 Task: Create an intricate, multi-part and fully articulated model of a famous character in an action pose.
Action: Mouse moved to (215, 172)
Screenshot: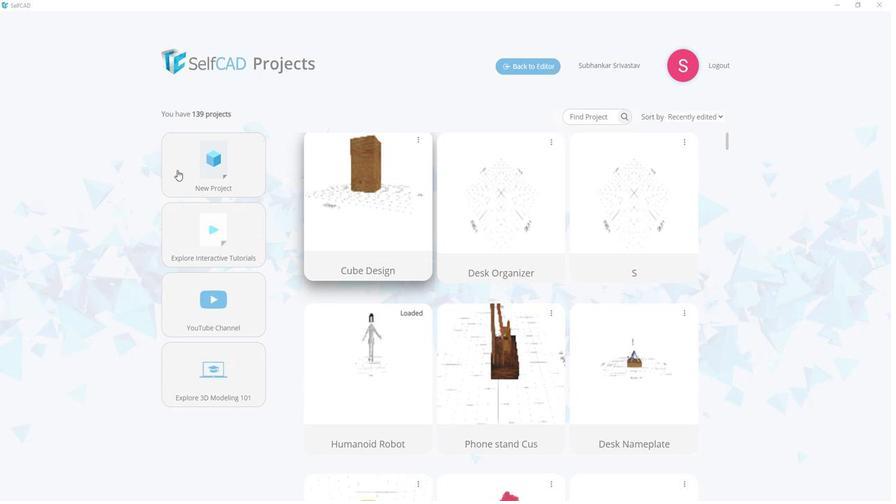 
Action: Mouse pressed left at (215, 172)
Screenshot: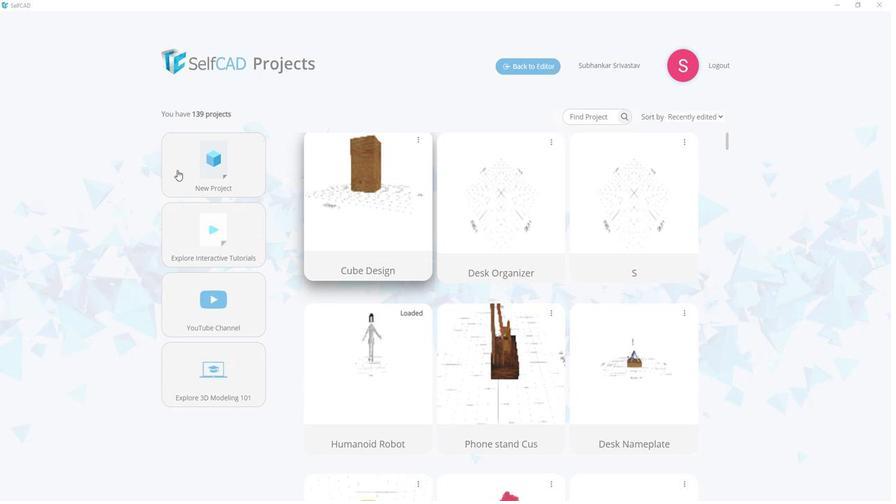 
Action: Mouse moved to (451, 201)
Screenshot: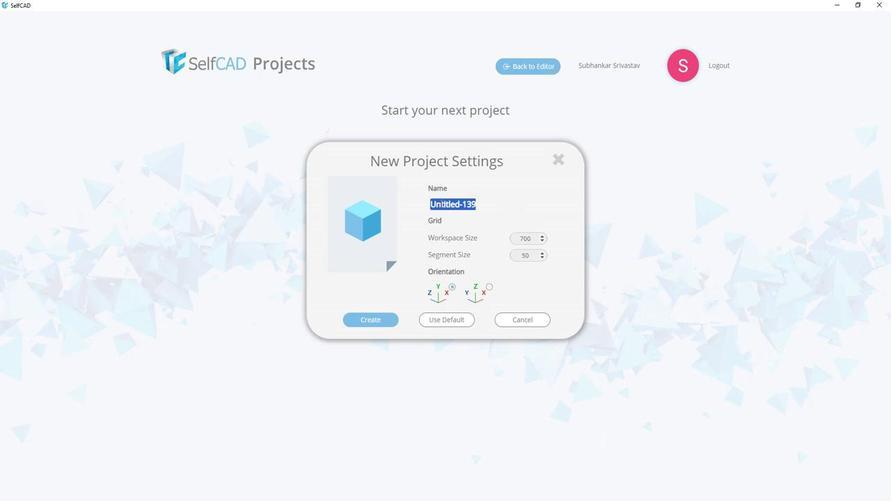 
Action: Mouse pressed left at (451, 201)
Screenshot: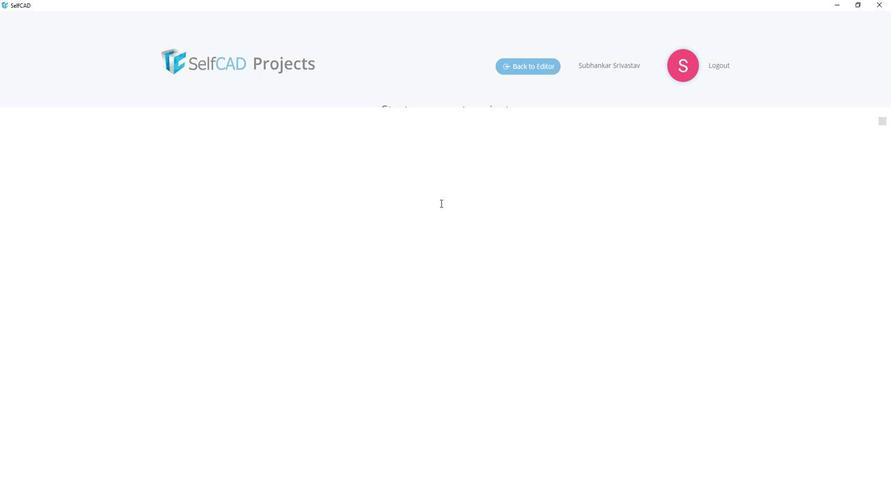 
Action: Mouse moved to (451, 201)
Screenshot: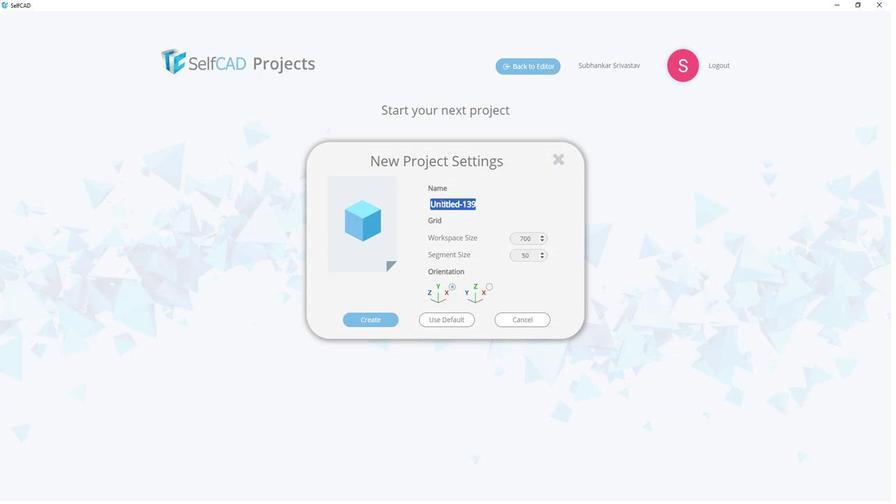 
Action: Key pressed <Key.shift>Famous<Key.space><Key.shift>Character<Key.space>in<Key.space><Key.shift>Action<Key.space>pose
Screenshot: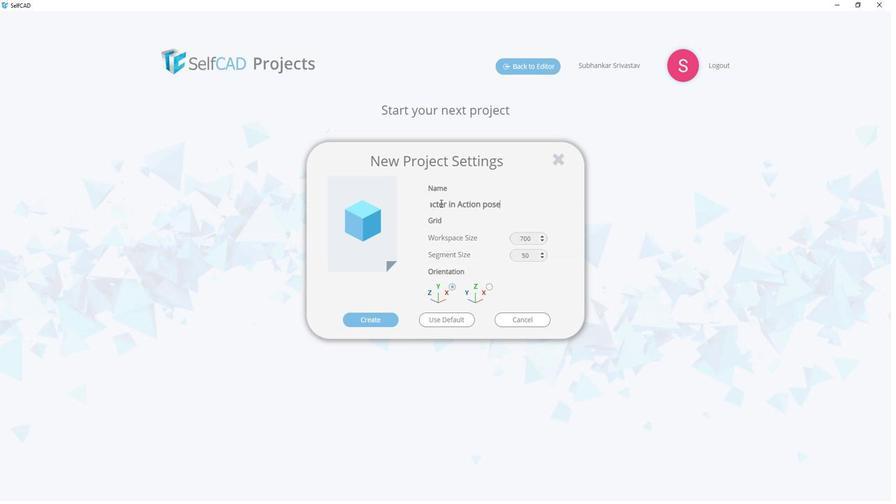 
Action: Mouse moved to (401, 297)
Screenshot: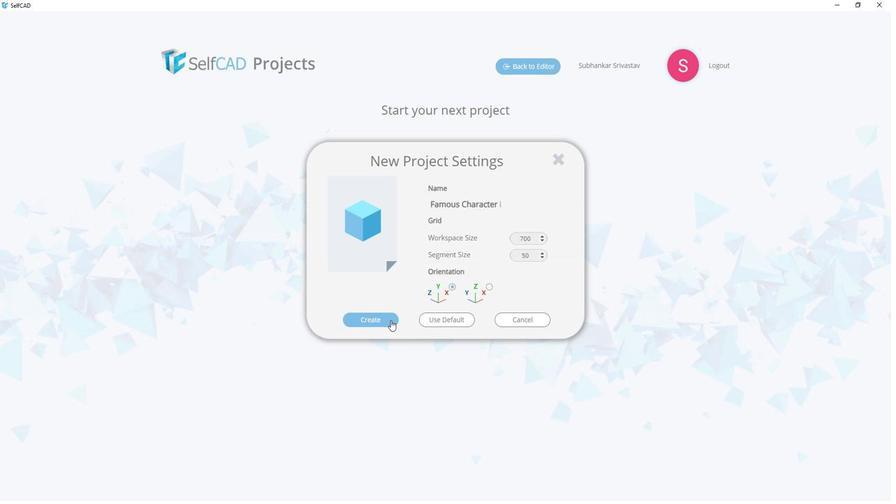 
Action: Mouse pressed left at (401, 297)
Screenshot: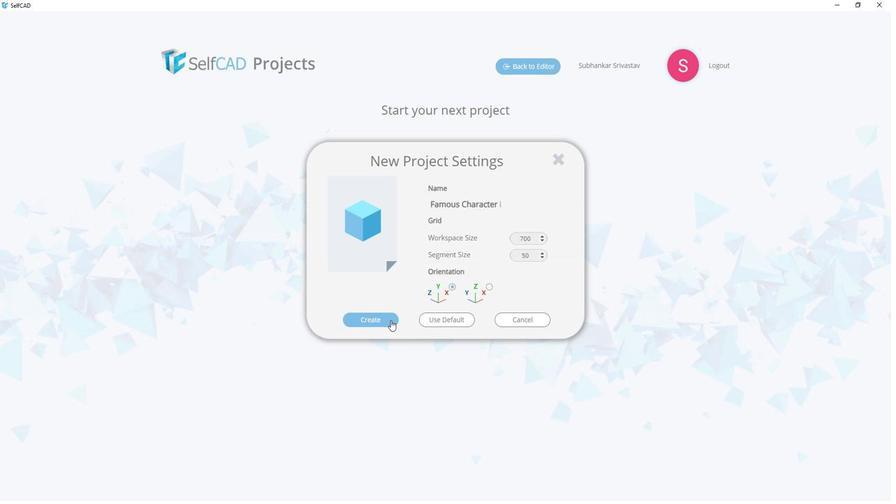 
Action: Mouse moved to (43, 142)
Screenshot: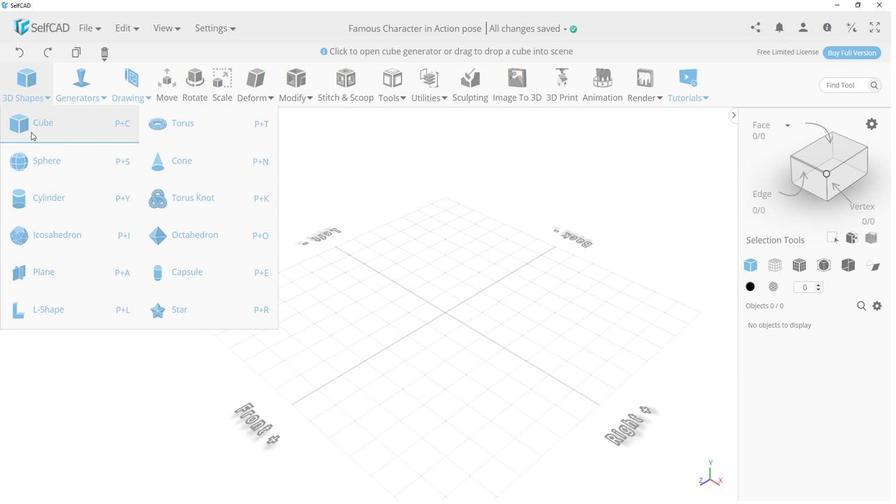 
Action: Mouse pressed left at (43, 142)
Screenshot: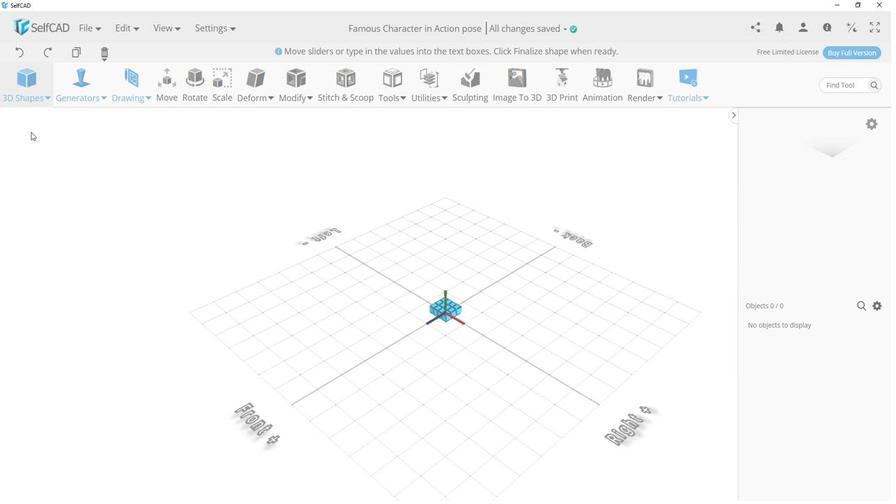 
Action: Mouse moved to (147, 263)
Screenshot: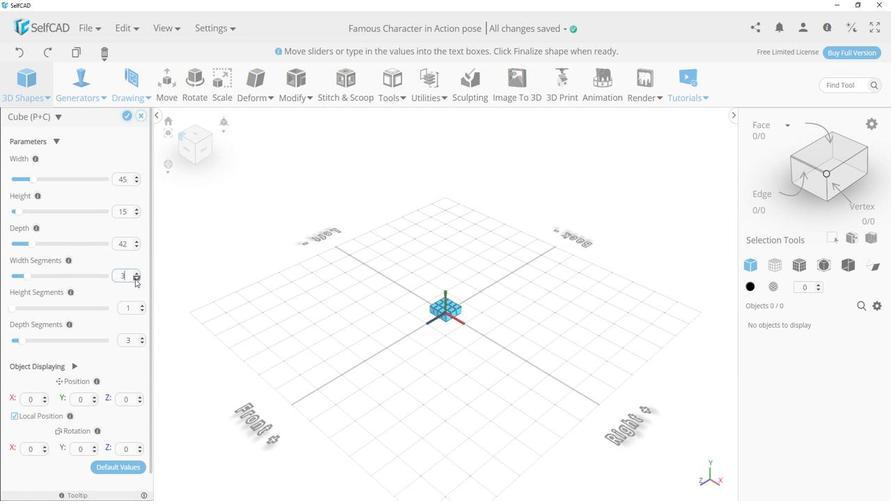 
Action: Mouse pressed left at (147, 263)
Screenshot: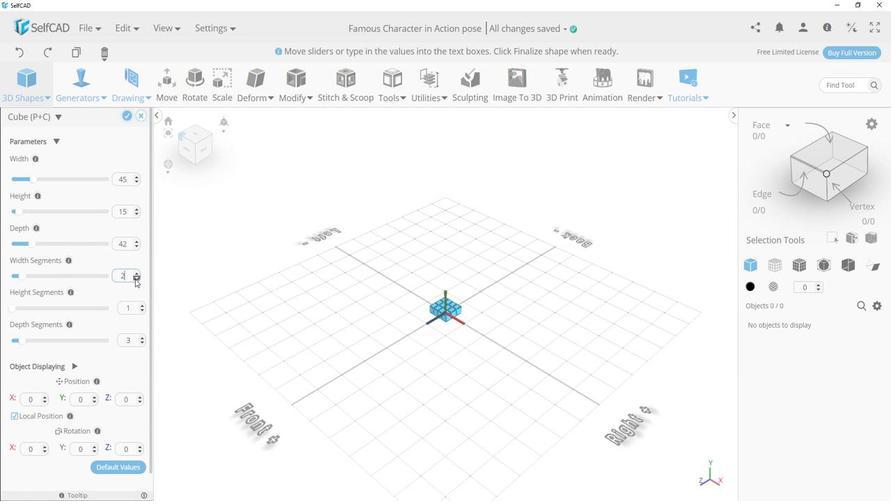 
Action: Mouse pressed left at (147, 263)
Screenshot: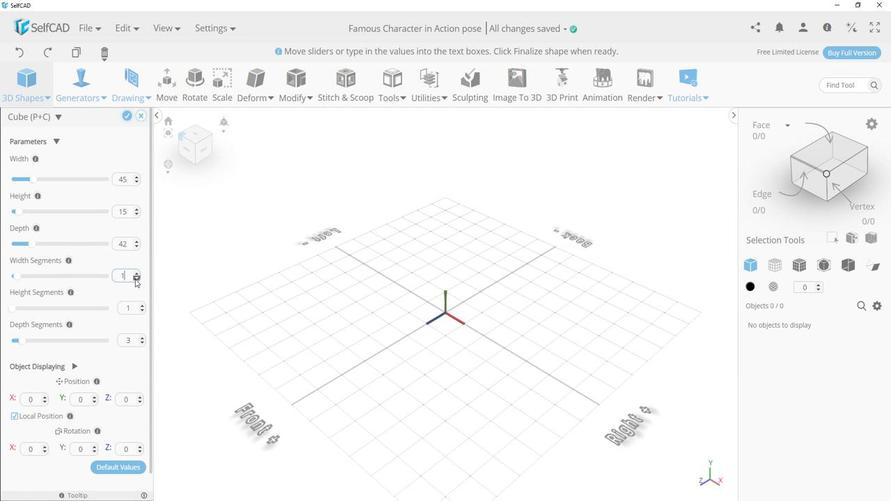 
Action: Mouse pressed left at (147, 263)
Screenshot: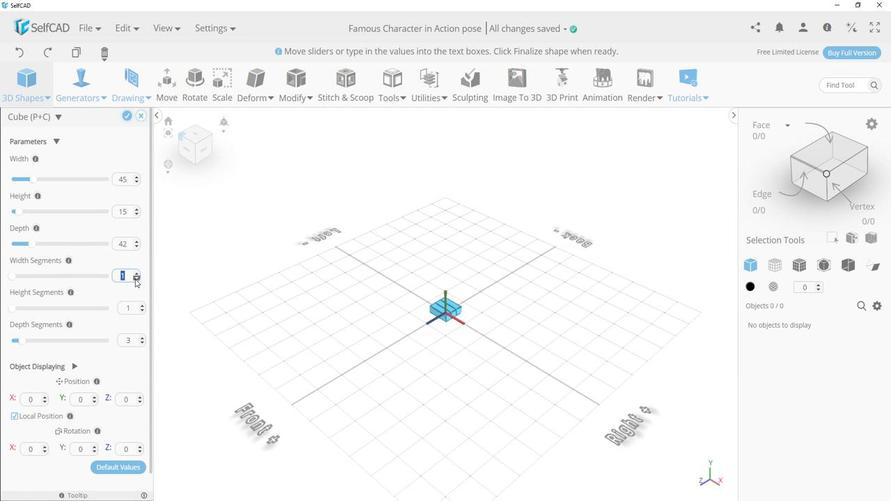 
Action: Mouse pressed left at (147, 263)
Screenshot: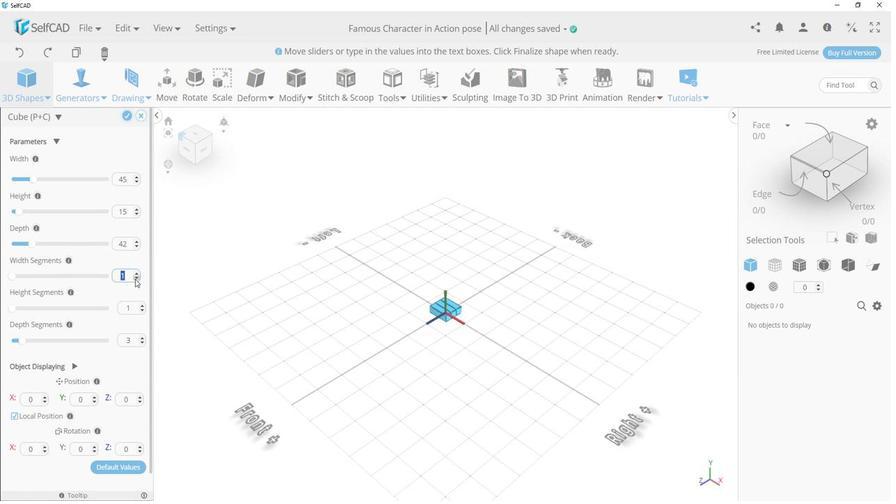 
Action: Mouse pressed left at (147, 263)
Screenshot: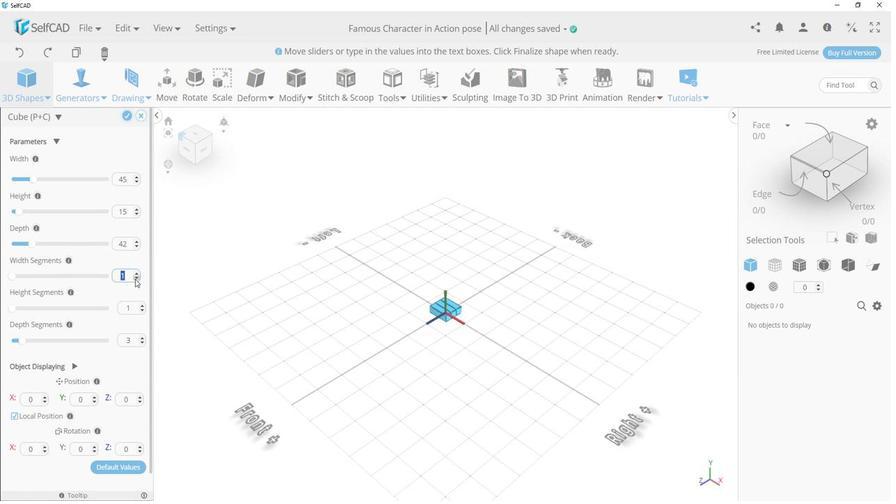 
Action: Mouse pressed left at (147, 263)
Screenshot: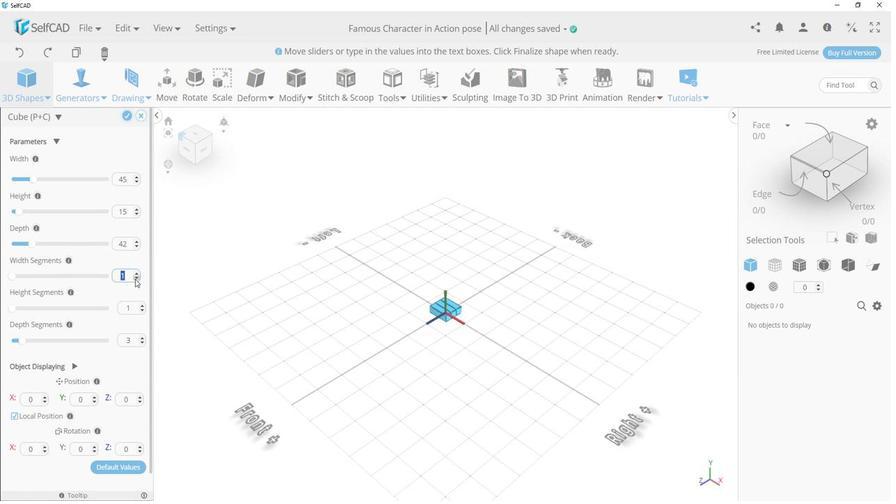 
Action: Mouse moved to (156, 315)
Screenshot: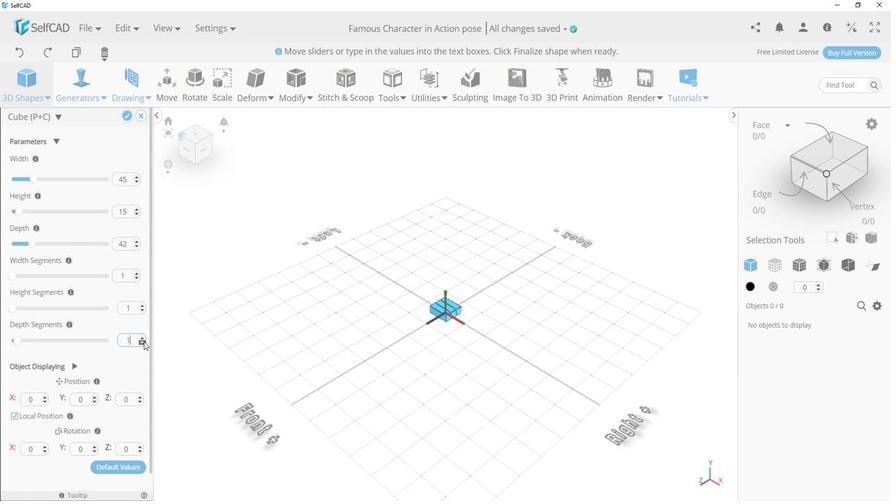 
Action: Mouse pressed left at (156, 315)
Screenshot: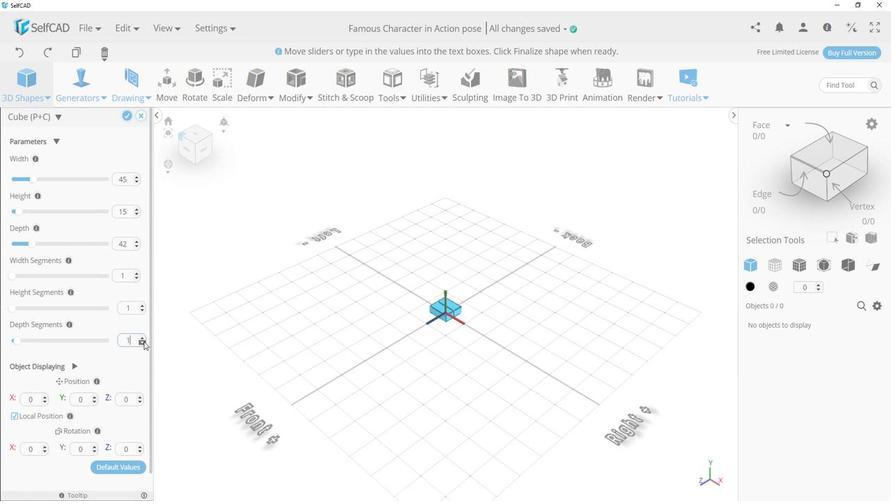 
Action: Mouse pressed left at (156, 315)
Screenshot: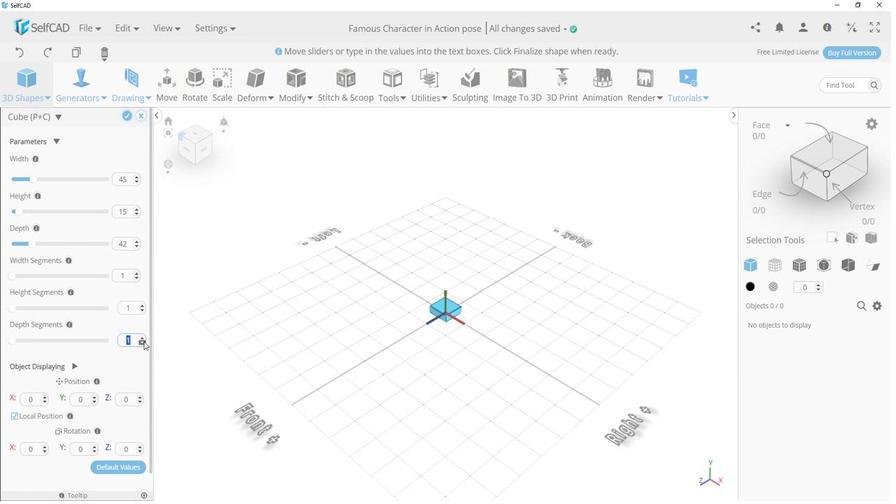 
Action: Mouse moved to (156, 315)
Screenshot: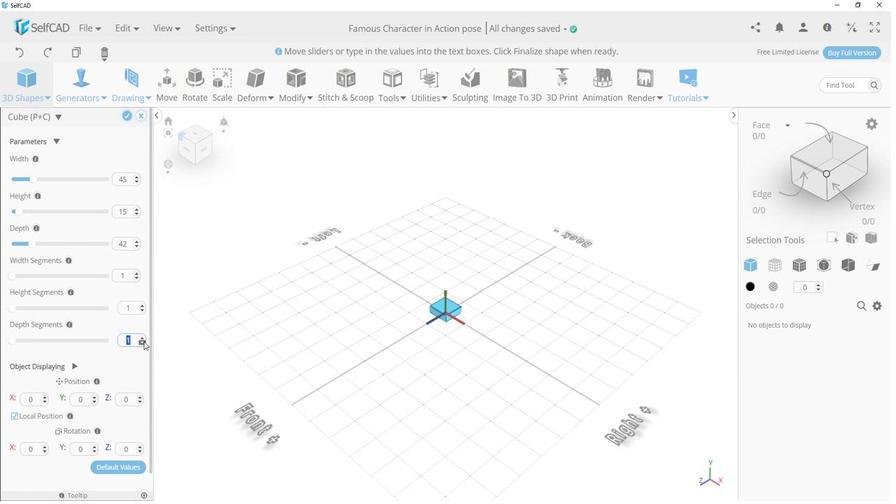
Action: Mouse pressed left at (156, 315)
Screenshot: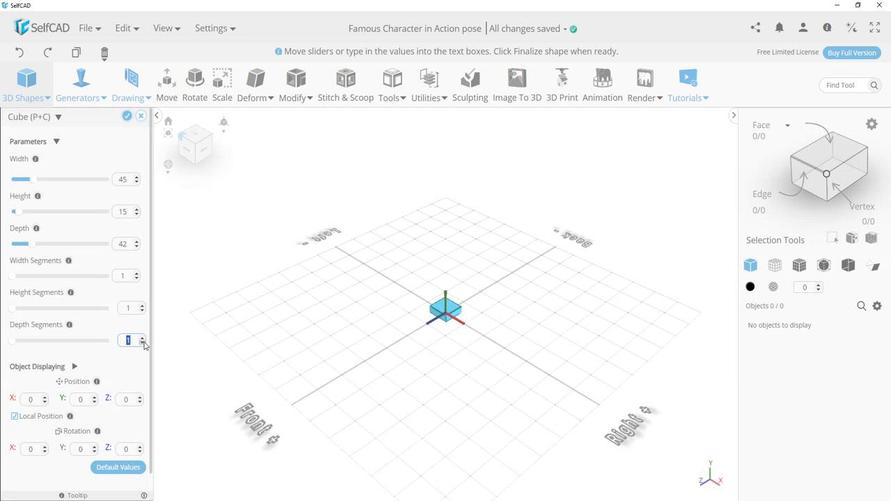 
Action: Mouse moved to (156, 315)
Screenshot: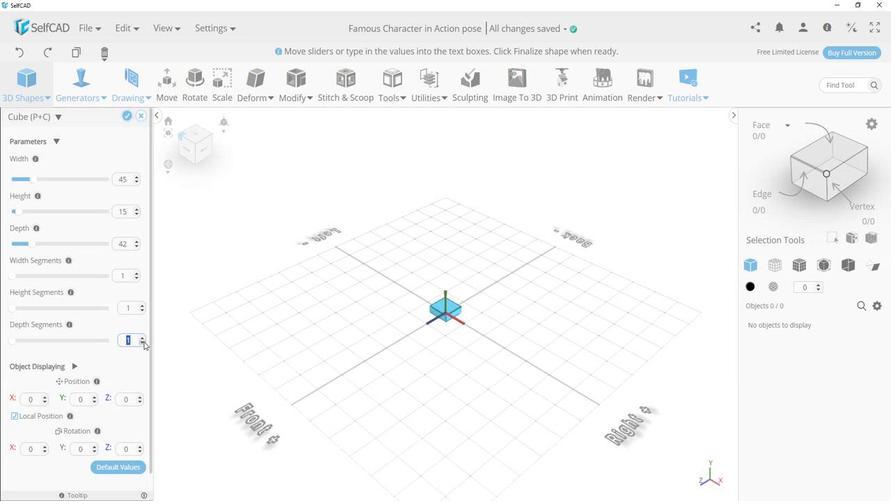 
Action: Mouse pressed left at (156, 315)
Screenshot: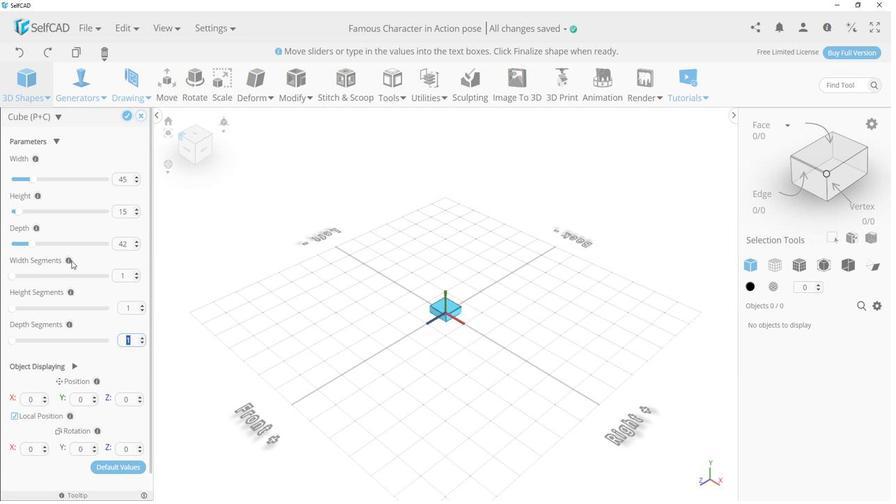 
Action: Mouse moved to (33, 208)
Screenshot: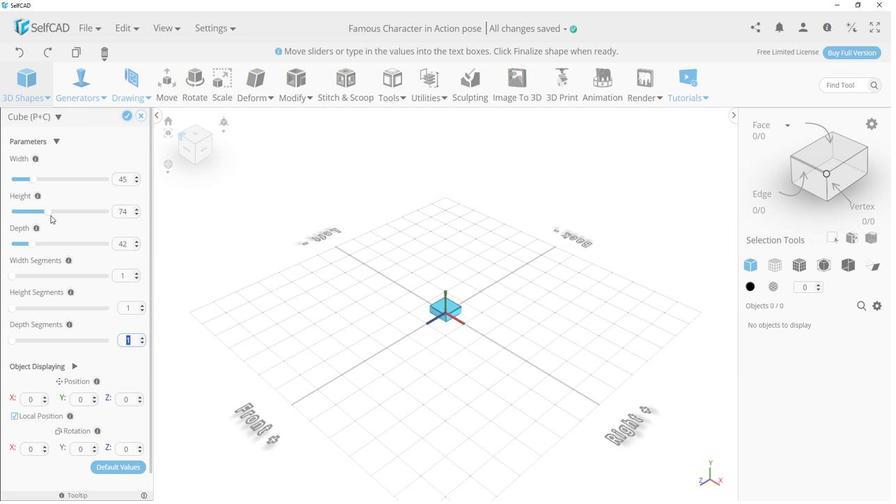 
Action: Mouse pressed left at (33, 208)
Screenshot: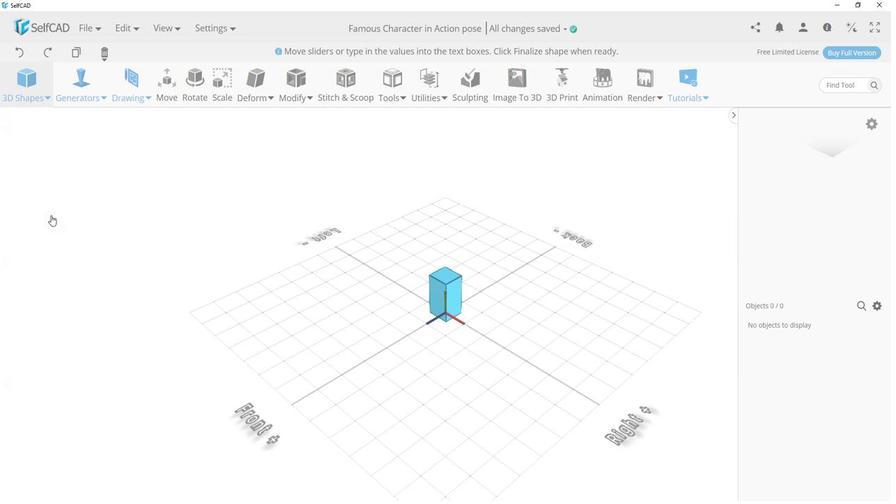 
Action: Mouse moved to (48, 181)
Screenshot: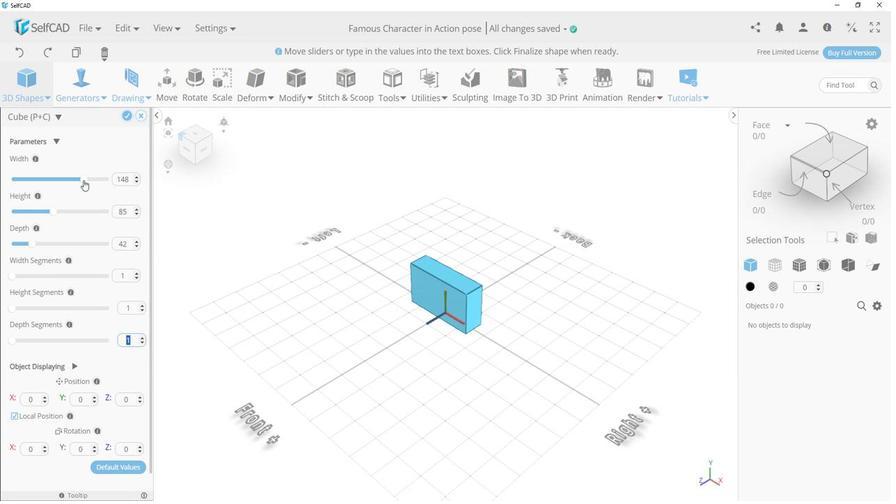 
Action: Mouse pressed left at (48, 181)
Screenshot: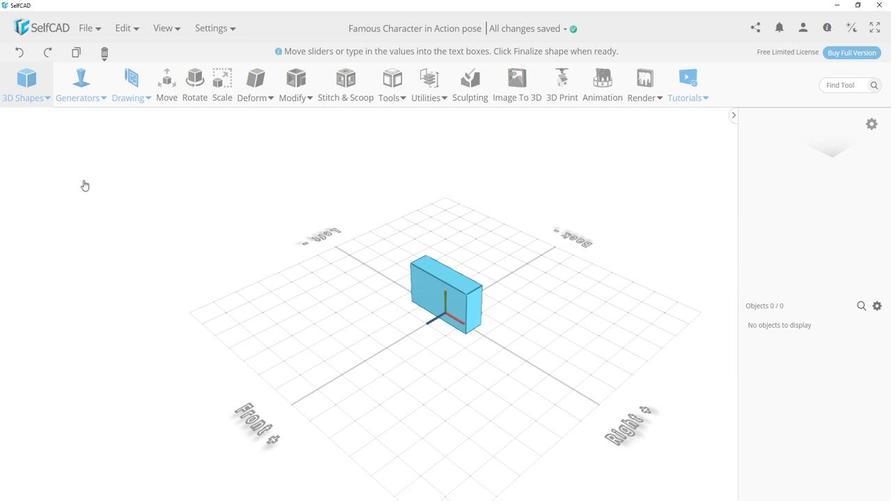 
Action: Mouse moved to (47, 234)
Screenshot: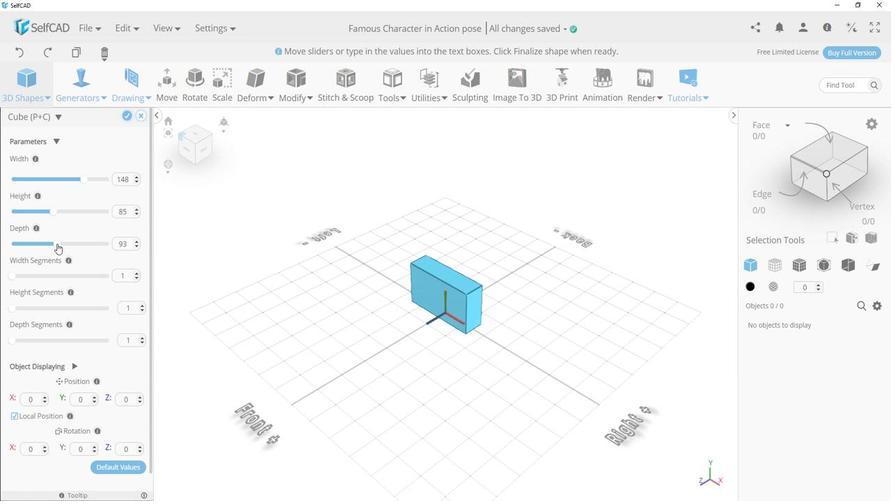 
Action: Mouse pressed left at (47, 234)
Screenshot: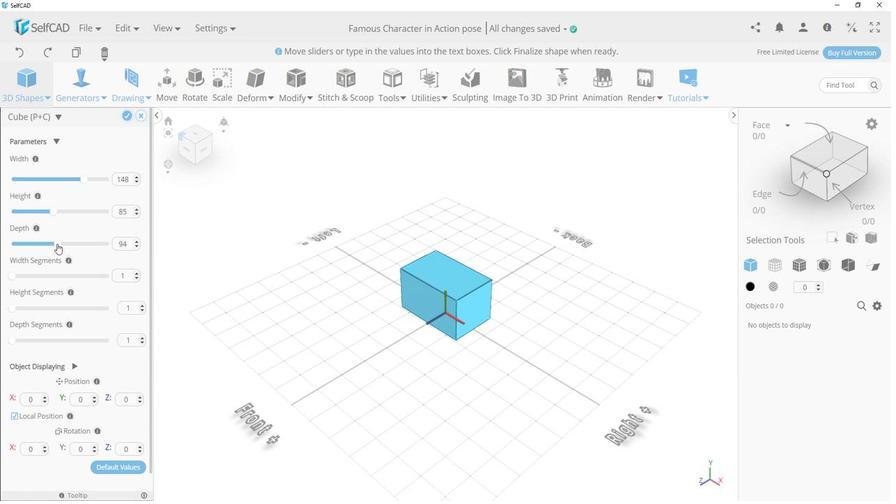 
Action: Mouse moved to (148, 235)
Screenshot: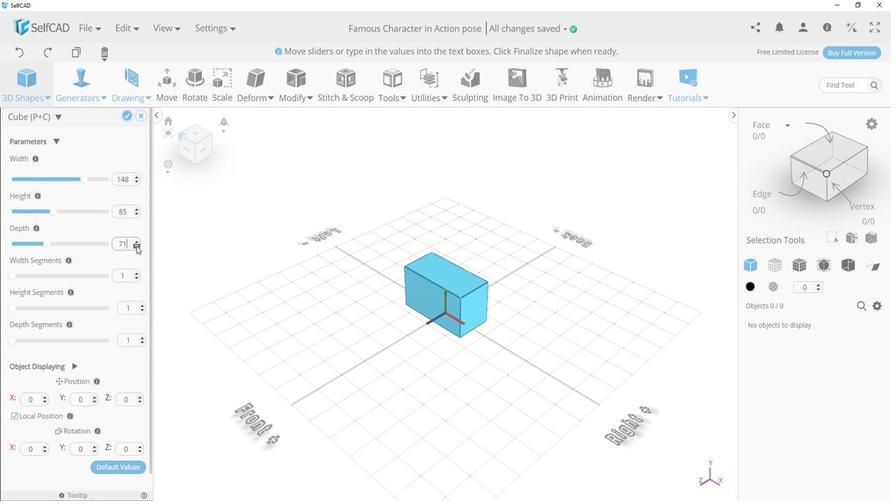 
Action: Mouse pressed left at (148, 235)
Screenshot: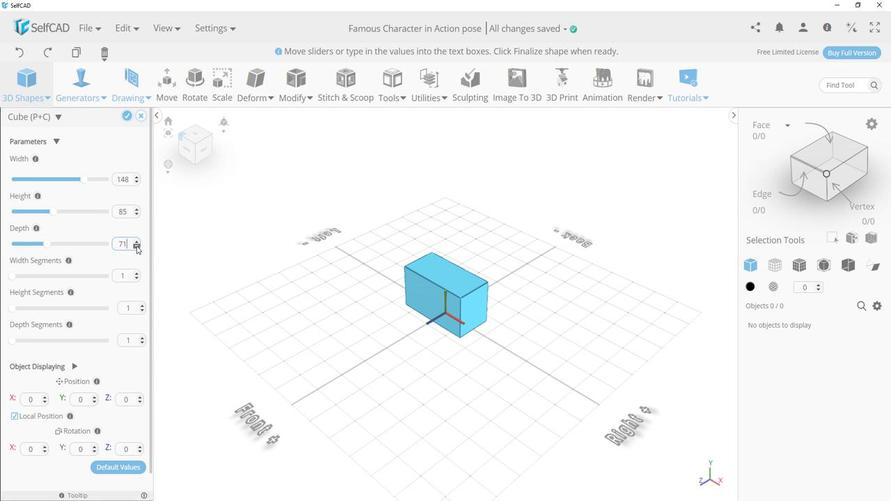 
Action: Mouse pressed left at (148, 235)
Screenshot: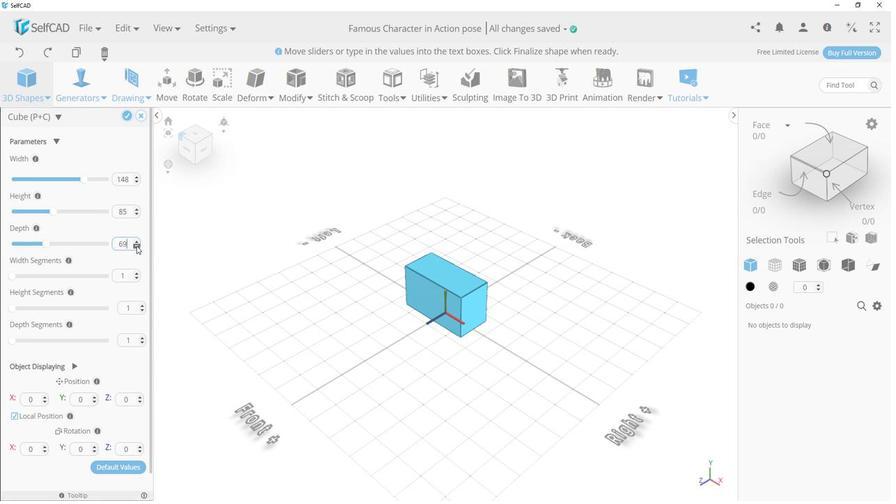 
Action: Mouse pressed left at (148, 235)
Screenshot: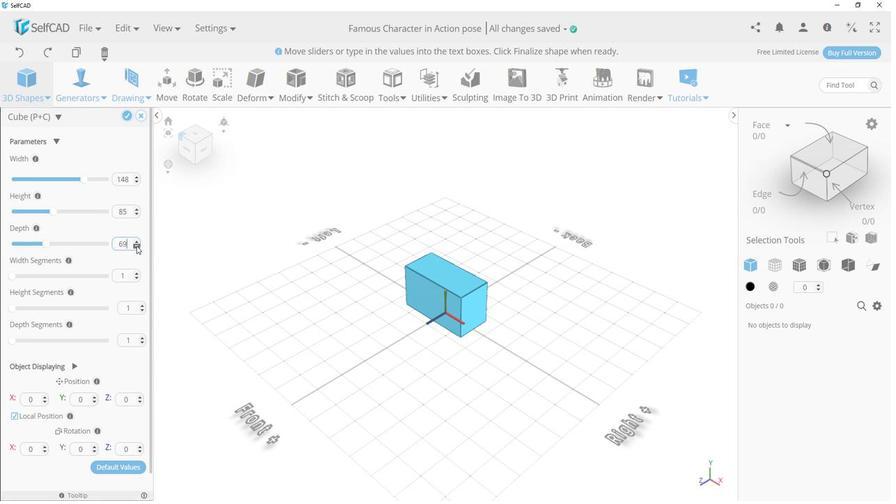 
Action: Mouse pressed left at (148, 235)
Screenshot: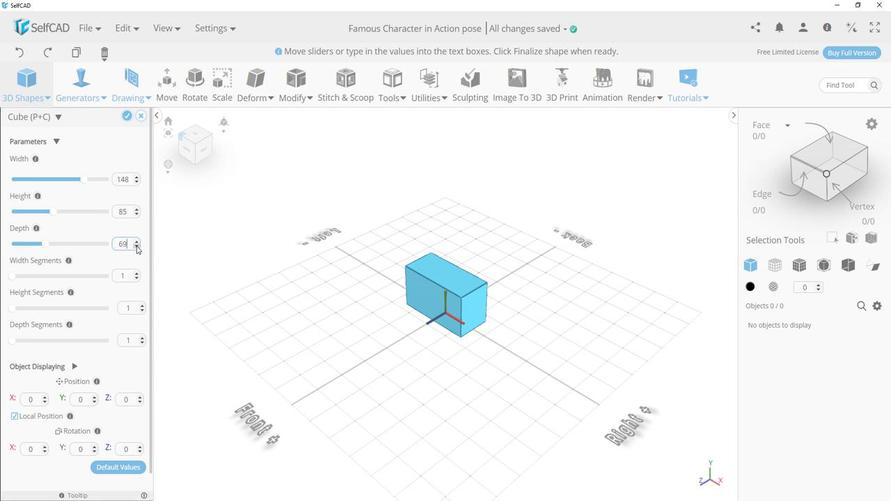
Action: Mouse pressed left at (148, 235)
Screenshot: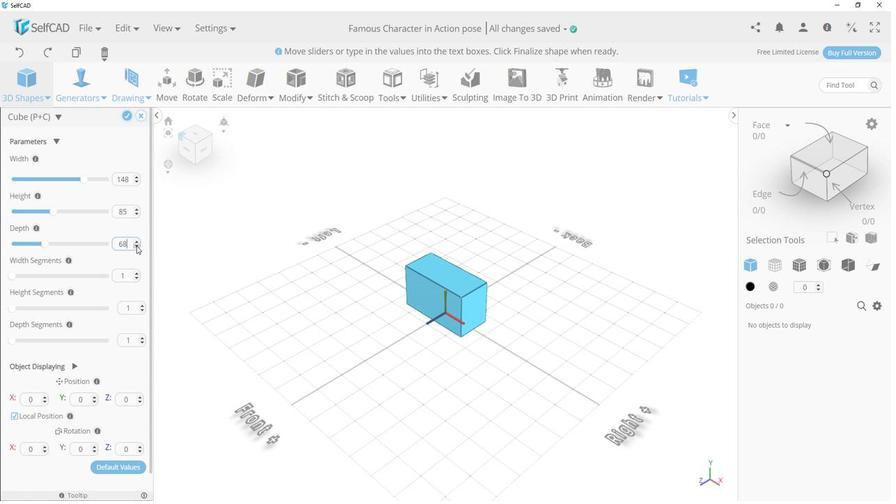 
Action: Mouse pressed left at (148, 235)
Screenshot: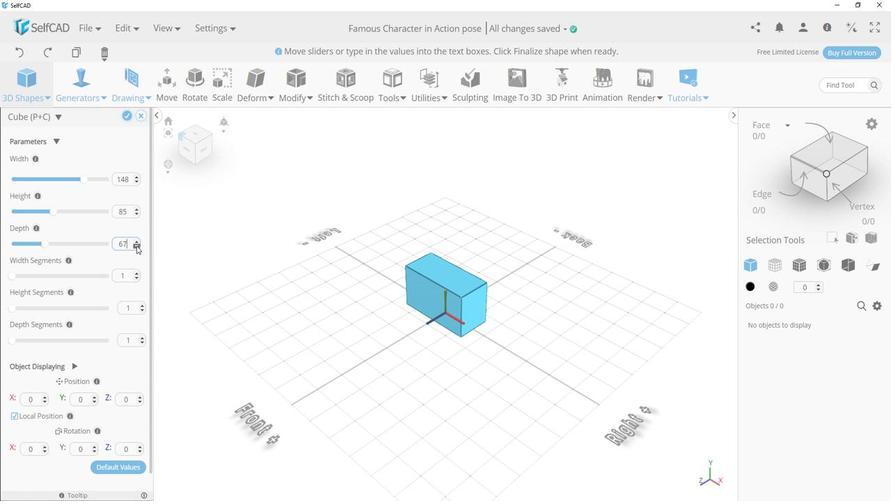 
Action: Mouse pressed left at (148, 235)
Screenshot: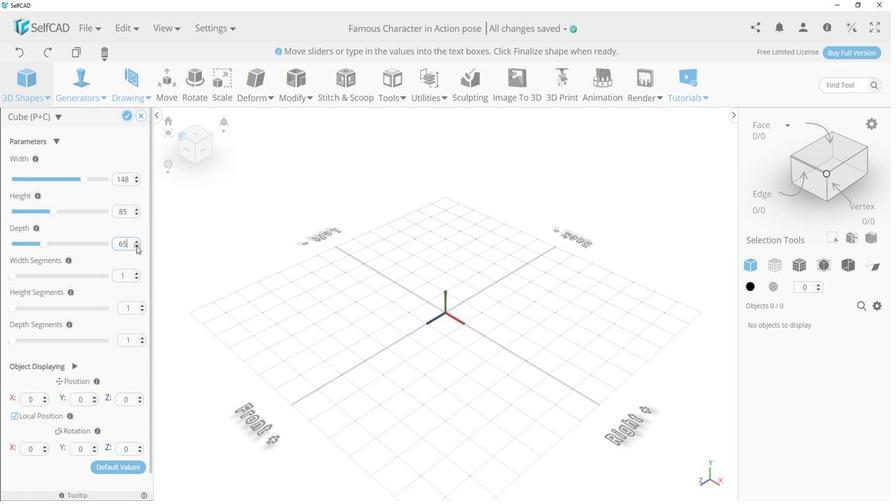 
Action: Mouse pressed left at (148, 235)
Screenshot: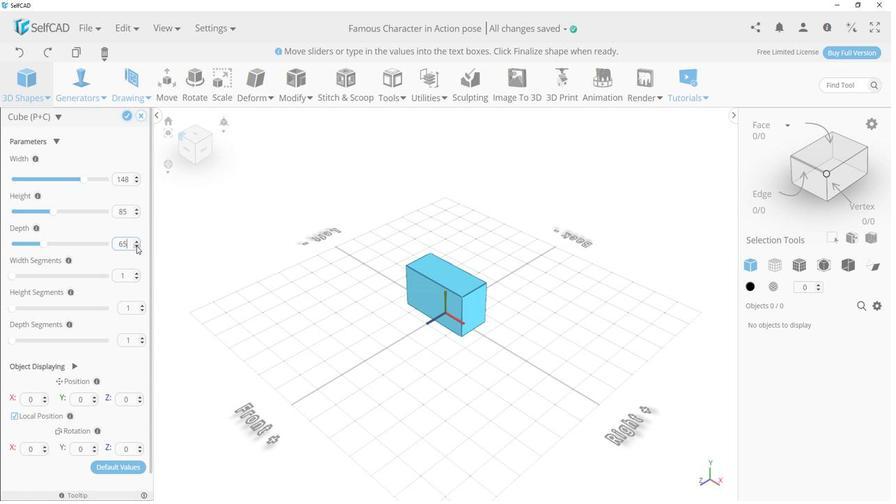 
Action: Mouse pressed left at (148, 235)
Screenshot: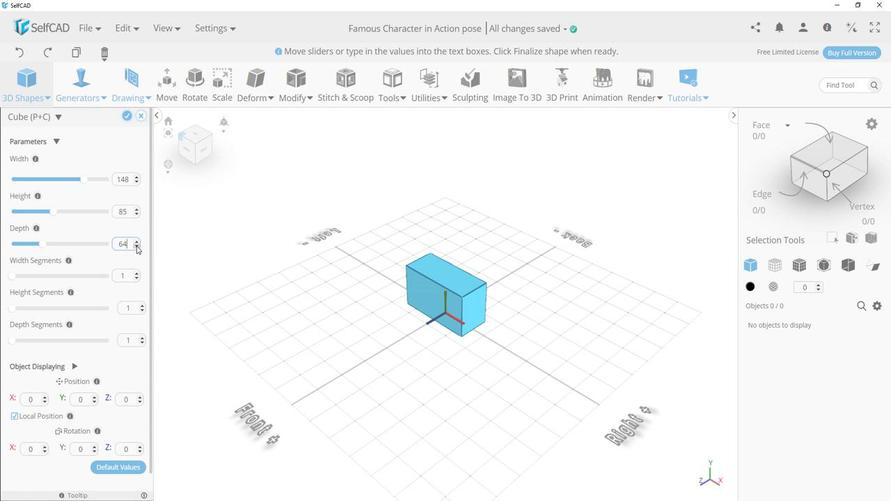 
Action: Mouse pressed left at (148, 235)
Screenshot: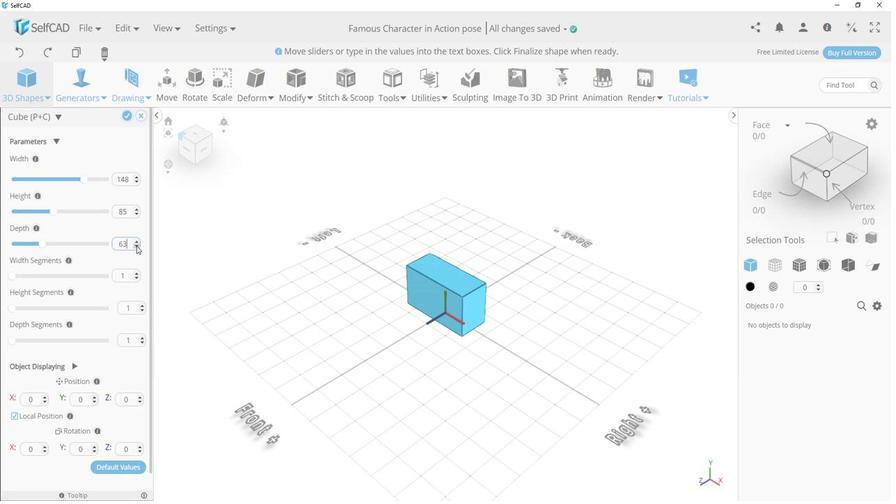 
Action: Mouse pressed left at (148, 235)
Screenshot: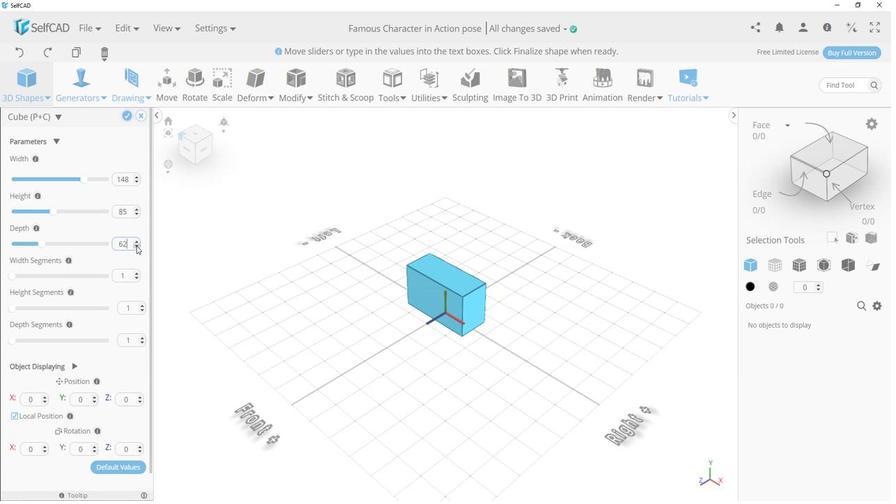 
Action: Mouse pressed left at (148, 235)
Screenshot: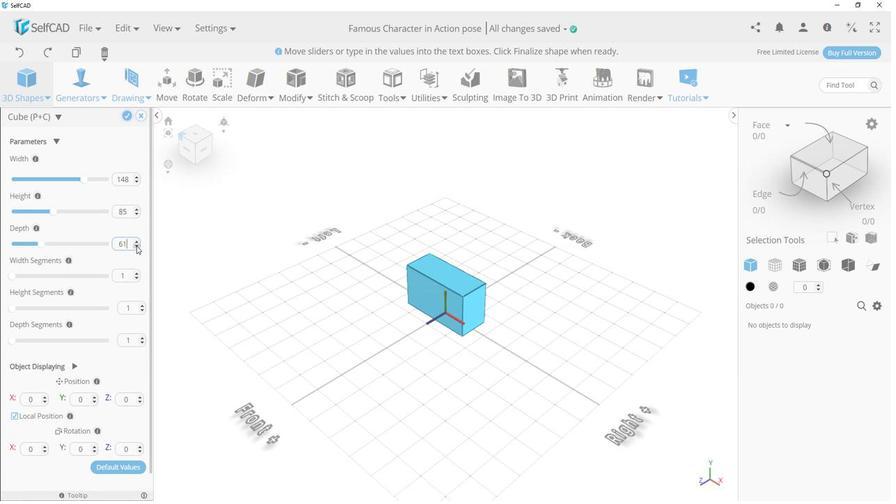
Action: Mouse pressed left at (148, 235)
Screenshot: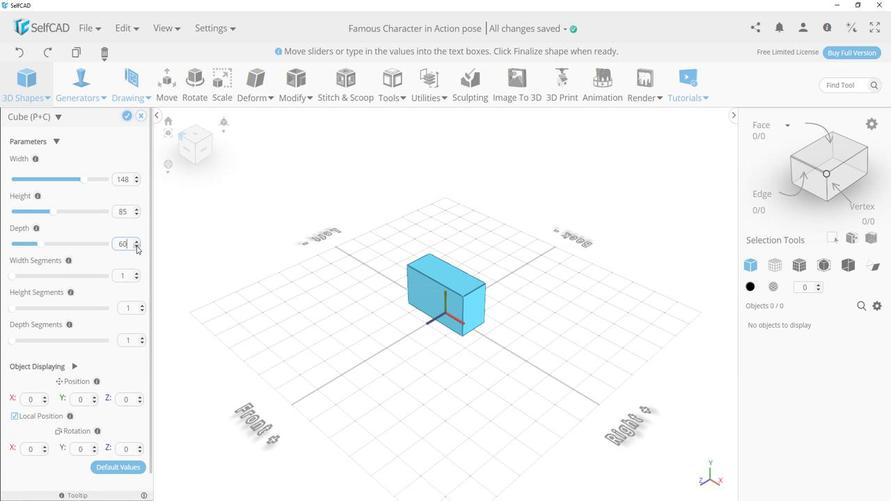 
Action: Mouse moved to (98, 181)
Screenshot: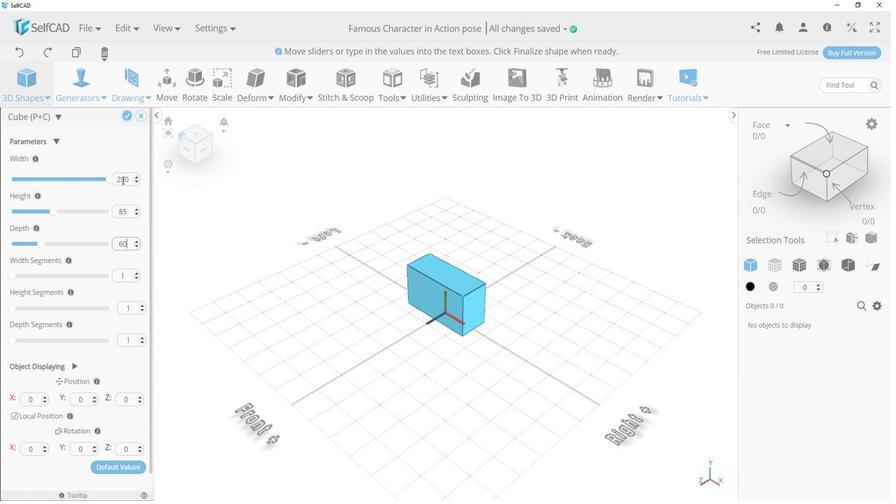
Action: Mouse pressed left at (98, 181)
Screenshot: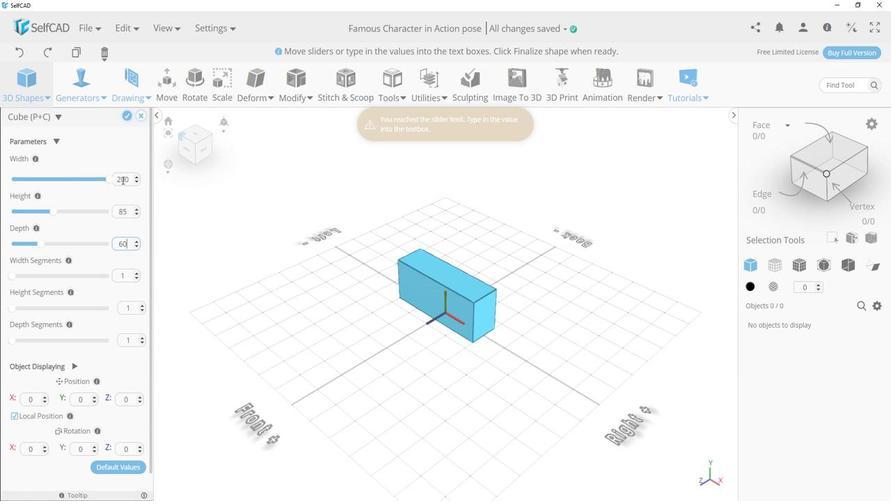 
Action: Mouse moved to (66, 208)
Screenshot: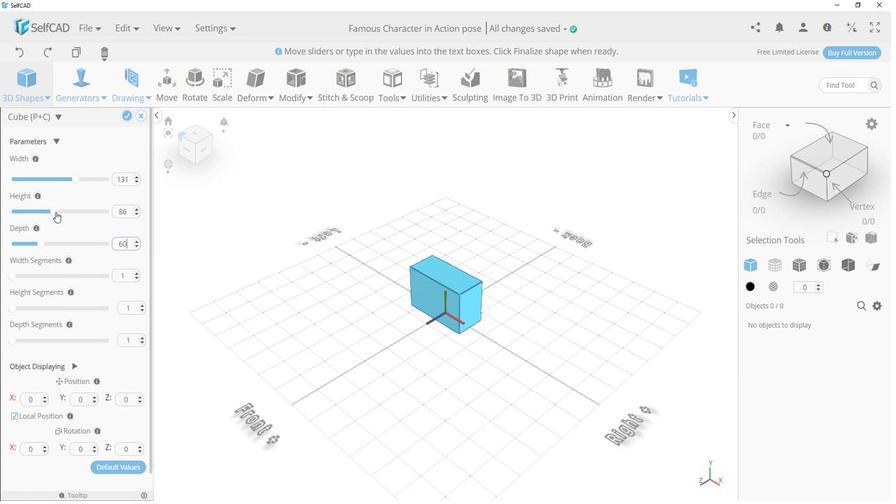 
Action: Mouse pressed left at (66, 208)
Screenshot: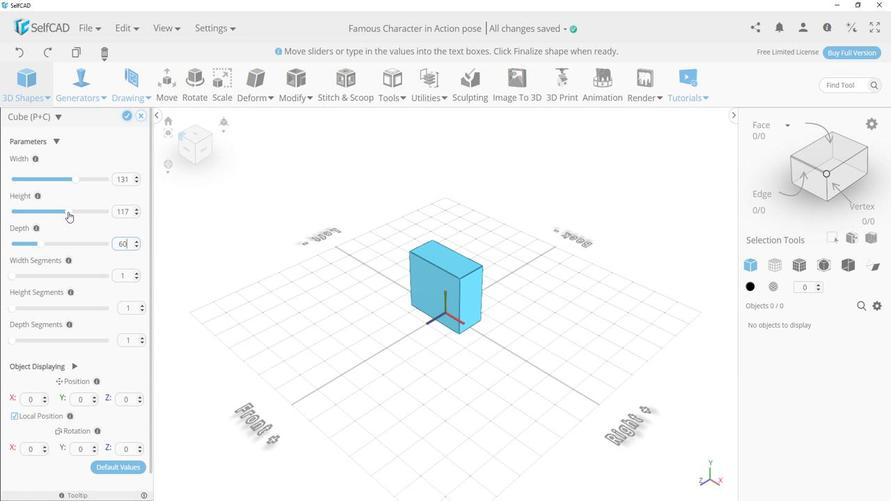
Action: Mouse moved to (359, 270)
Screenshot: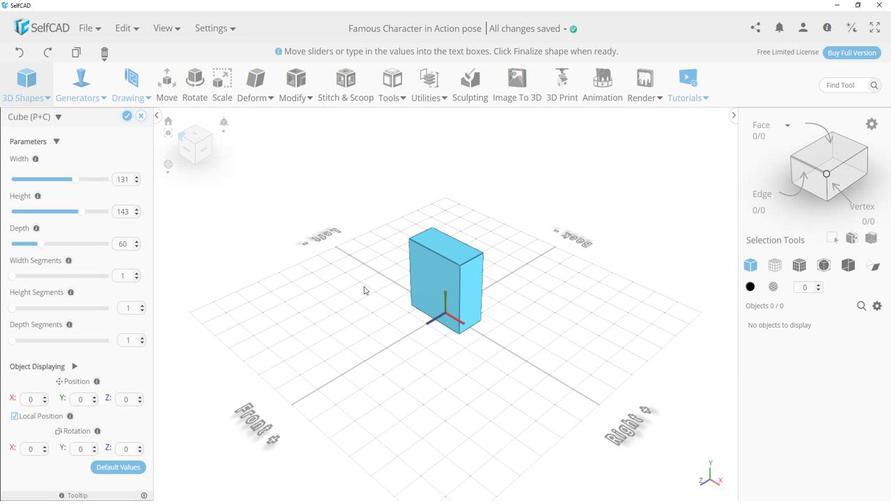 
Action: Mouse pressed left at (359, 270)
Screenshot: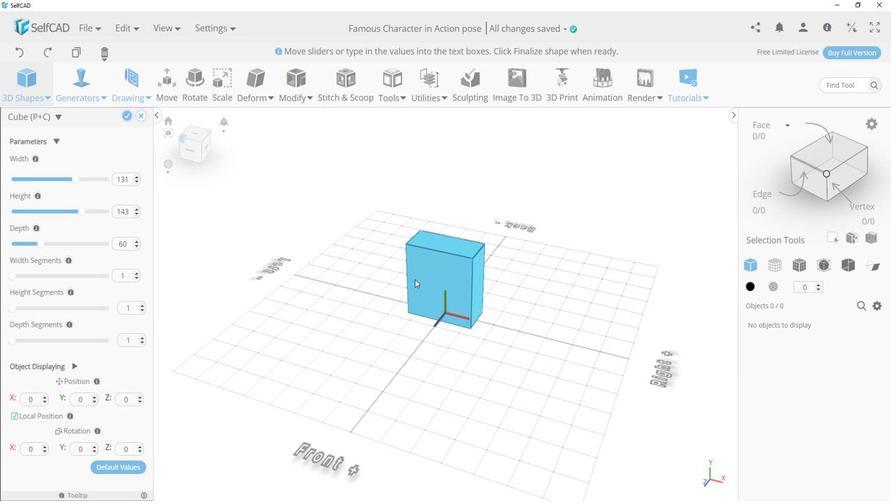 
Action: Mouse moved to (134, 208)
Screenshot: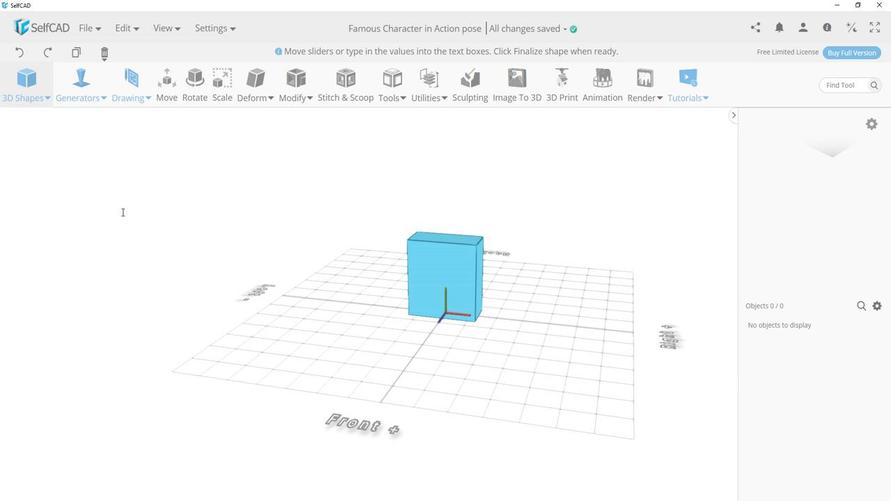 
Action: Mouse pressed left at (134, 208)
Screenshot: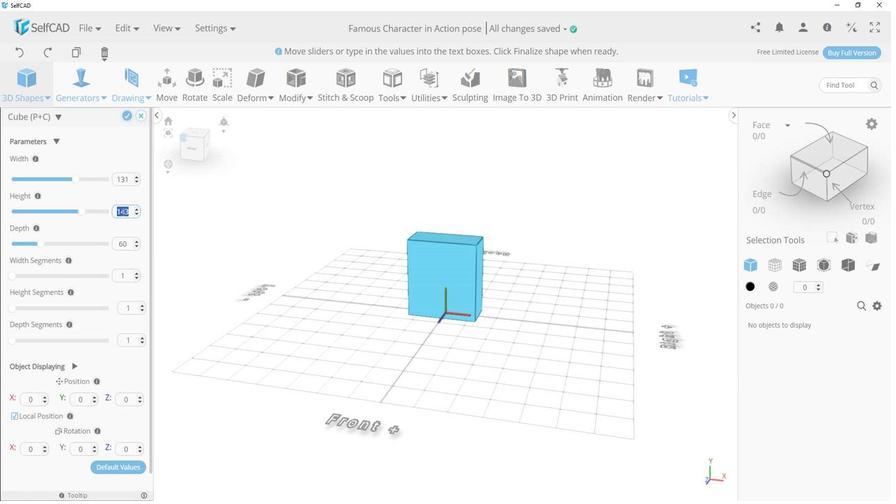 
Action: Mouse moved to (134, 208)
Screenshot: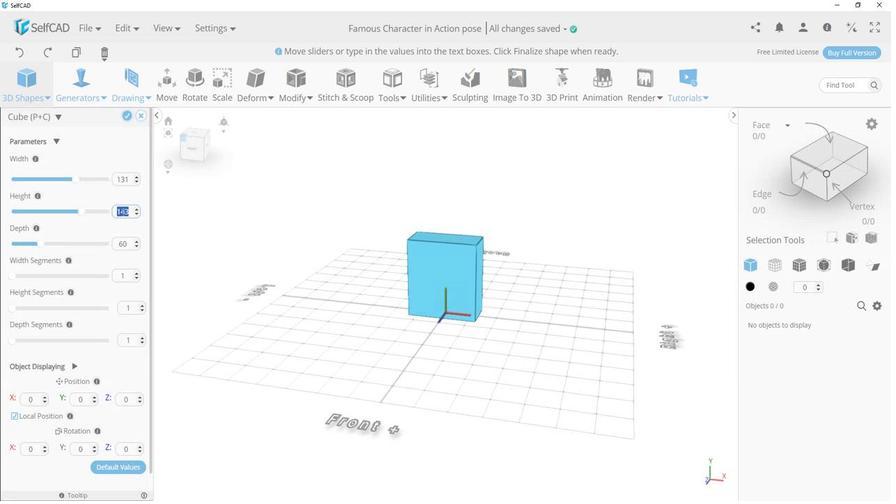 
Action: Key pressed 80<Key.enter>
Screenshot: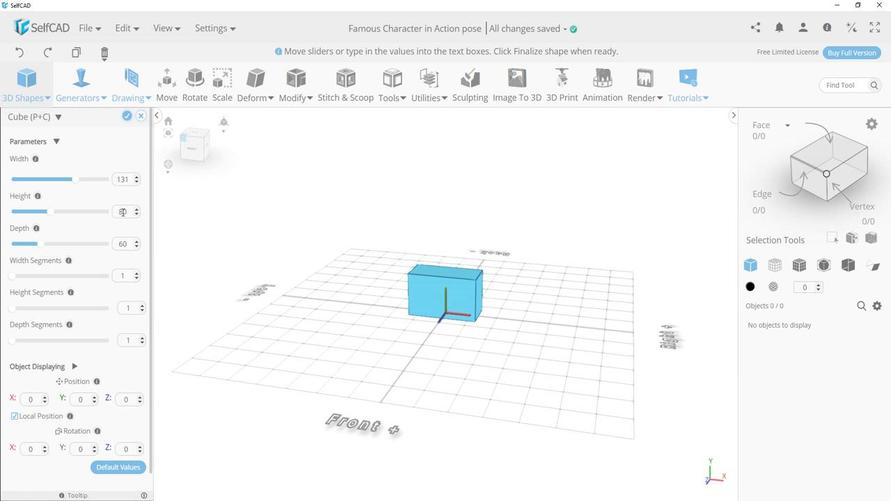 
Action: Mouse moved to (146, 180)
Screenshot: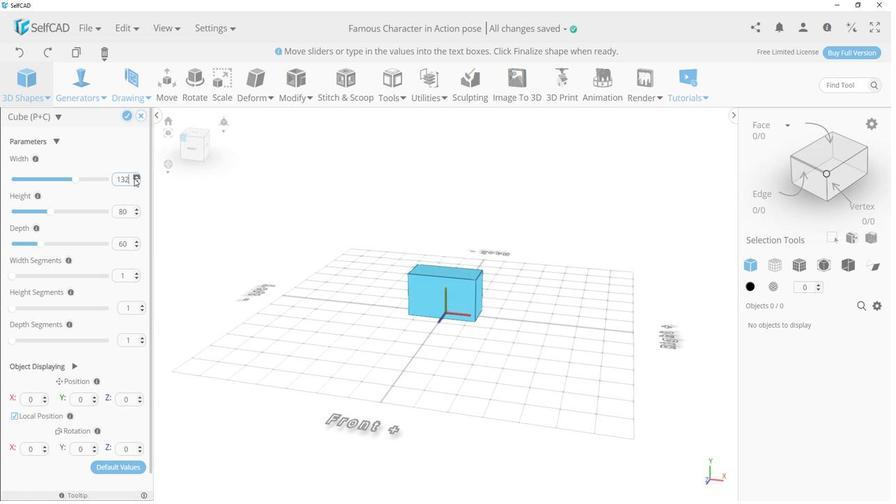 
Action: Mouse pressed left at (146, 180)
Screenshot: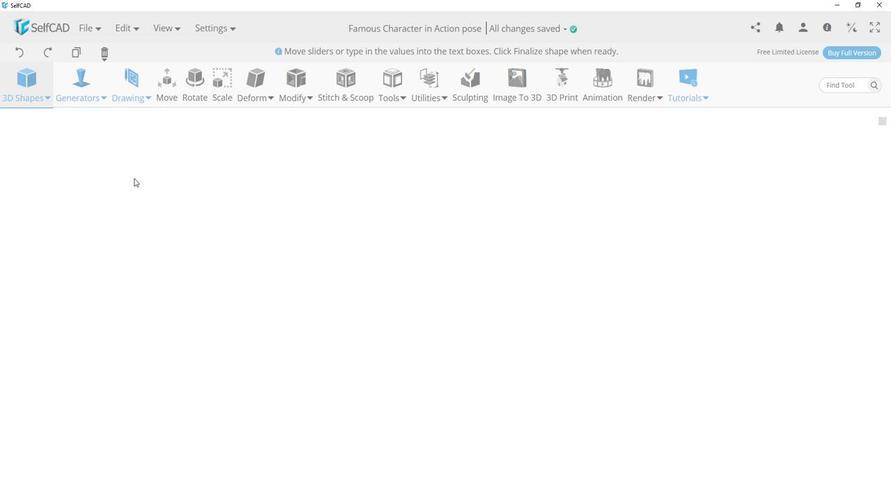 
Action: Mouse pressed left at (146, 180)
Screenshot: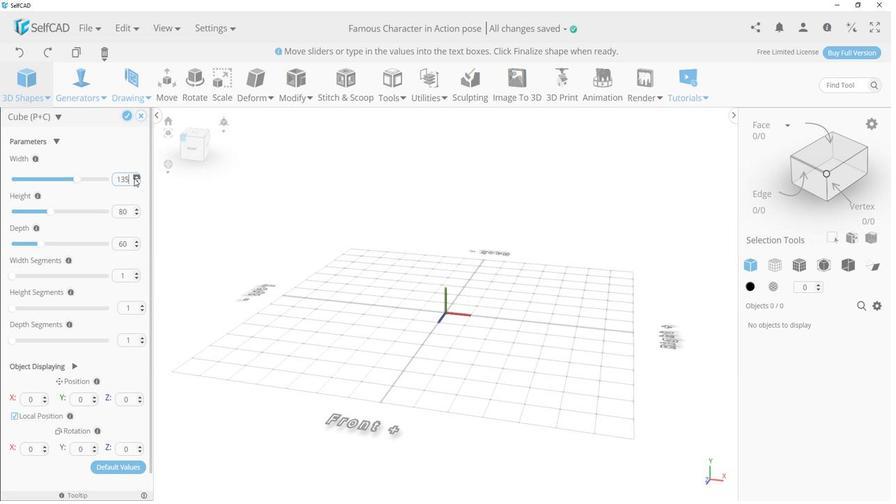 
Action: Mouse pressed left at (146, 180)
Screenshot: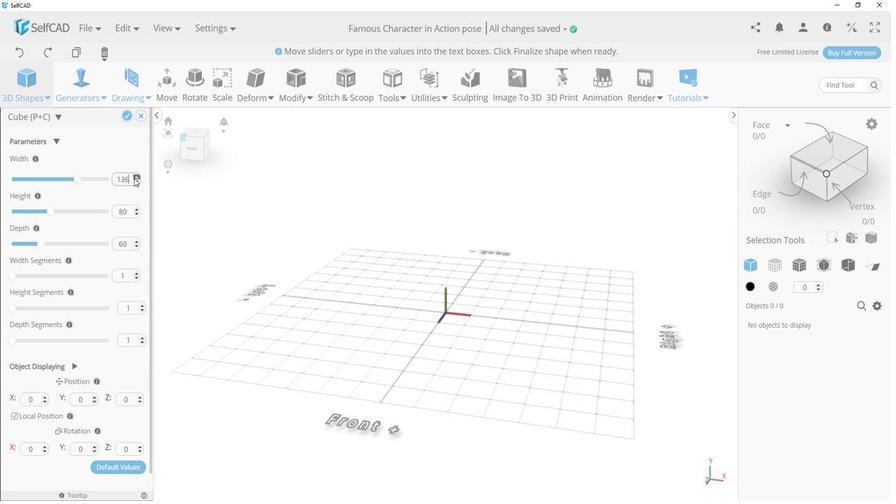
Action: Mouse pressed left at (146, 180)
Screenshot: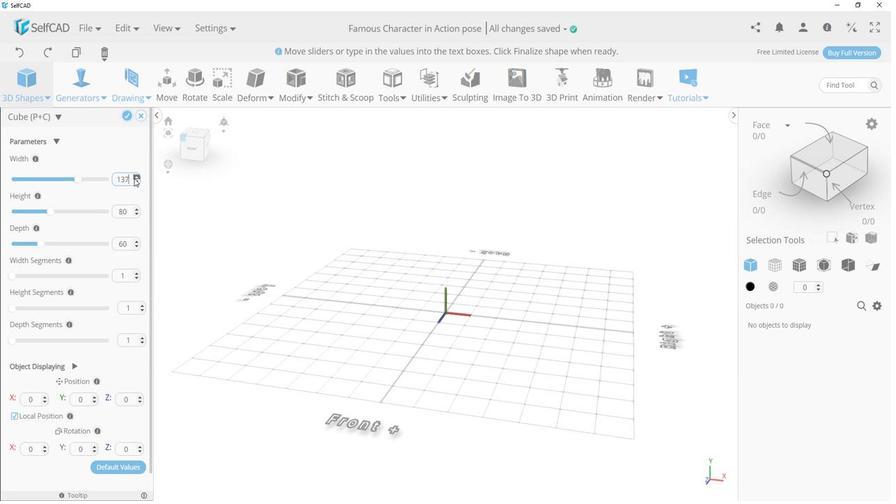 
Action: Mouse pressed left at (146, 180)
Screenshot: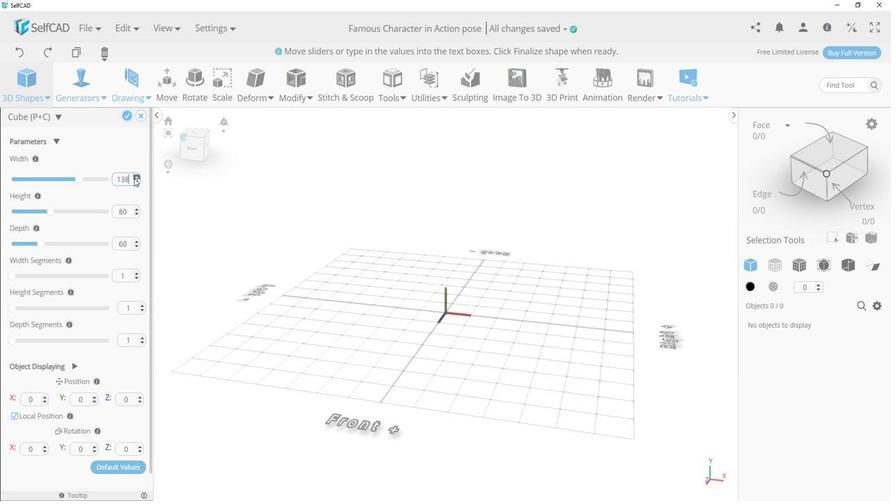 
Action: Mouse pressed left at (146, 180)
Screenshot: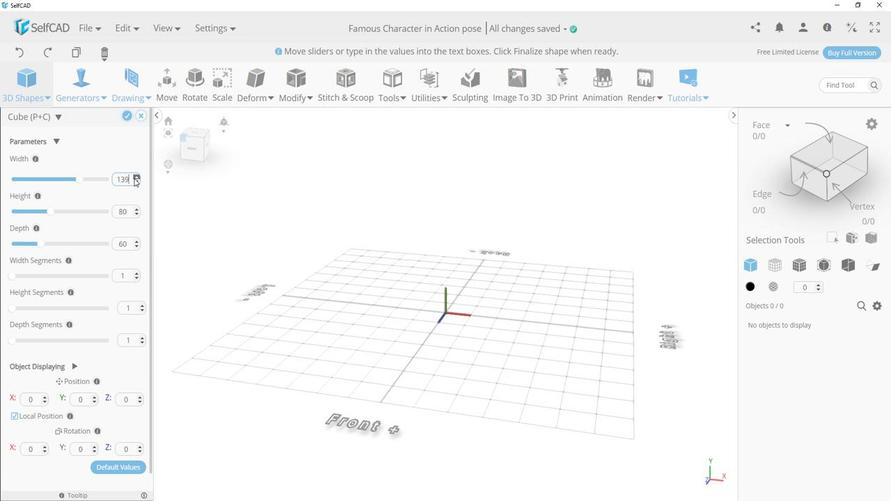 
Action: Mouse pressed left at (146, 180)
Screenshot: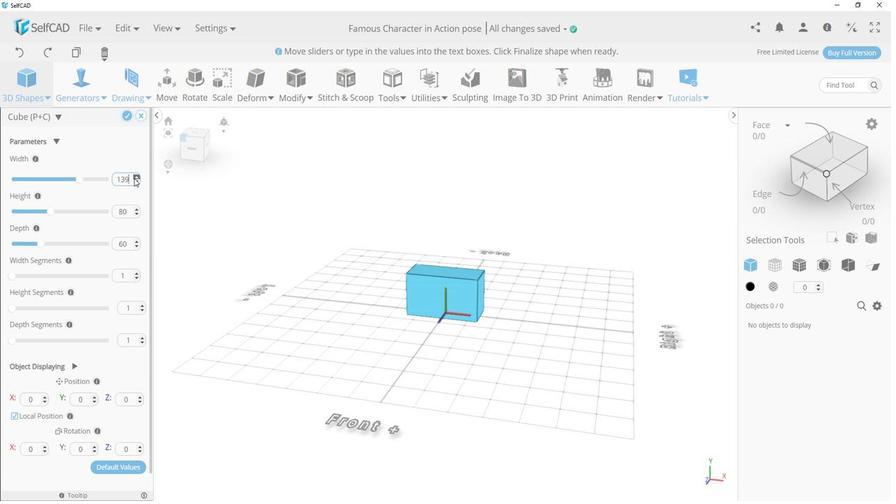 
Action: Mouse pressed left at (146, 180)
Screenshot: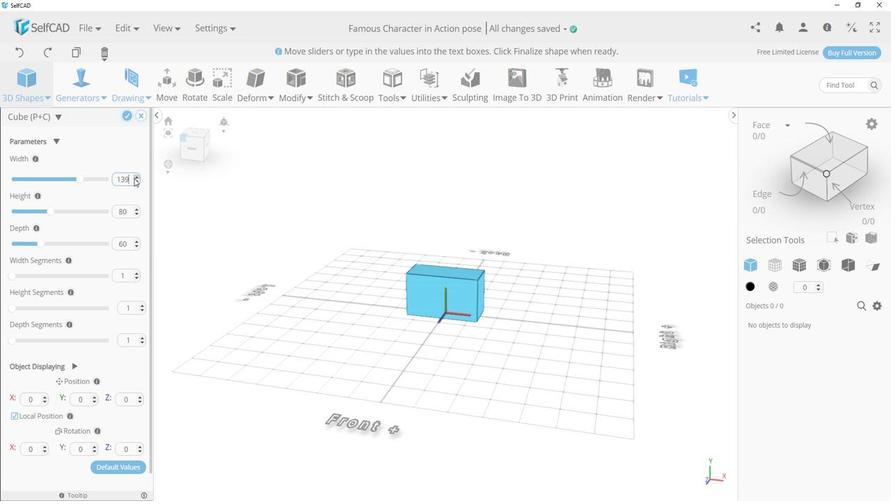 
Action: Mouse pressed left at (146, 180)
Screenshot: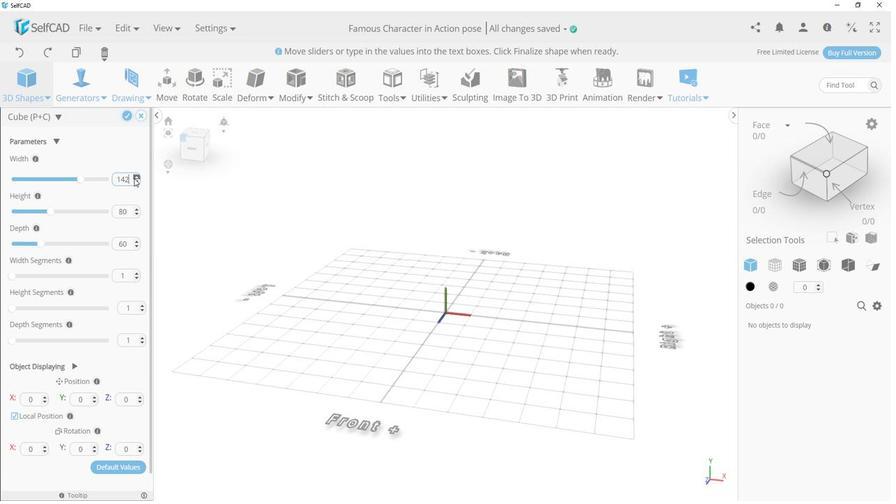 
Action: Mouse pressed left at (146, 180)
Screenshot: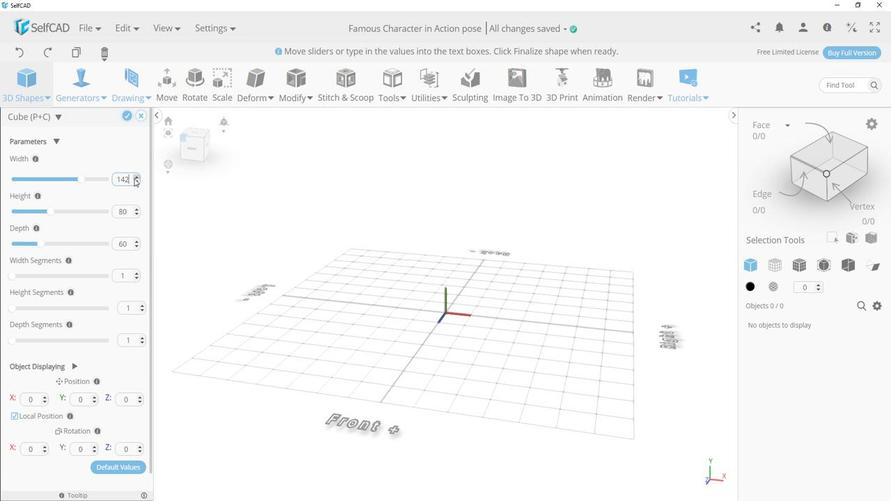 
Action: Mouse pressed left at (146, 180)
Screenshot: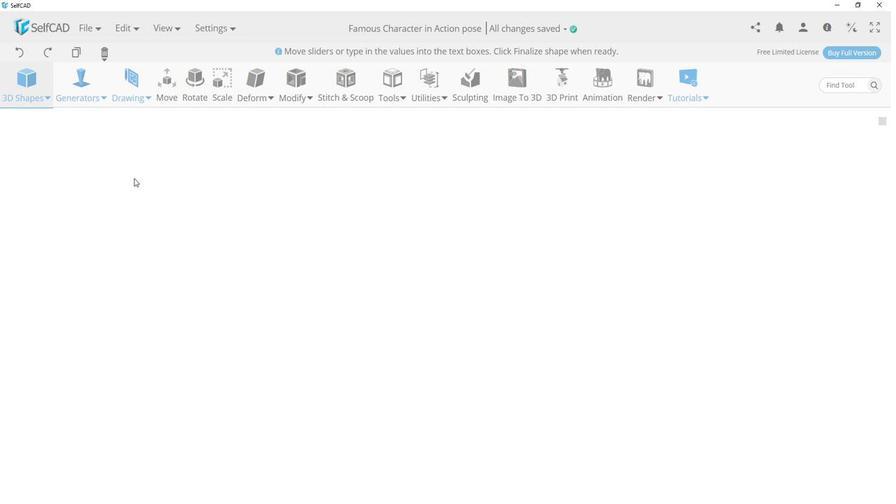 
Action: Mouse moved to (148, 182)
Screenshot: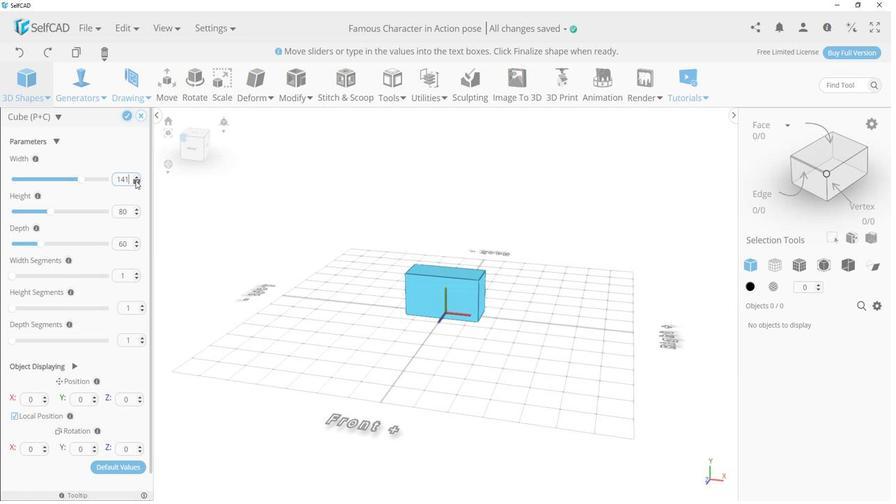 
Action: Mouse pressed left at (148, 182)
Screenshot: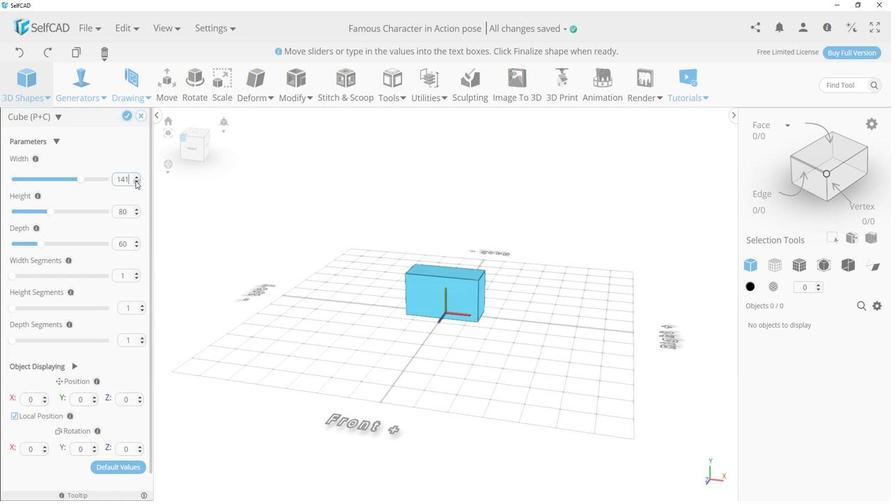 
Action: Mouse pressed left at (148, 182)
Screenshot: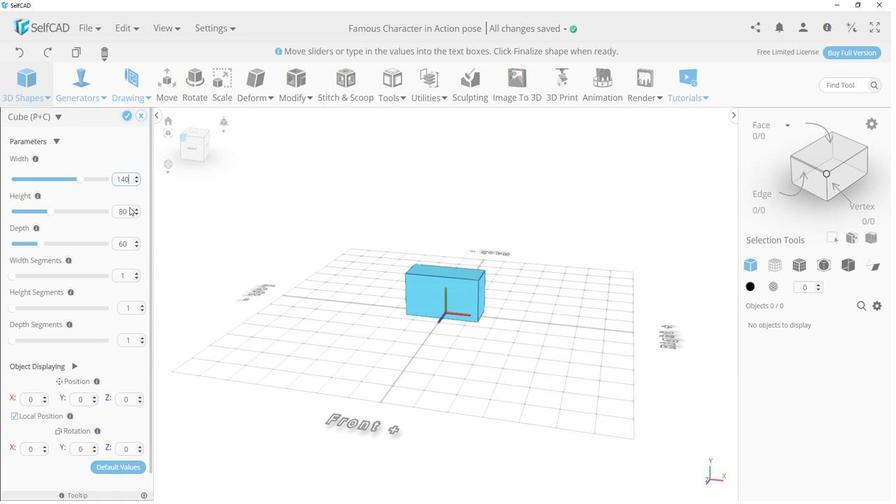 
Action: Mouse moved to (140, 210)
Screenshot: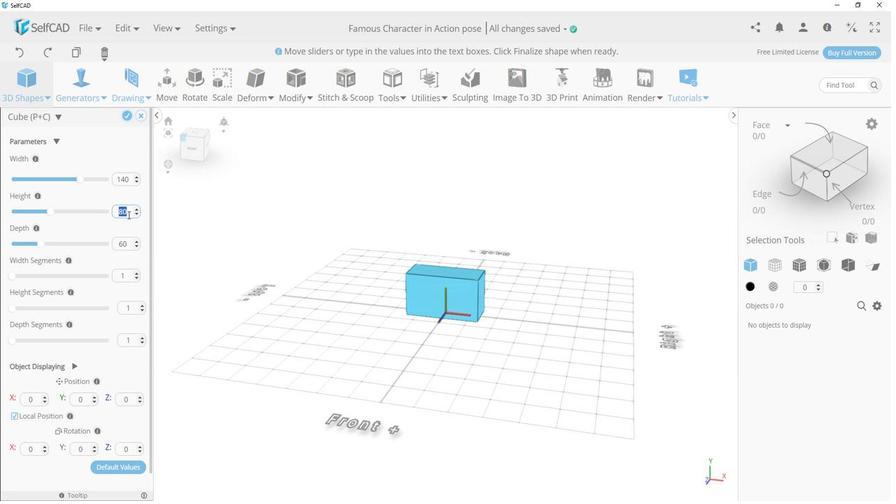 
Action: Mouse pressed left at (140, 210)
Screenshot: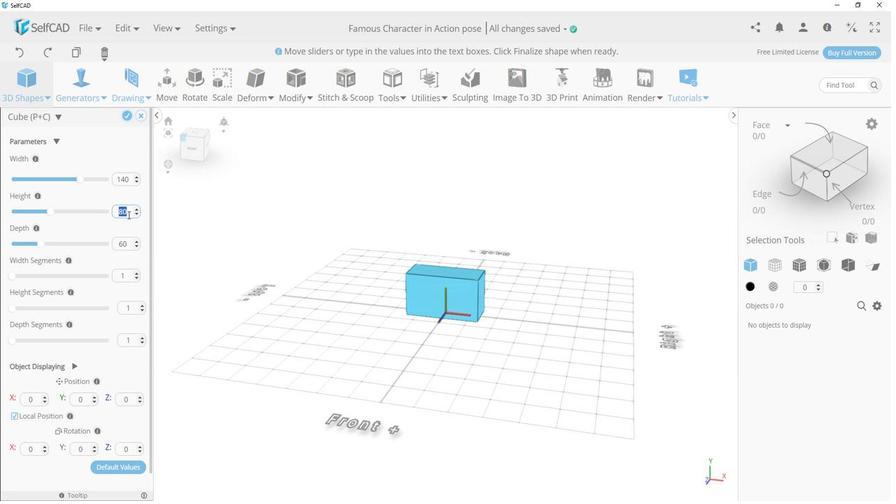 
Action: Key pressed 140<Key.enter>
Screenshot: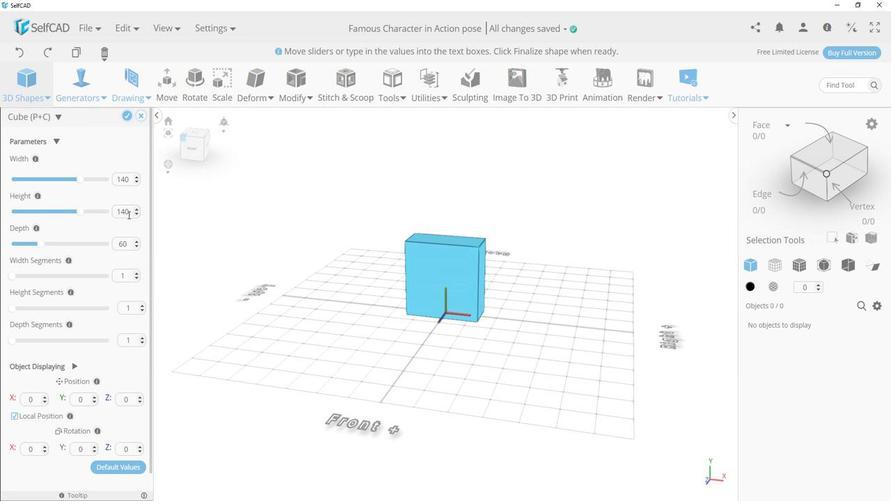 
Action: Mouse moved to (338, 229)
Screenshot: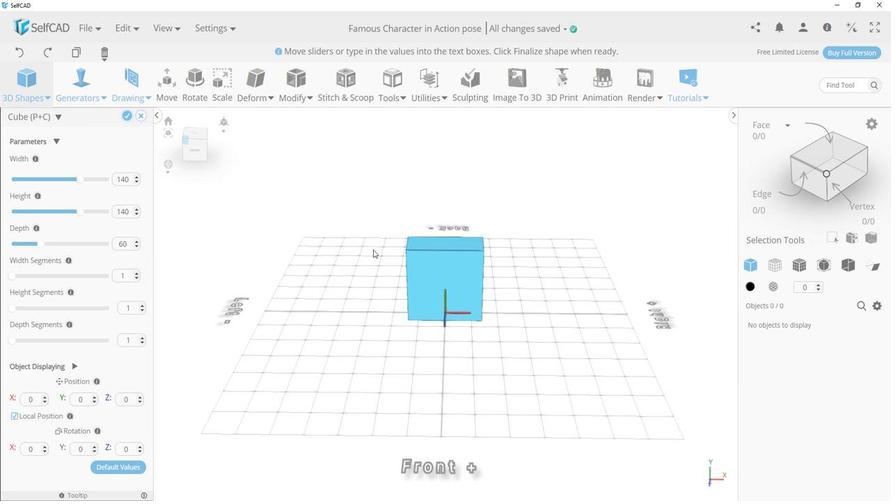 
Action: Mouse pressed left at (338, 229)
Screenshot: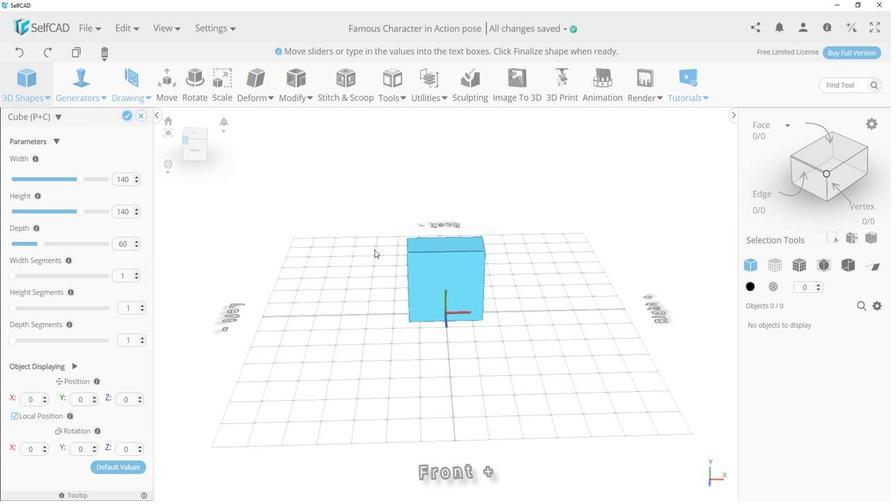 
Action: Mouse moved to (26, 258)
Screenshot: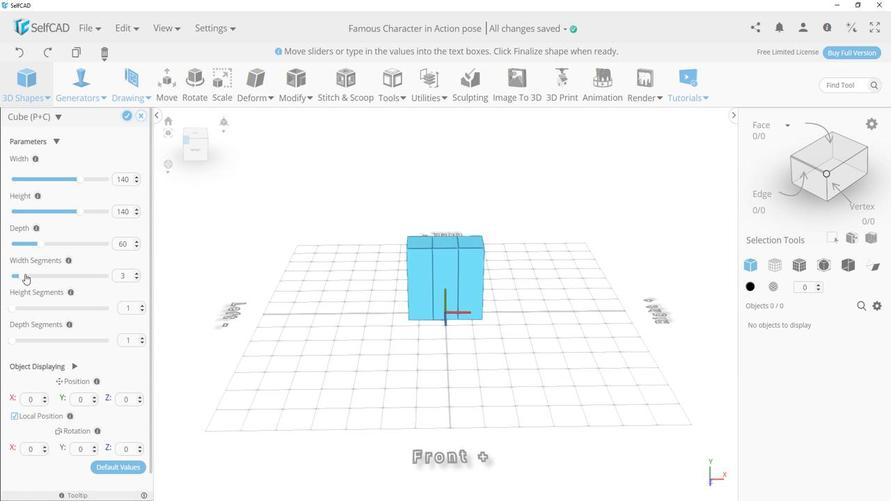 
Action: Mouse pressed left at (26, 258)
Screenshot: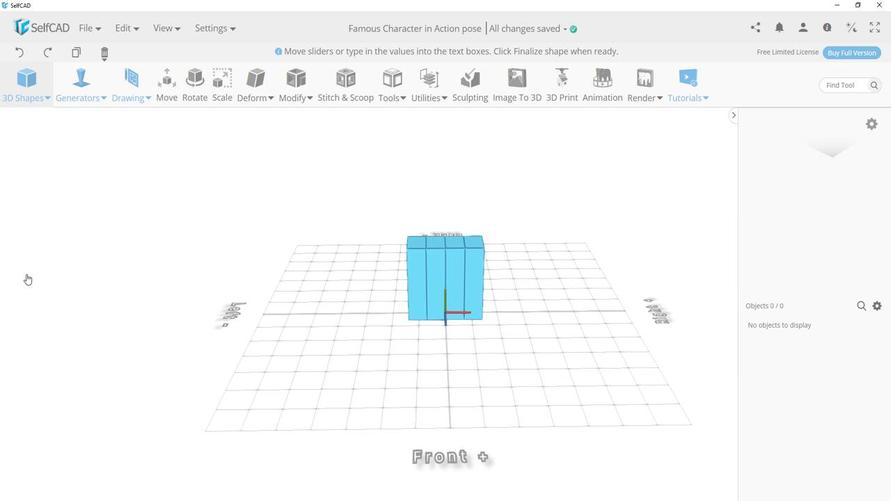 
Action: Mouse moved to (26, 288)
Screenshot: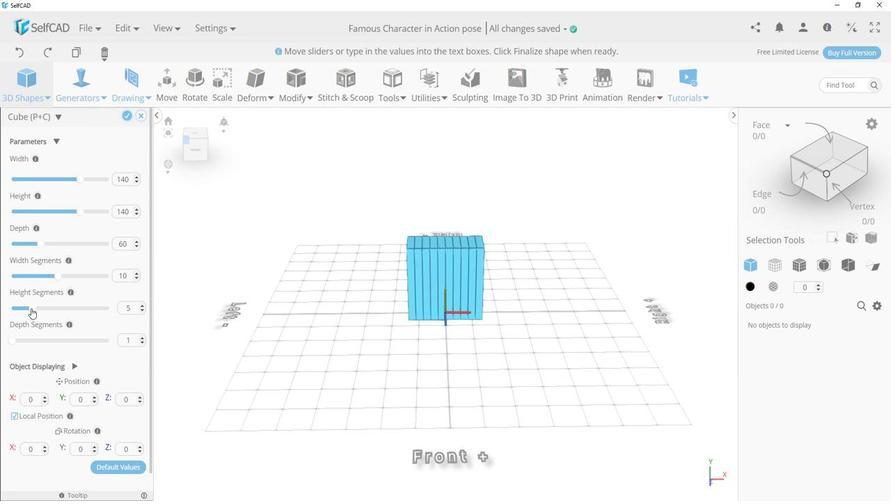 
Action: Mouse pressed left at (26, 288)
Screenshot: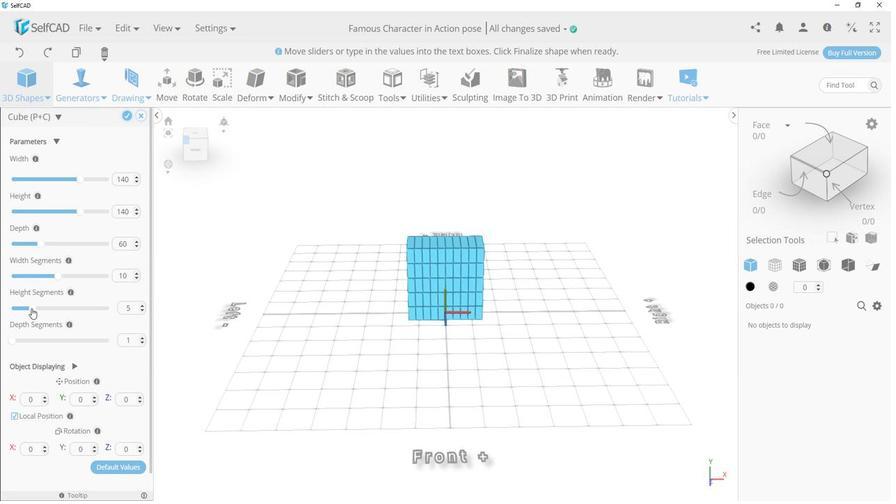 
Action: Mouse moved to (138, 129)
Screenshot: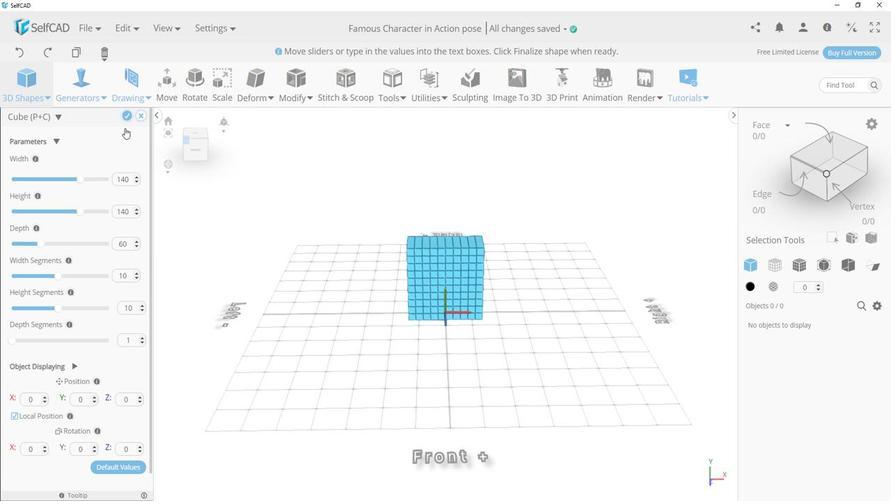 
Action: Mouse pressed left at (138, 129)
Screenshot: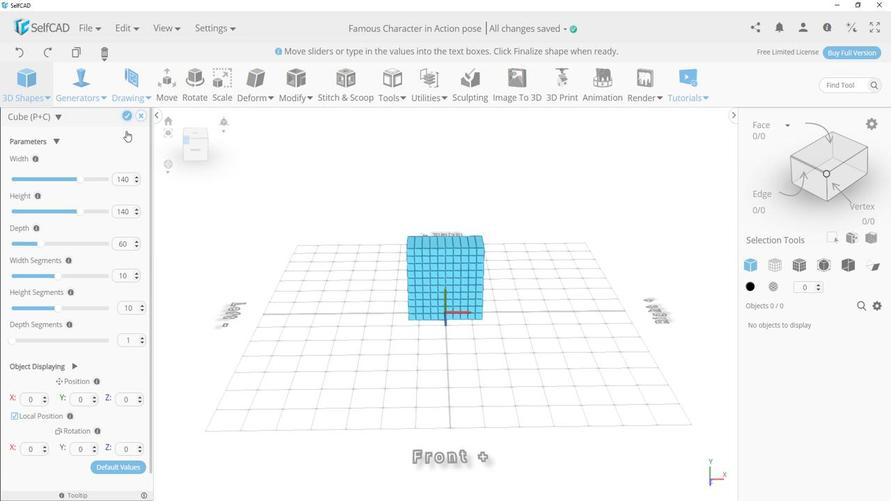
Action: Mouse moved to (811, 254)
Screenshot: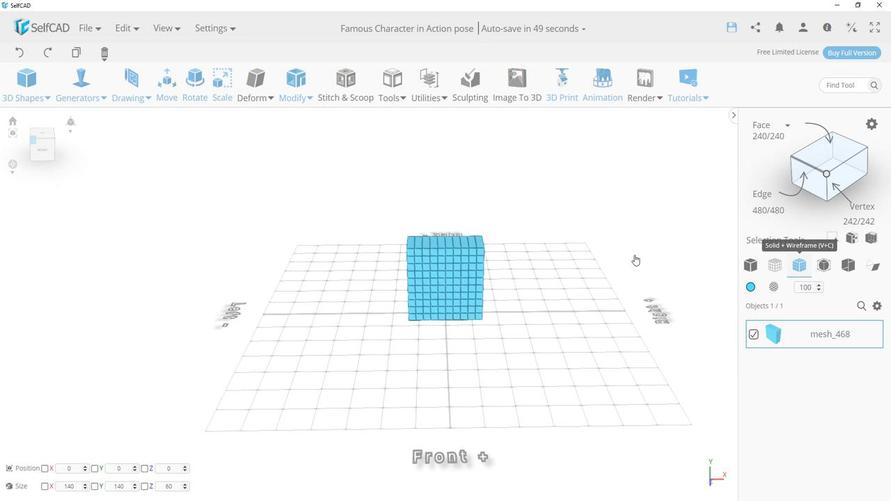 
Action: Mouse pressed left at (811, 254)
Screenshot: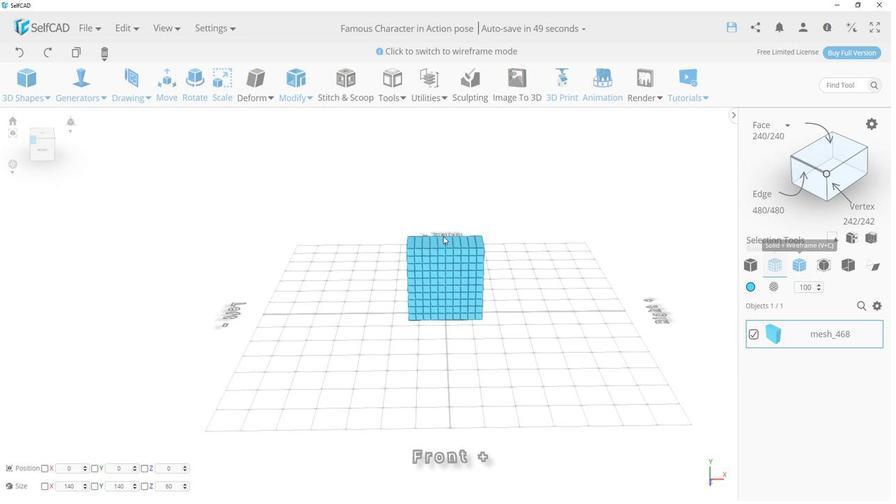 
Action: Mouse moved to (428, 243)
Screenshot: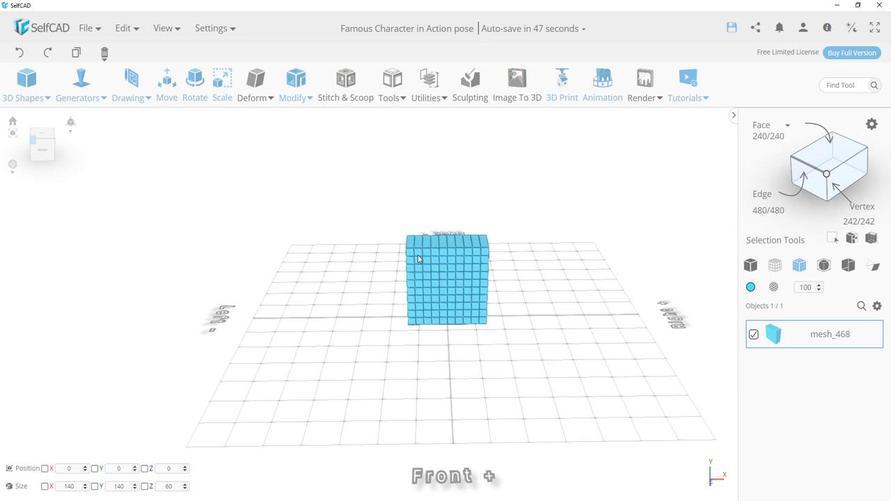 
Action: Mouse scrolled (428, 244) with delta (0, 0)
Screenshot: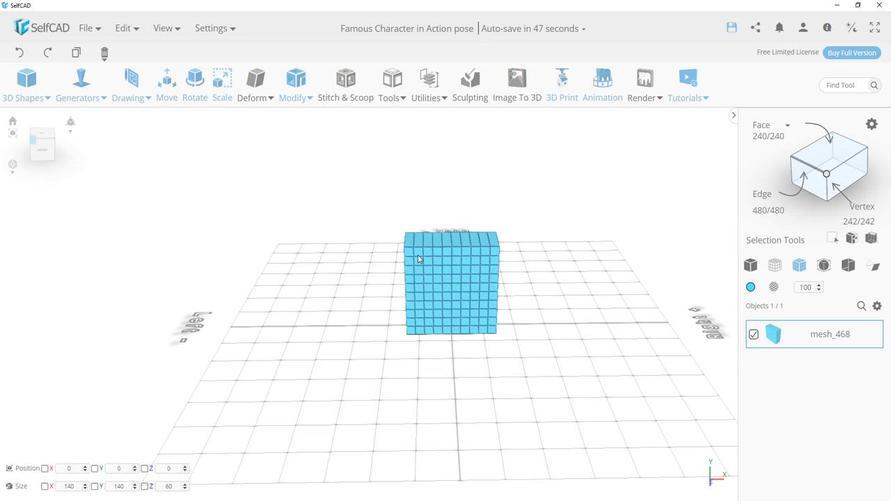 
Action: Mouse scrolled (428, 244) with delta (0, 0)
Screenshot: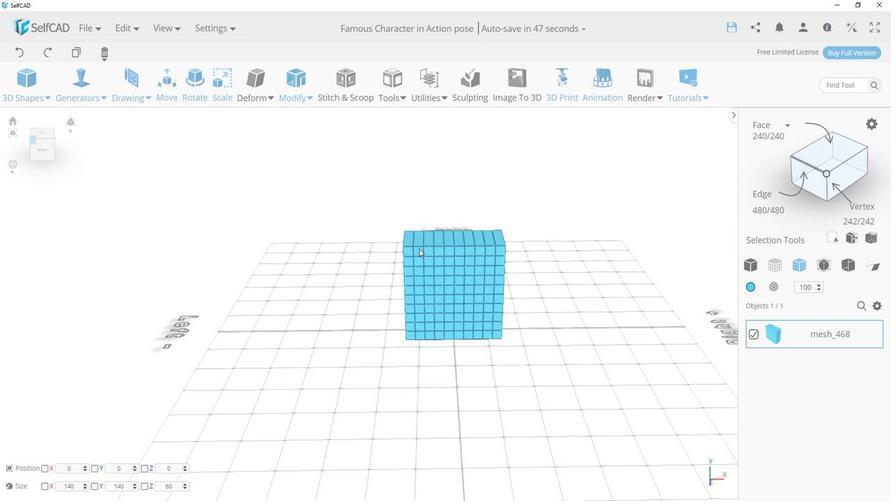 
Action: Mouse scrolled (428, 244) with delta (0, 0)
Screenshot: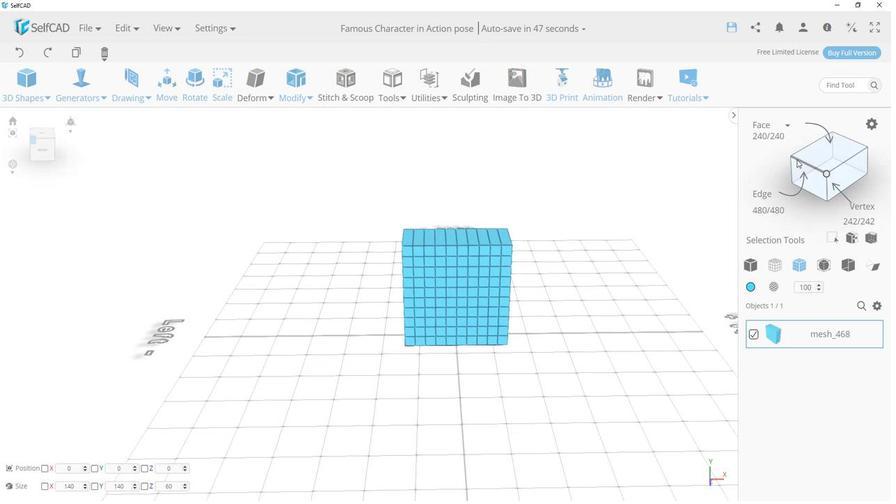 
Action: Mouse scrolled (428, 244) with delta (0, 0)
Screenshot: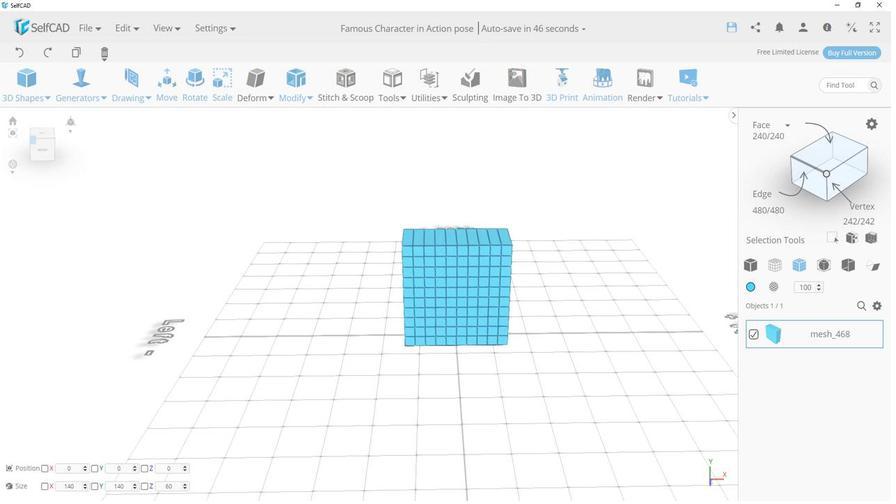 
Action: Mouse scrolled (428, 244) with delta (0, 0)
Screenshot: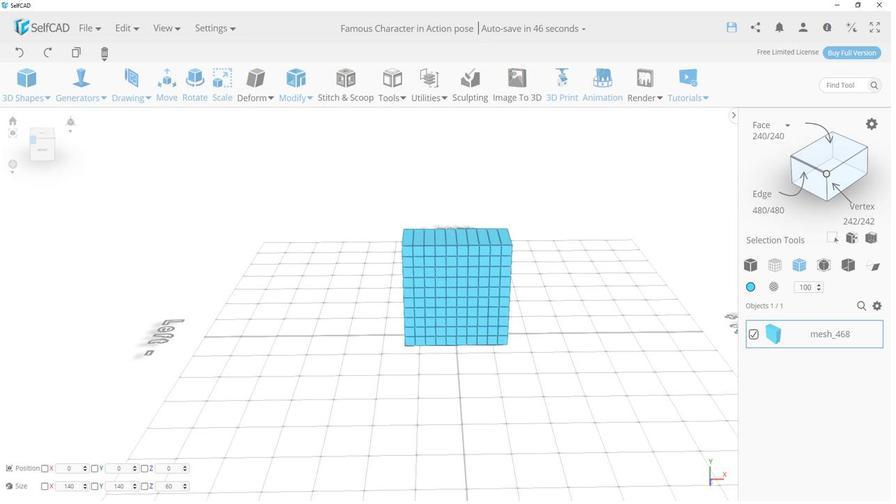 
Action: Mouse moved to (815, 172)
Screenshot: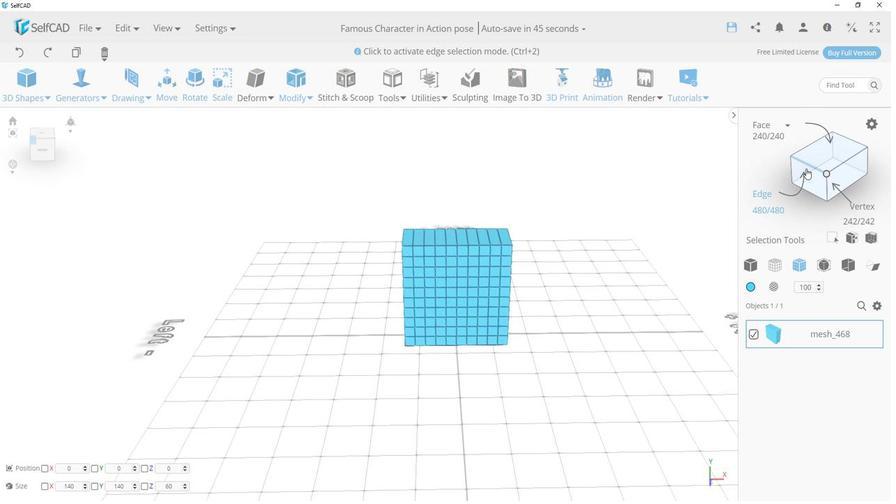 
Action: Mouse pressed left at (815, 172)
Screenshot: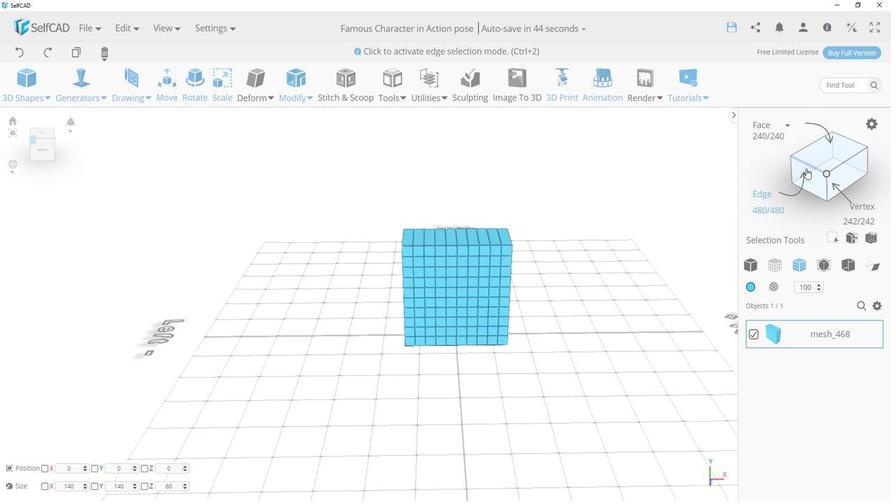 
Action: Mouse moved to (421, 231)
Screenshot: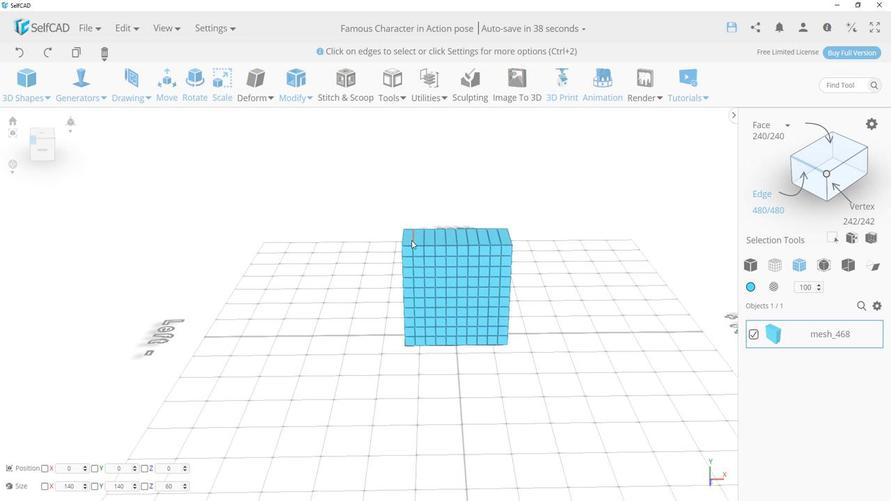 
Action: Mouse pressed left at (421, 231)
Screenshot: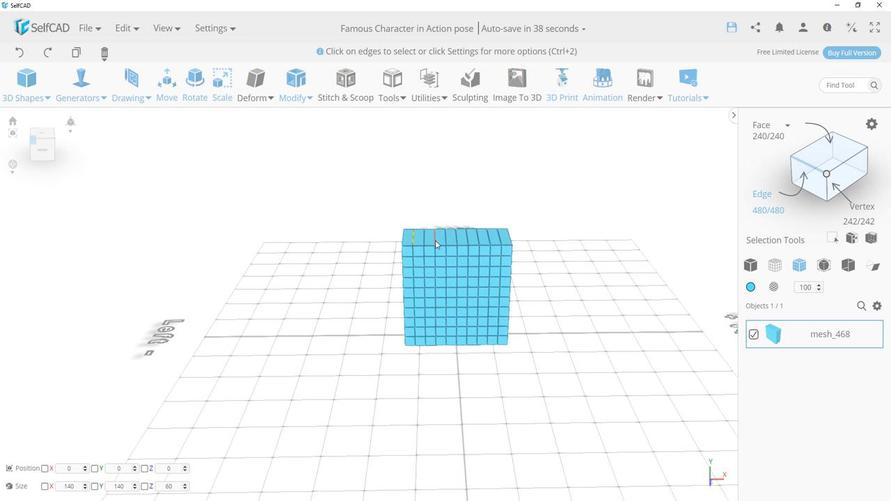 
Action: Mouse moved to (446, 231)
Screenshot: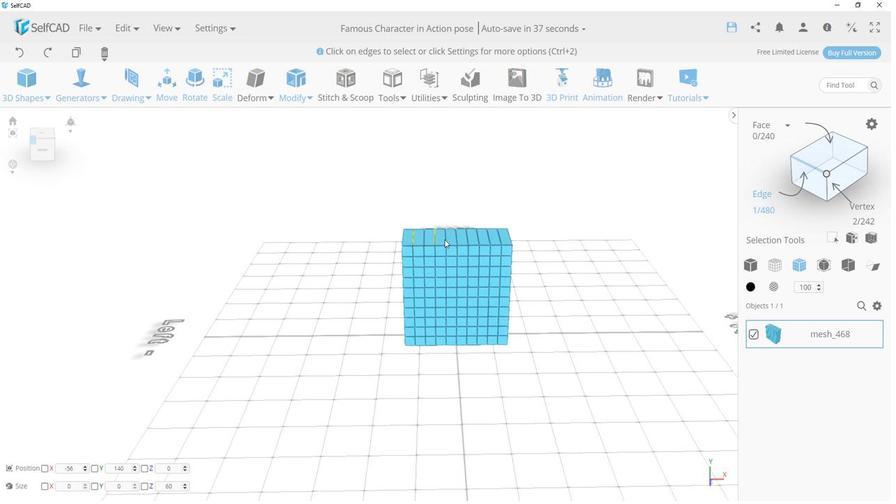 
Action: Mouse pressed left at (446, 231)
Screenshot: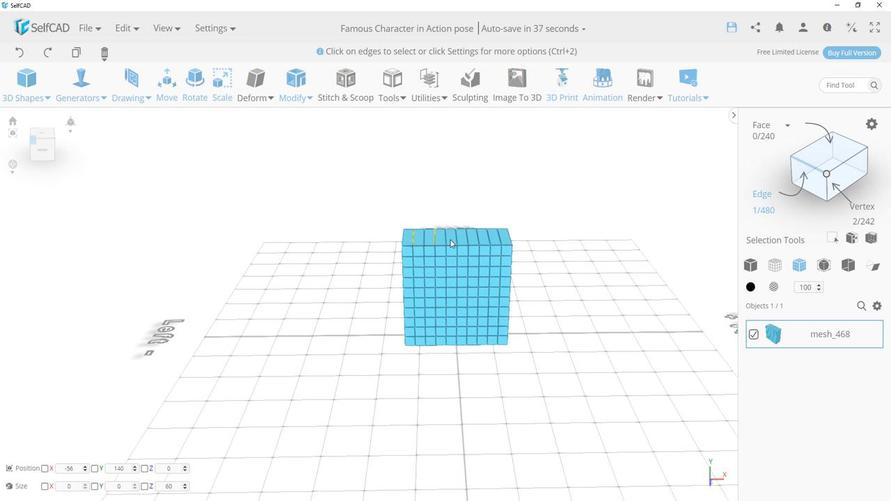 
Action: Mouse moved to (463, 229)
Screenshot: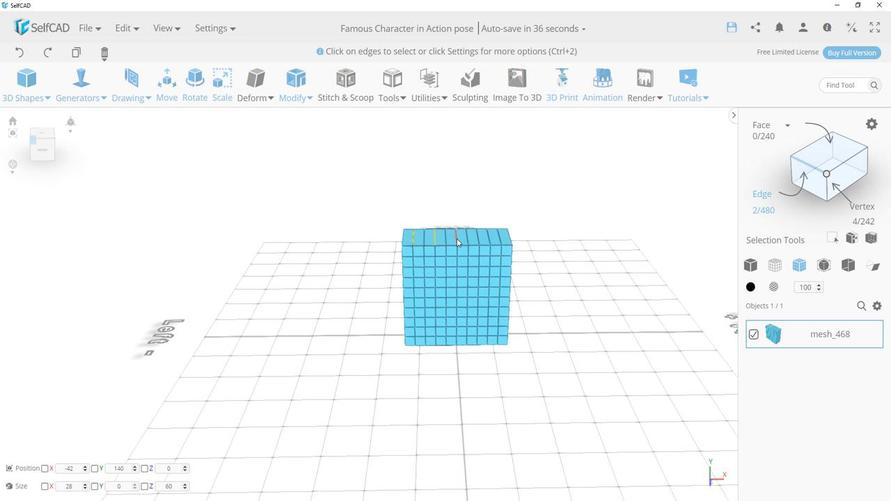 
Action: Mouse pressed left at (463, 229)
Screenshot: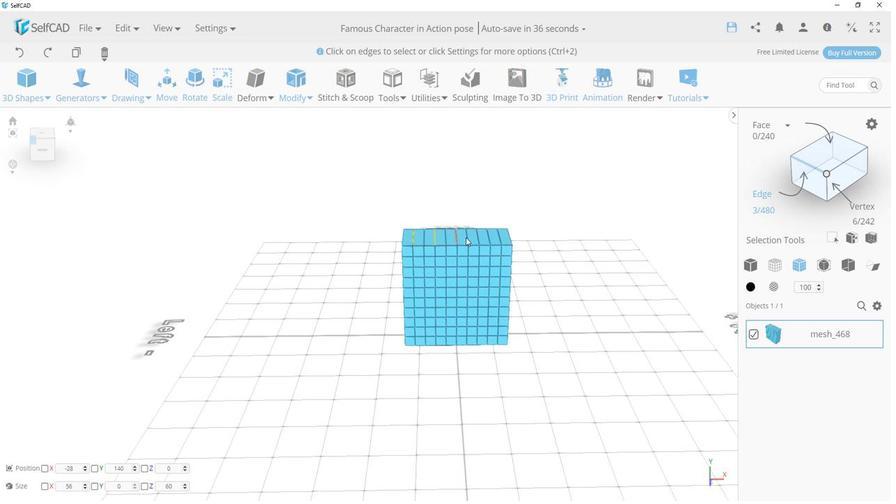 
Action: Mouse moved to (486, 229)
Screenshot: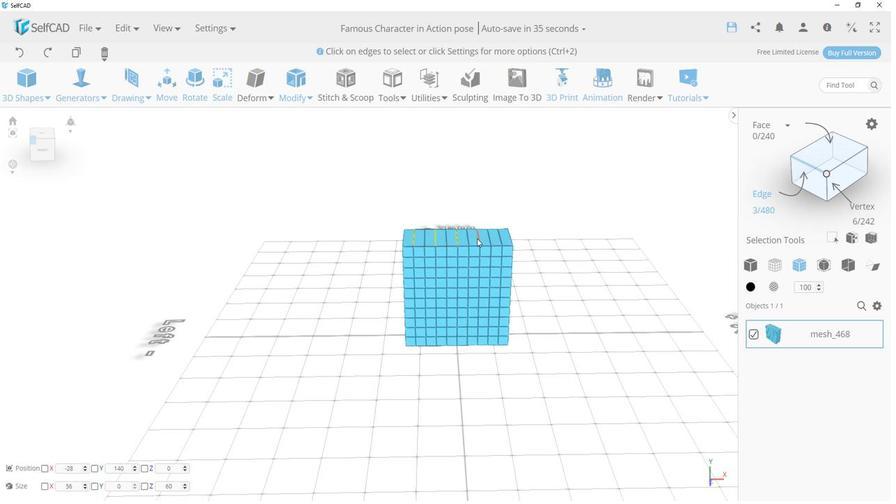 
Action: Mouse pressed left at (486, 229)
Screenshot: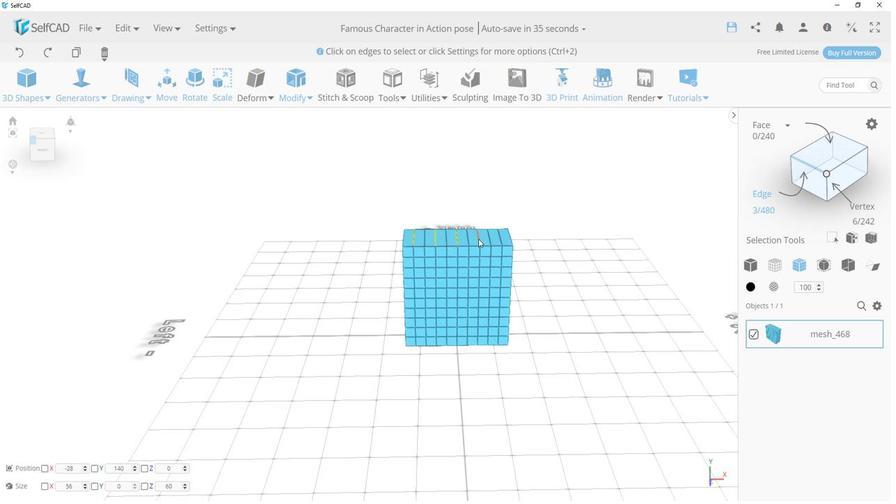 
Action: Mouse moved to (508, 231)
Screenshot: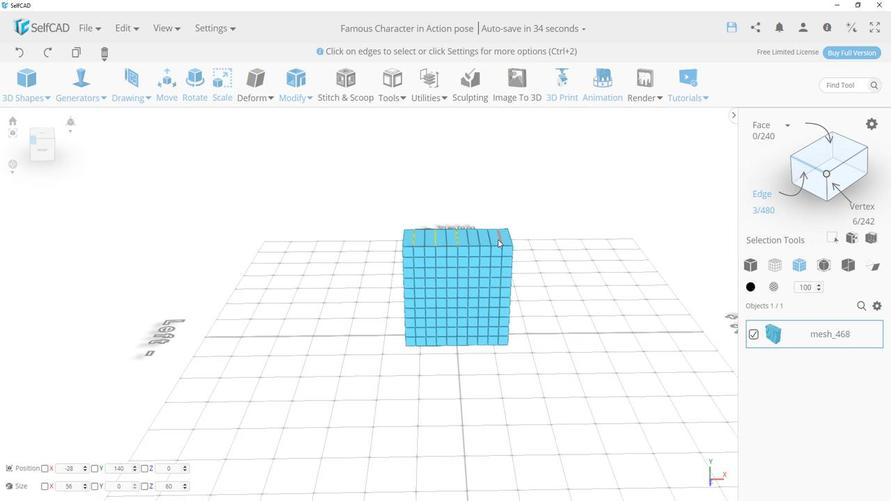 
Action: Mouse pressed left at (508, 231)
Screenshot: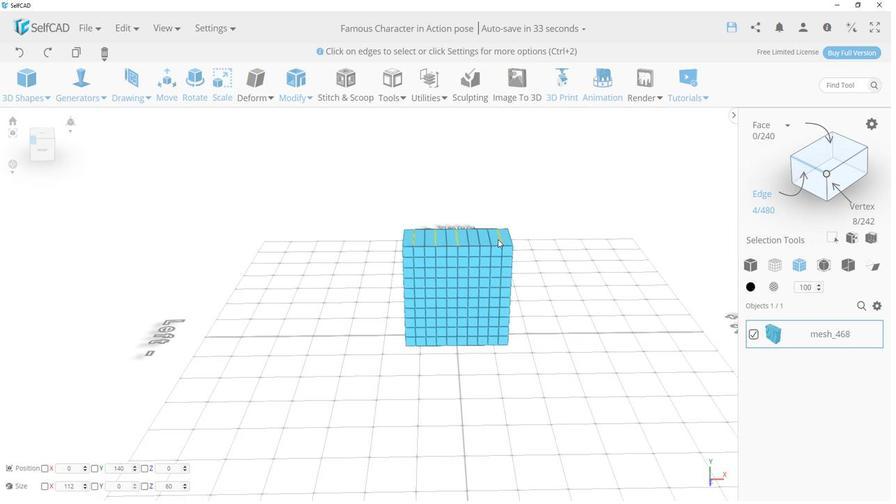 
Action: Mouse moved to (492, 231)
Screenshot: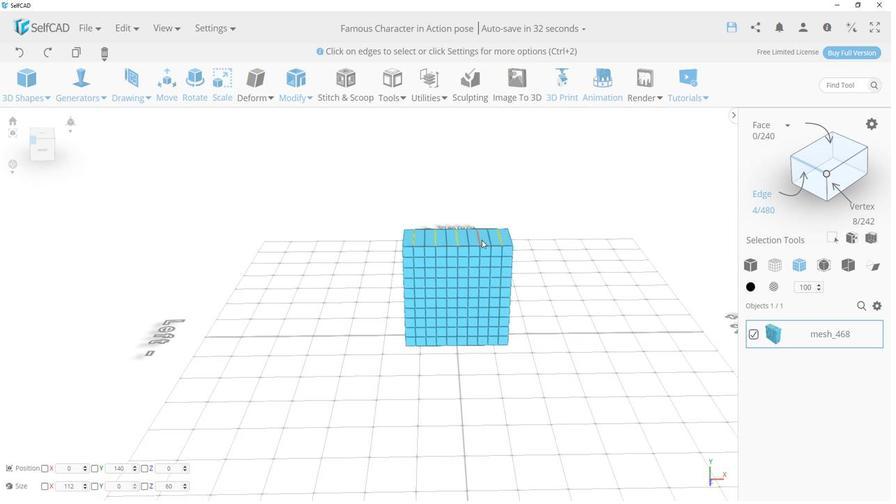 
Action: Mouse pressed left at (492, 231)
Screenshot: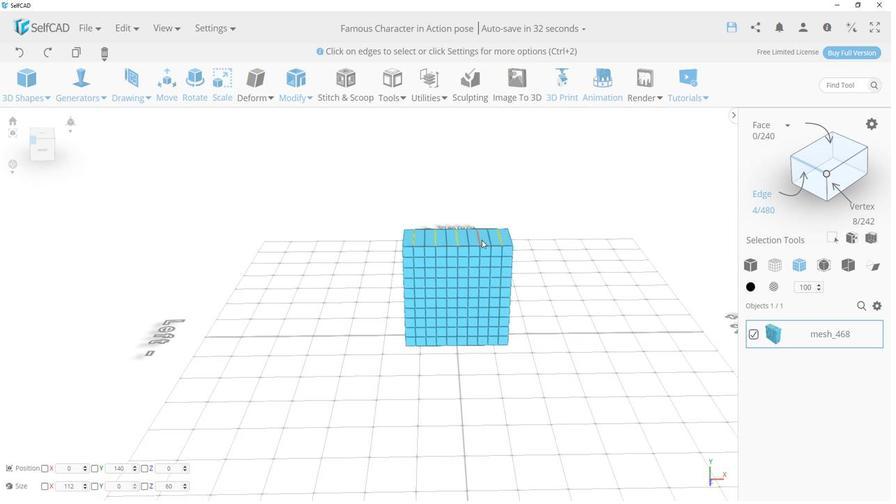 
Action: Mouse moved to (368, 266)
Screenshot: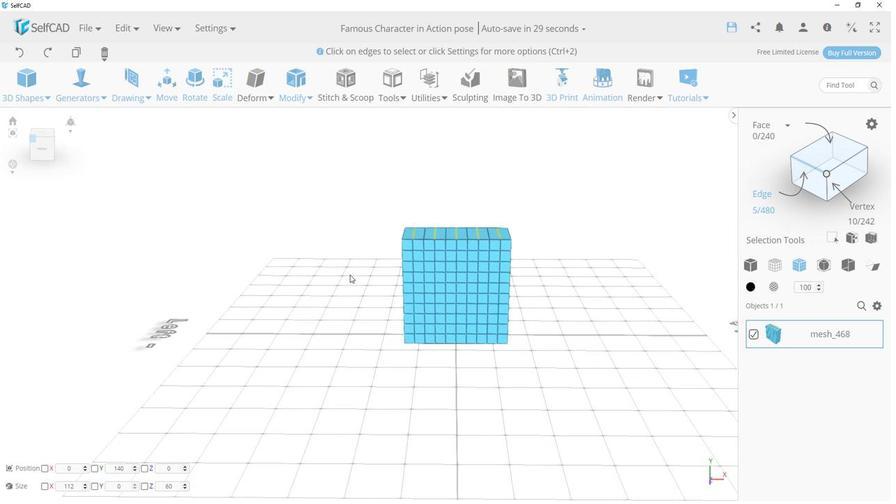 
Action: Mouse pressed left at (368, 266)
Screenshot: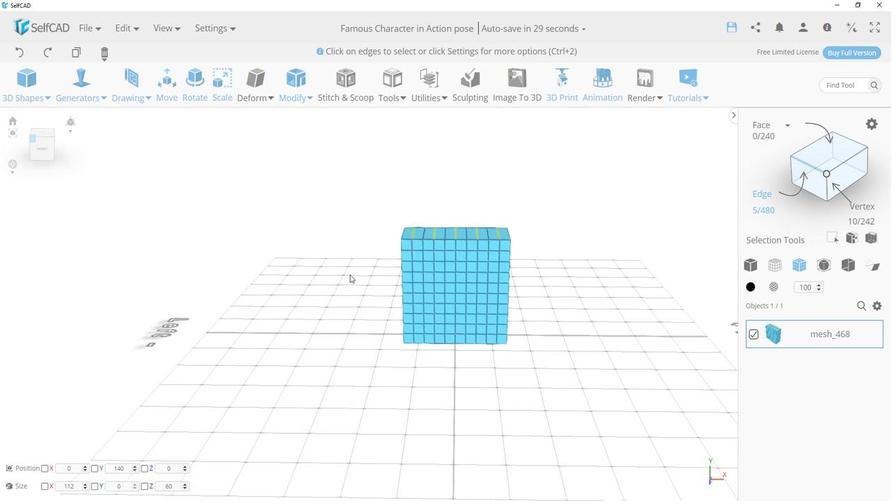 
Action: Mouse moved to (185, 108)
Screenshot: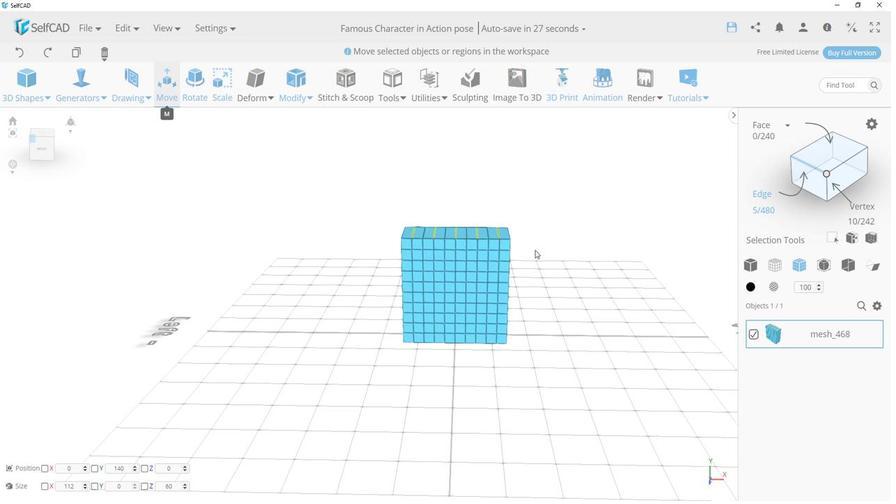 
Action: Mouse pressed left at (185, 108)
Screenshot: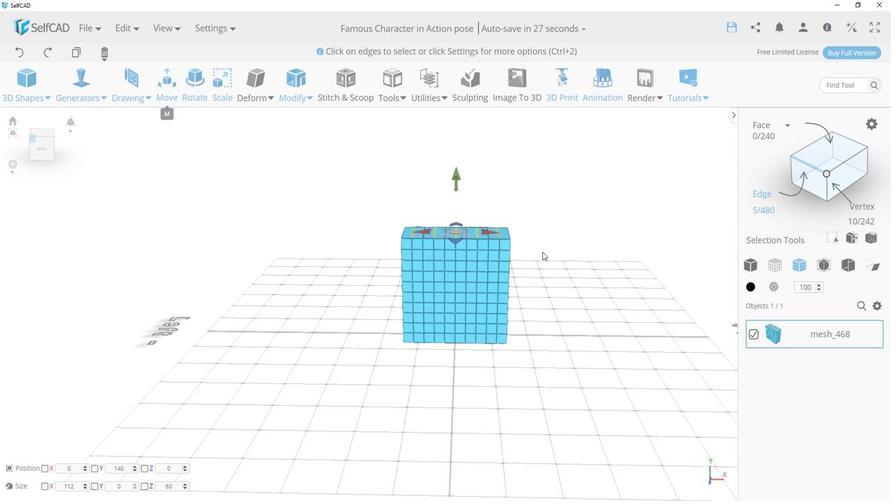 
Action: Mouse moved to (465, 179)
Screenshot: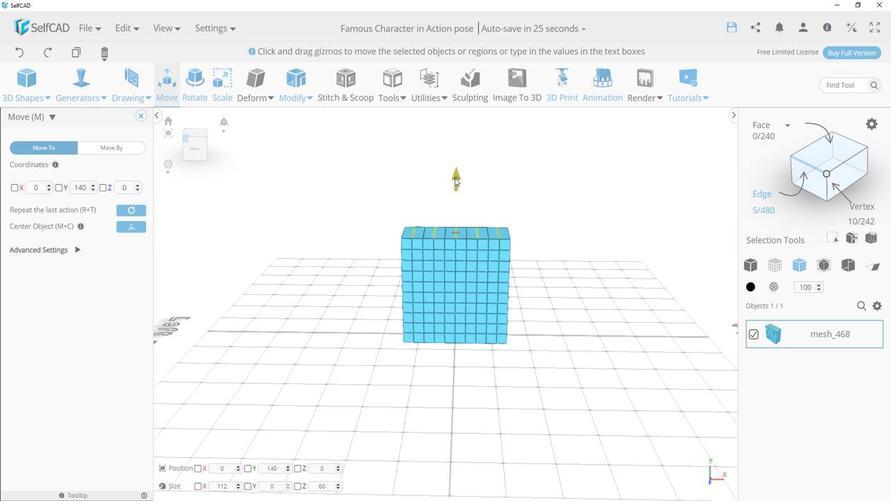
Action: Mouse pressed left at (465, 179)
Screenshot: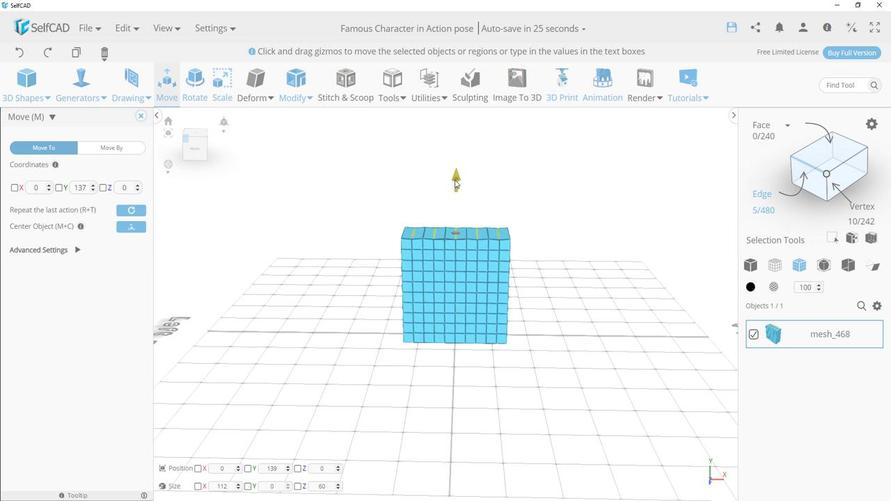 
Action: Mouse moved to (384, 259)
Screenshot: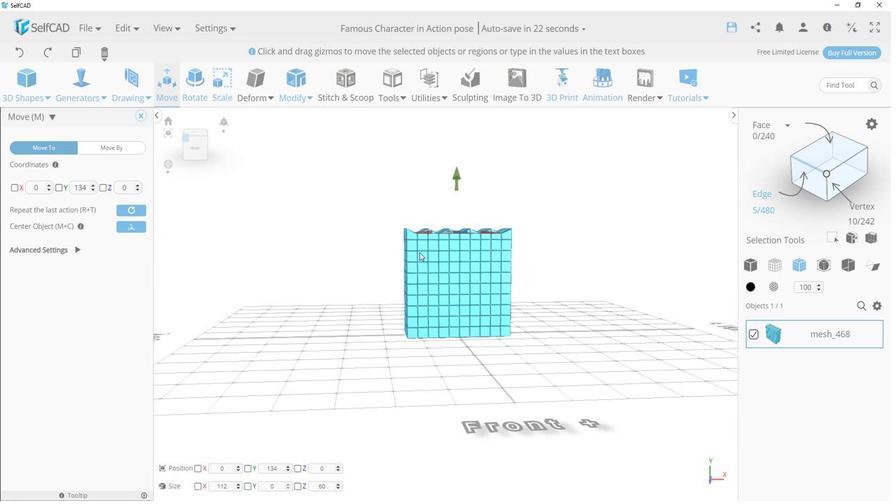 
Action: Mouse pressed left at (384, 259)
Screenshot: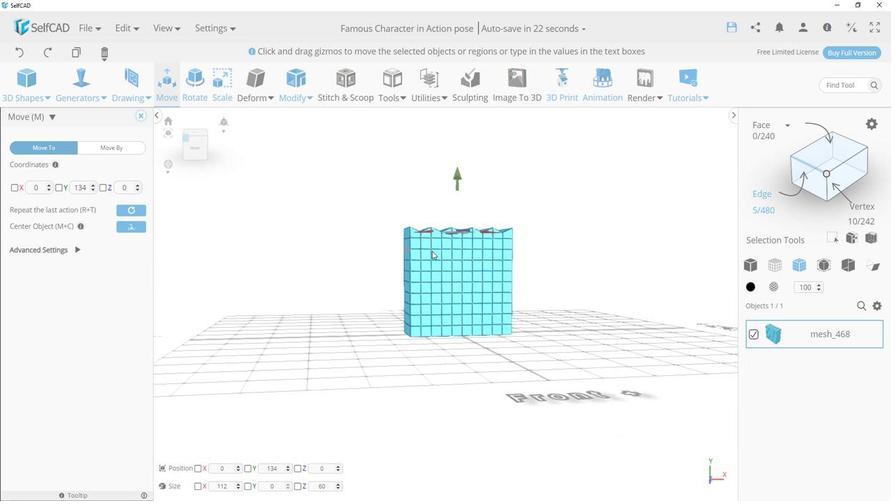 
Action: Mouse moved to (322, 268)
Screenshot: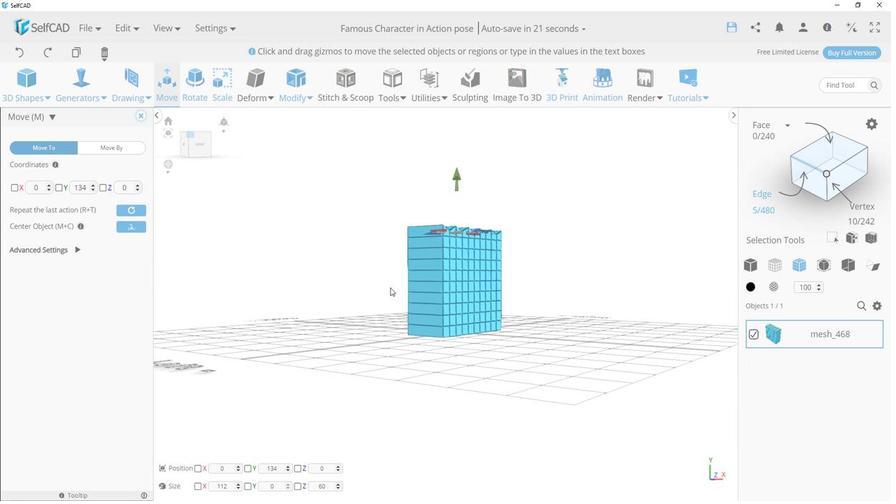 
Action: Mouse pressed left at (322, 268)
Screenshot: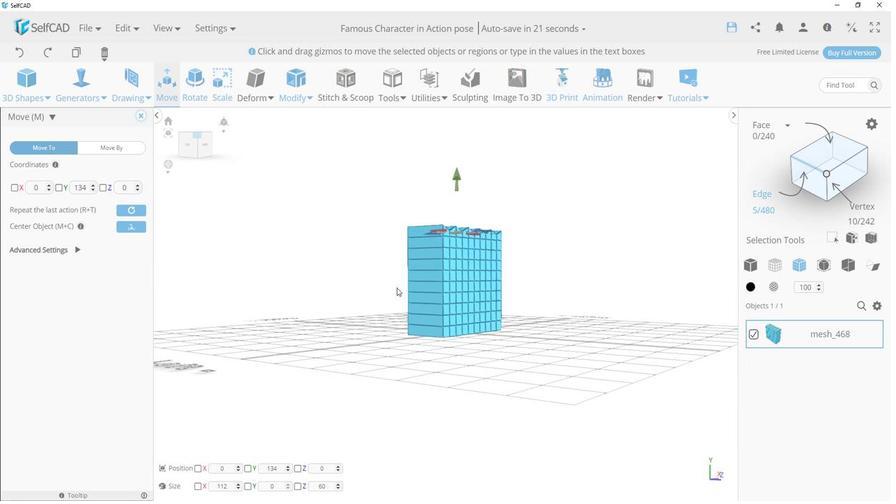 
Action: Mouse moved to (398, 281)
Screenshot: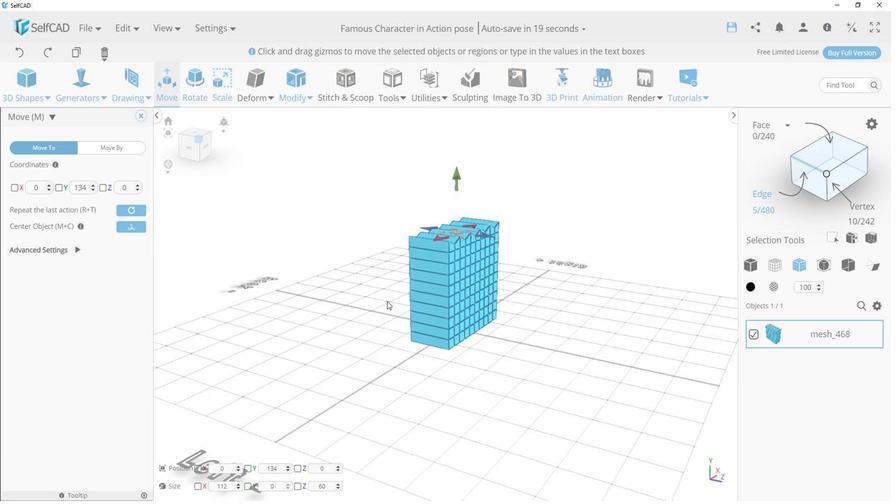 
Action: Mouse pressed left at (398, 281)
Screenshot: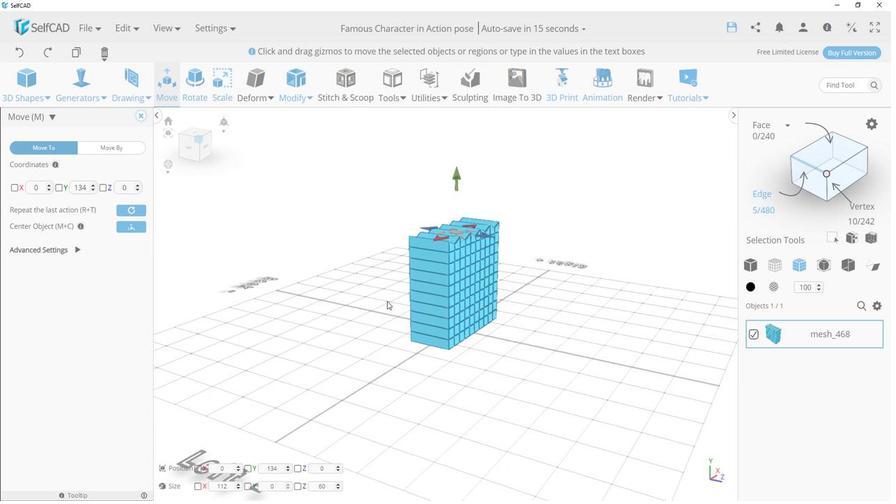 
Action: Mouse moved to (353, 280)
Screenshot: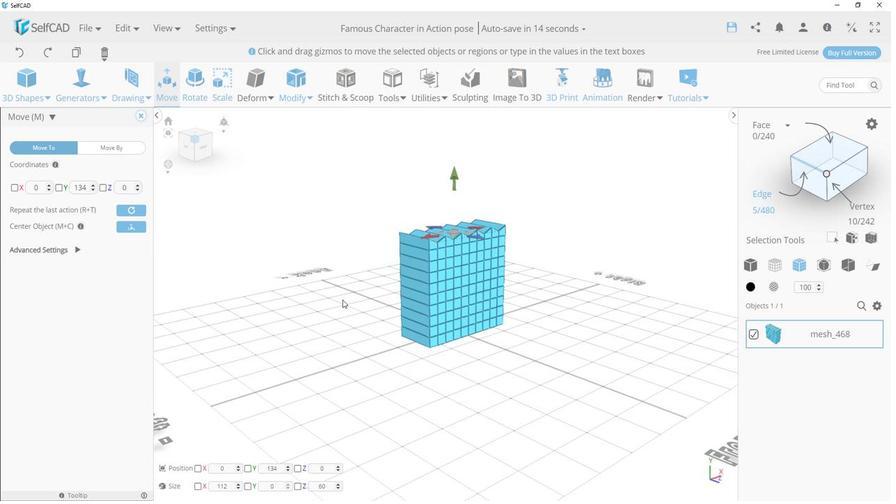 
Action: Mouse pressed left at (353, 280)
Screenshot: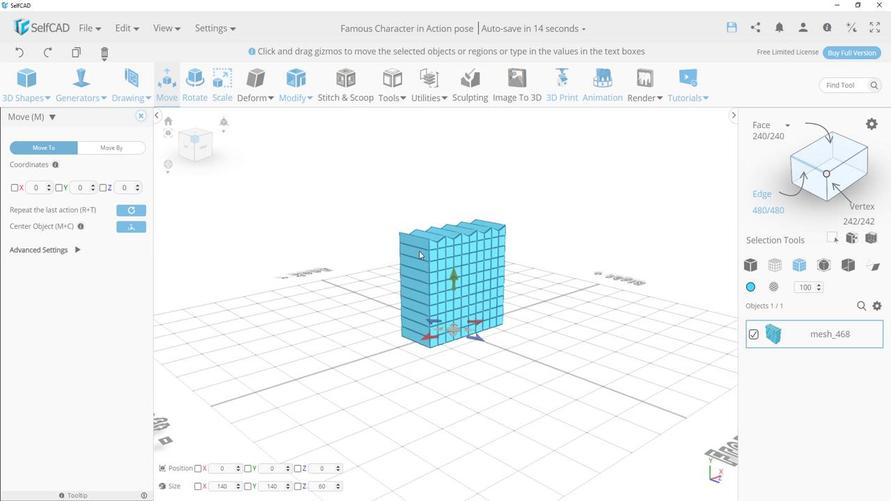 
Action: Mouse moved to (430, 239)
Screenshot: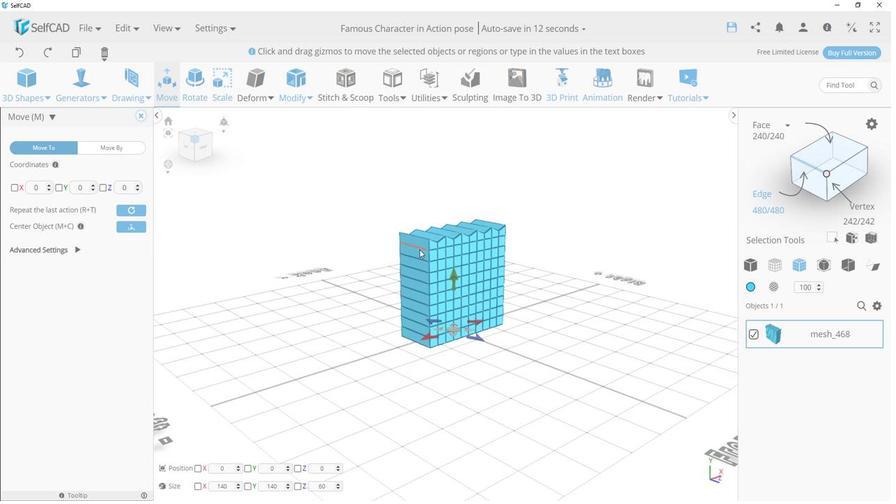 
Action: Mouse pressed left at (430, 239)
Screenshot: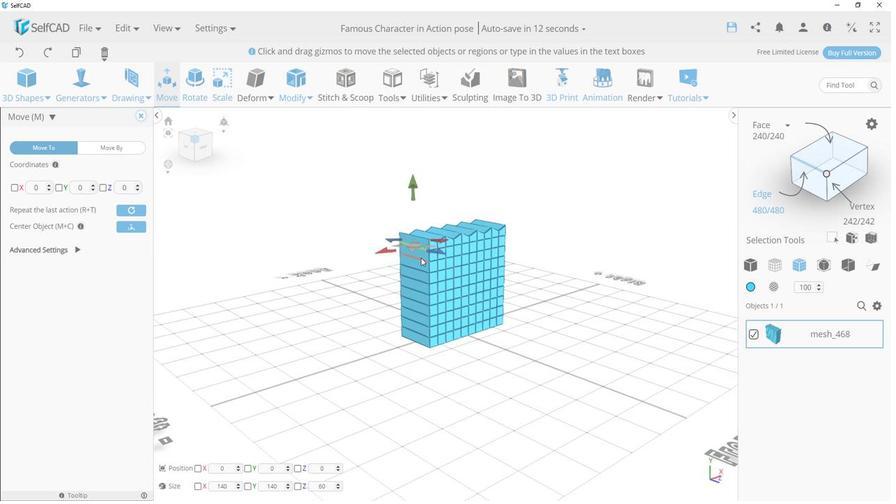 
Action: Mouse moved to (431, 245)
Screenshot: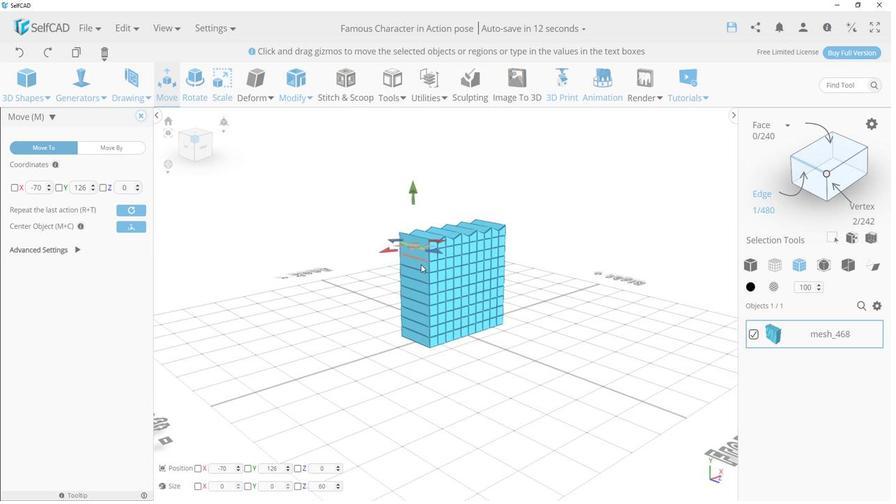 
Action: Mouse pressed left at (431, 245)
Screenshot: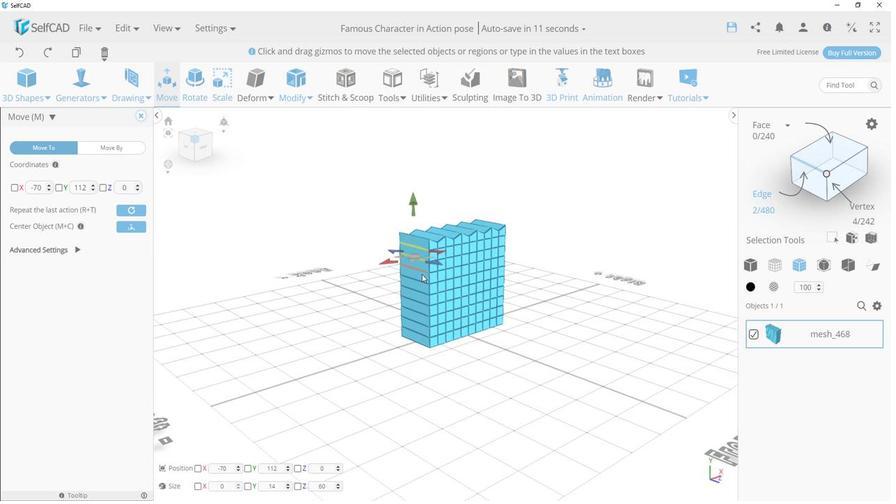 
Action: Mouse moved to (433, 248)
Screenshot: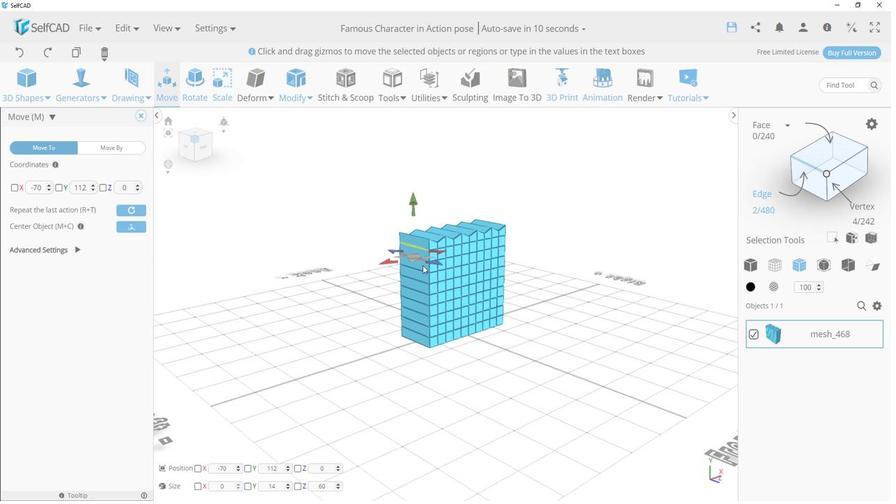
Action: Mouse pressed left at (433, 248)
Screenshot: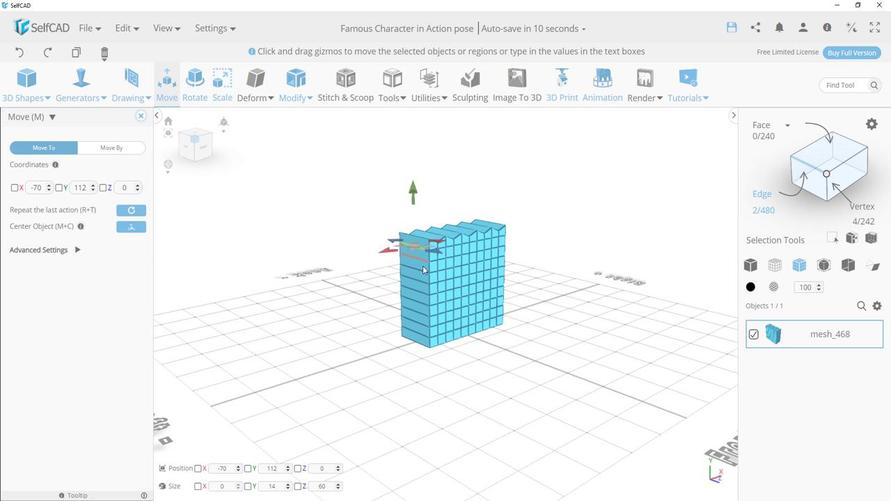 
Action: Mouse moved to (433, 256)
Screenshot: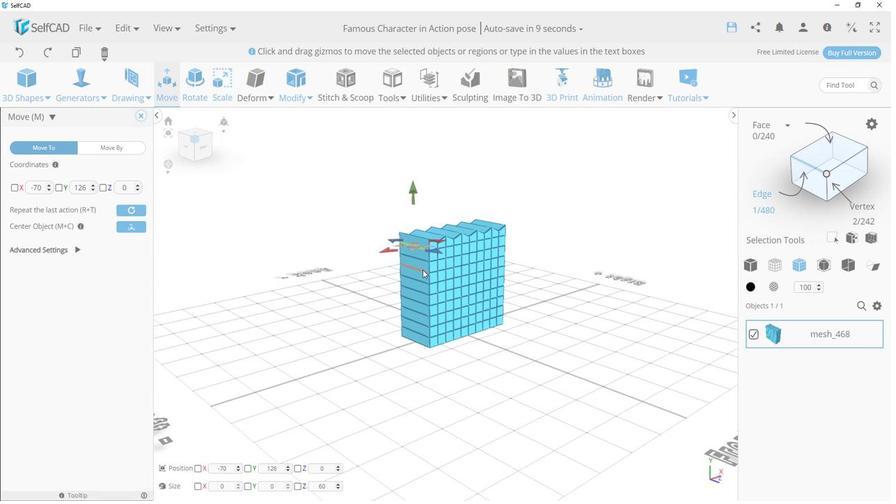 
Action: Mouse pressed left at (433, 256)
Screenshot: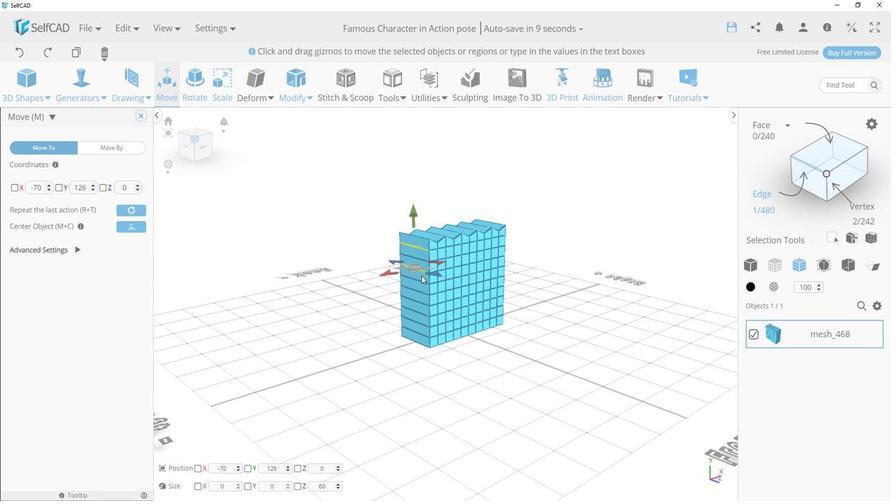 
Action: Mouse moved to (431, 270)
Screenshot: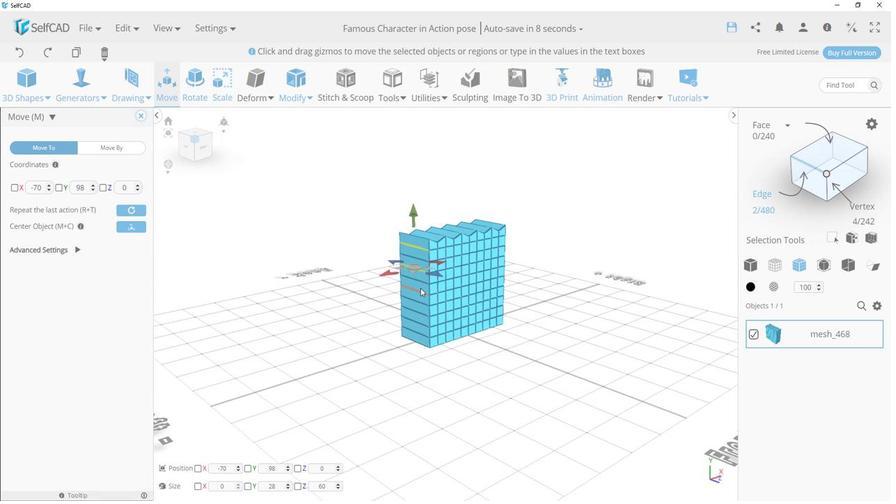 
Action: Mouse pressed left at (431, 270)
Screenshot: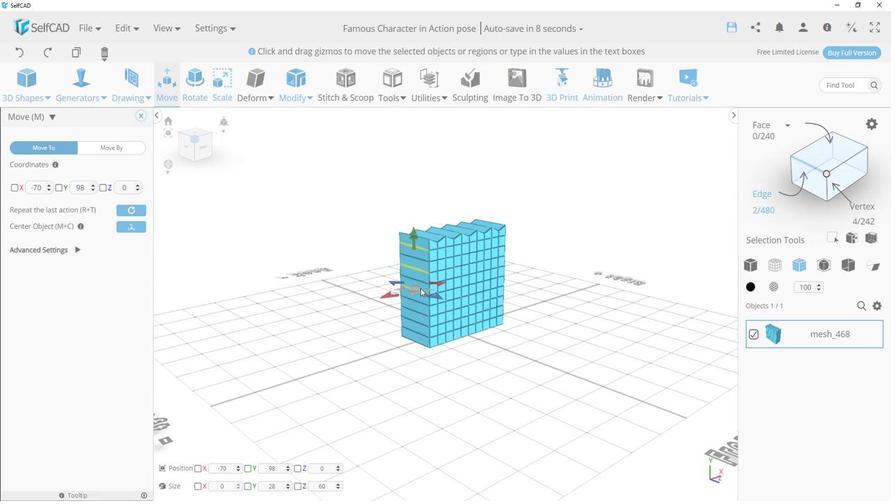 
Action: Mouse moved to (427, 287)
Screenshot: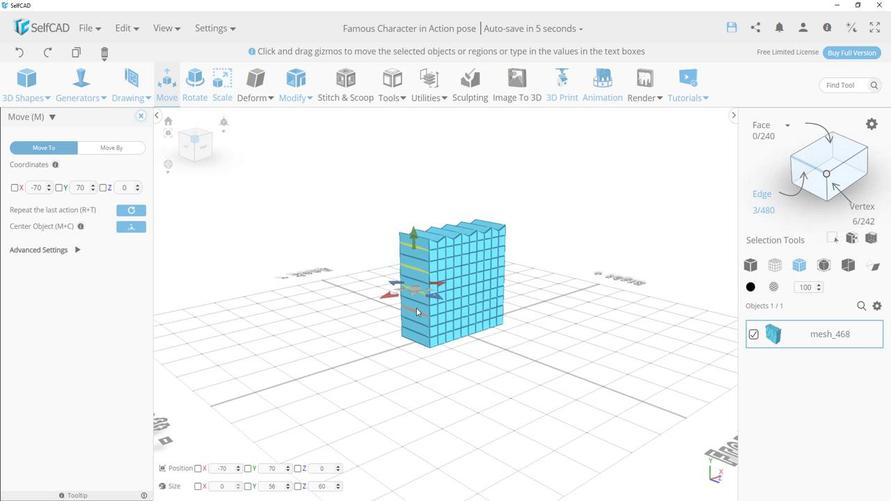 
Action: Mouse pressed left at (427, 287)
Screenshot: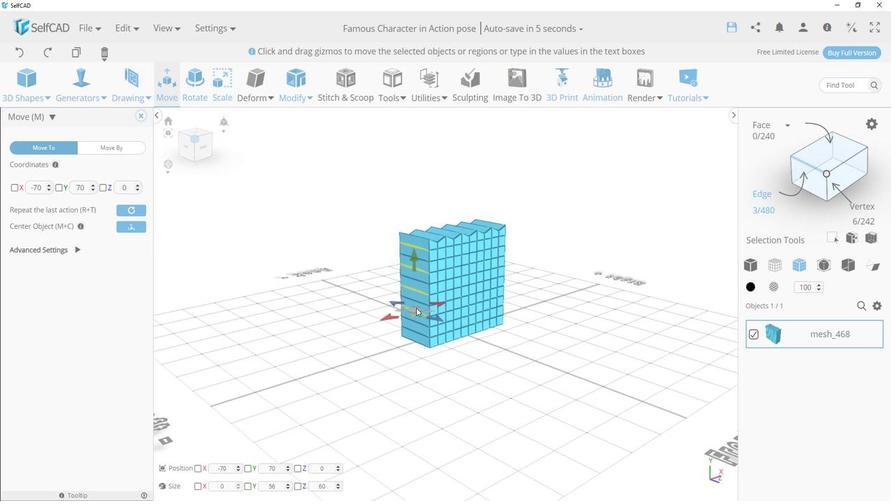 
Action: Mouse moved to (422, 305)
Screenshot: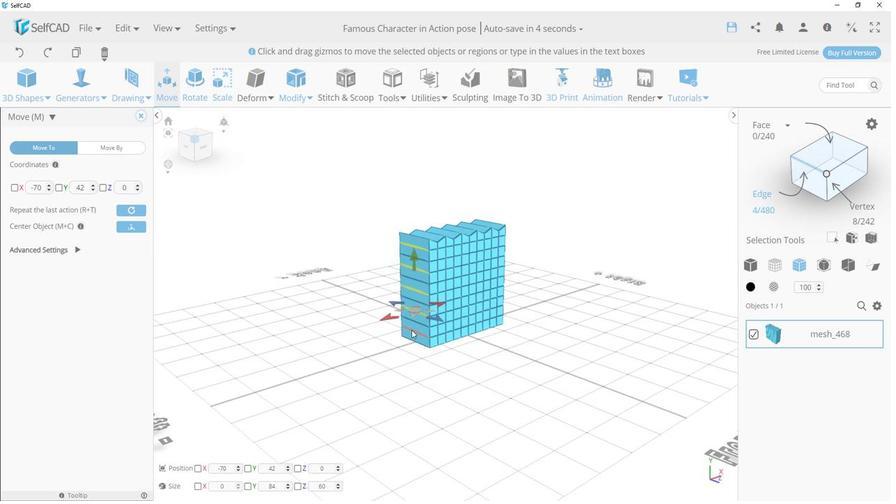 
Action: Mouse pressed left at (422, 305)
Screenshot: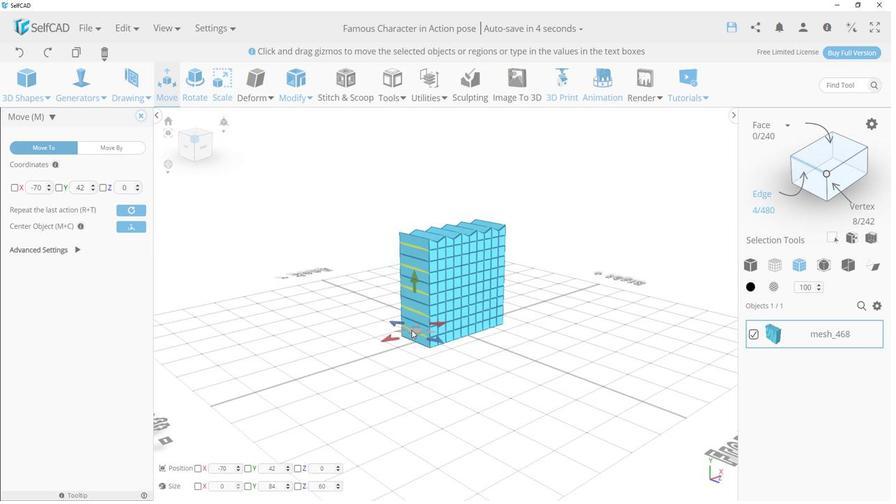 
Action: Mouse moved to (366, 322)
Screenshot: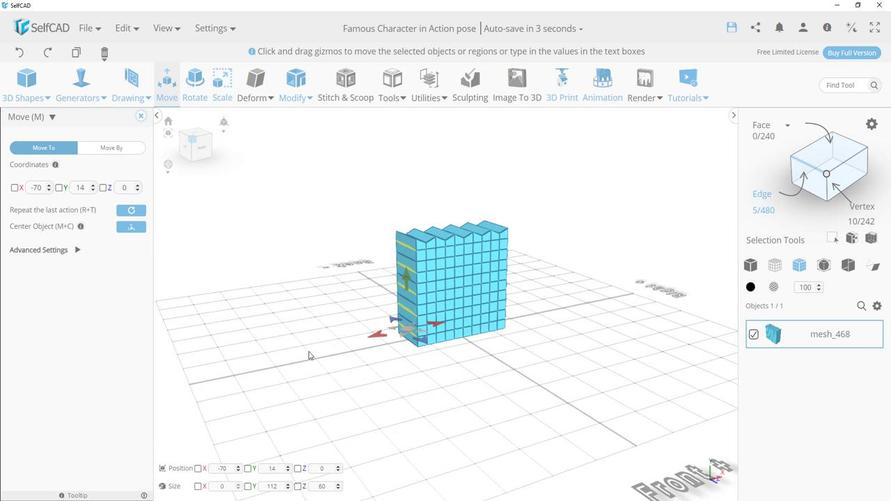 
Action: Mouse pressed left at (366, 322)
Screenshot: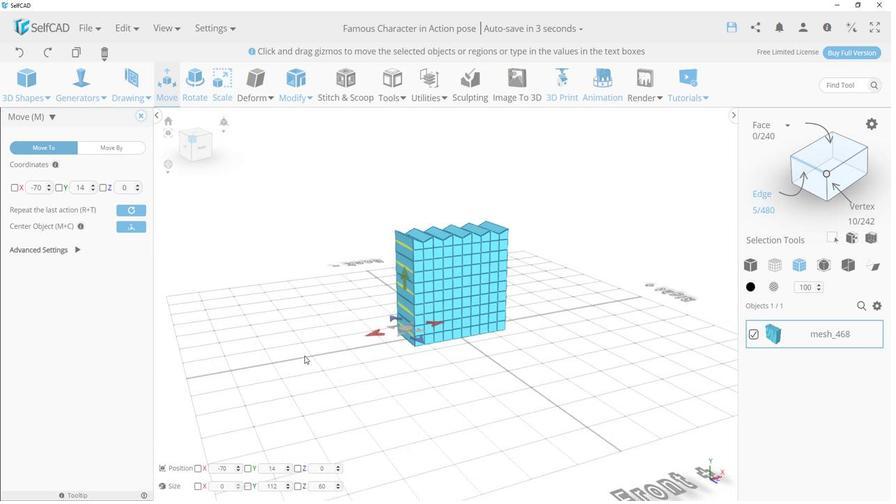 
Action: Mouse moved to (445, 302)
Screenshot: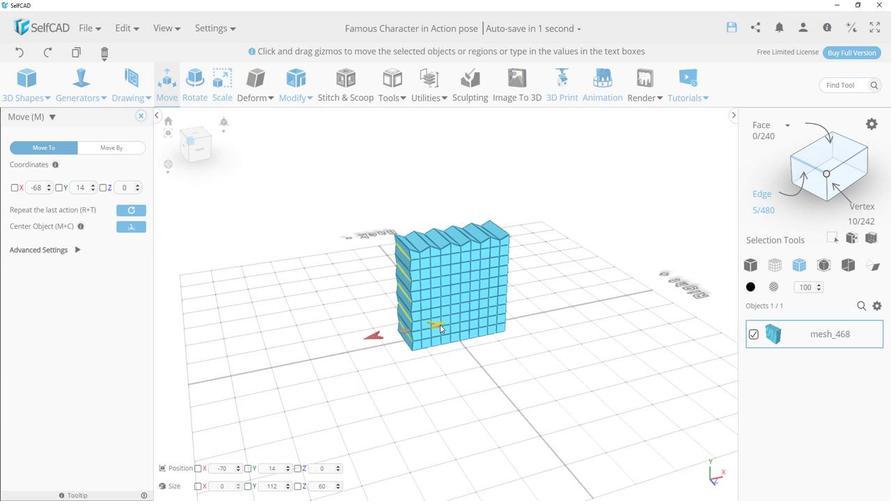 
Action: Mouse pressed left at (445, 302)
Screenshot: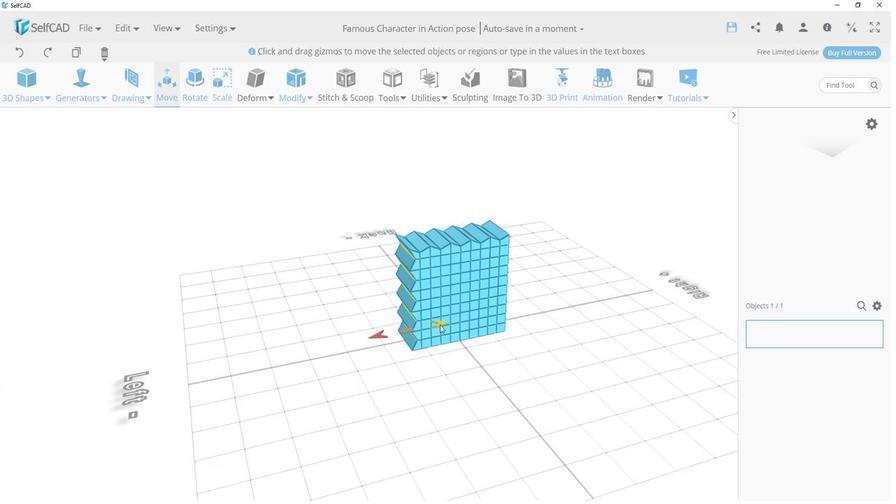 
Action: Mouse moved to (496, 359)
Screenshot: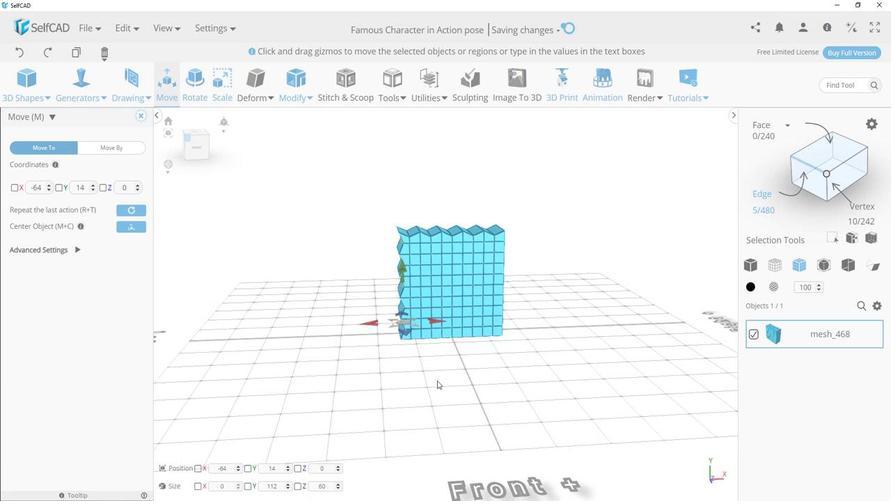 
Action: Mouse pressed left at (496, 359)
Screenshot: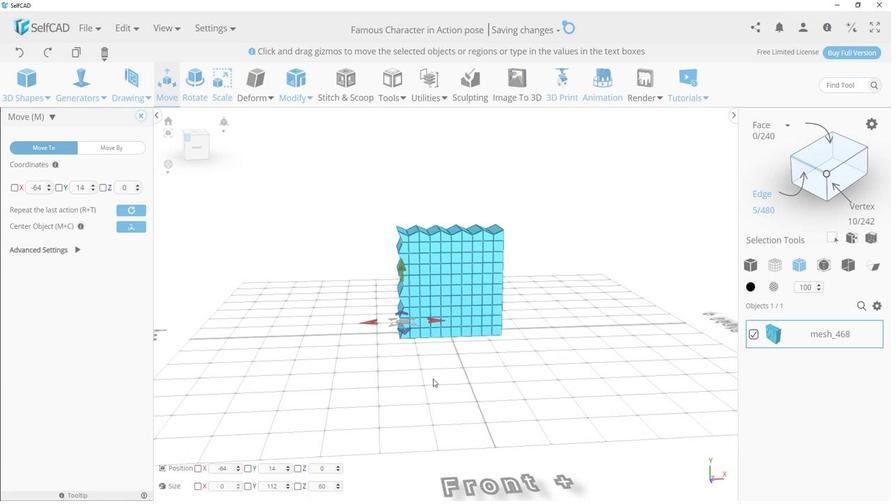 
Action: Mouse moved to (557, 277)
Screenshot: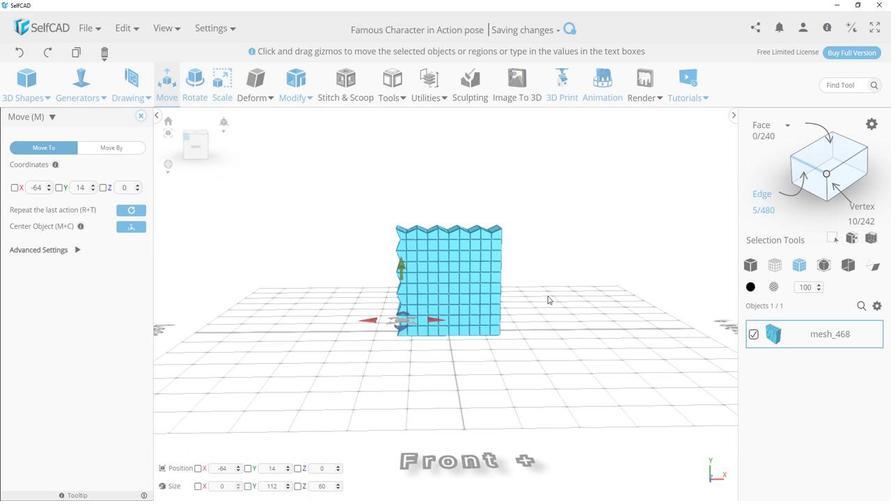 
Action: Mouse pressed left at (557, 277)
Screenshot: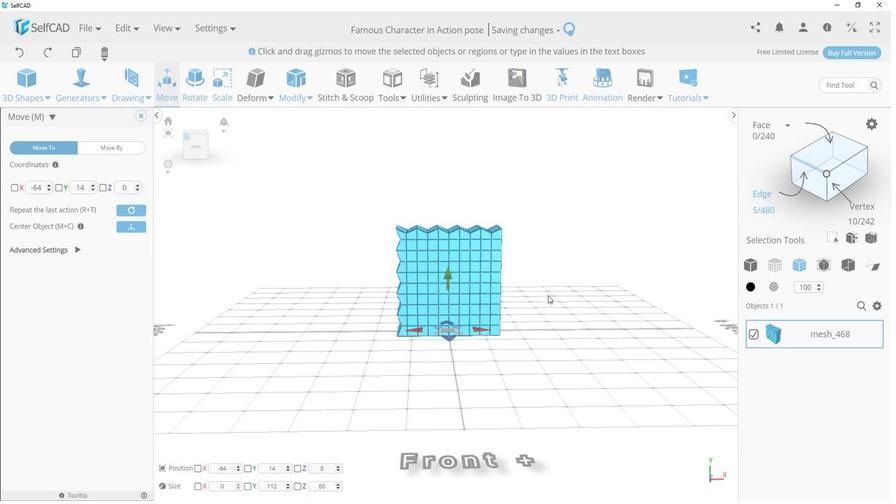 
Action: Mouse moved to (588, 256)
Screenshot: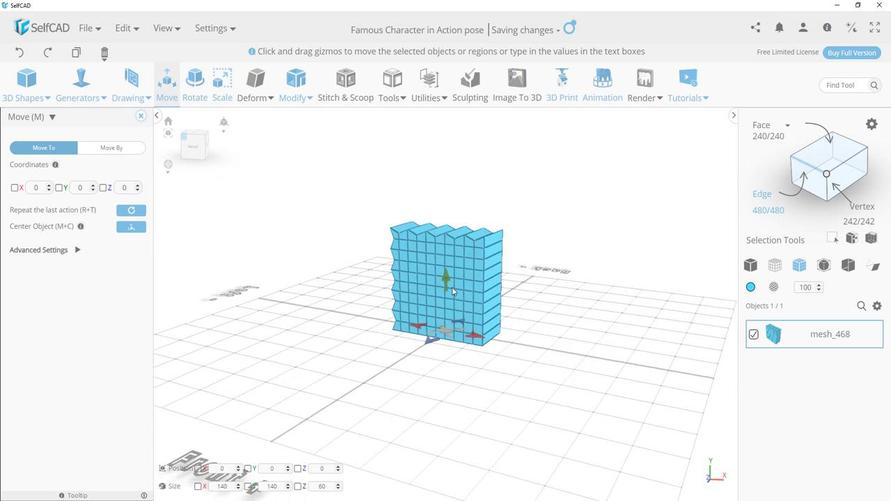 
Action: Mouse pressed left at (588, 256)
Screenshot: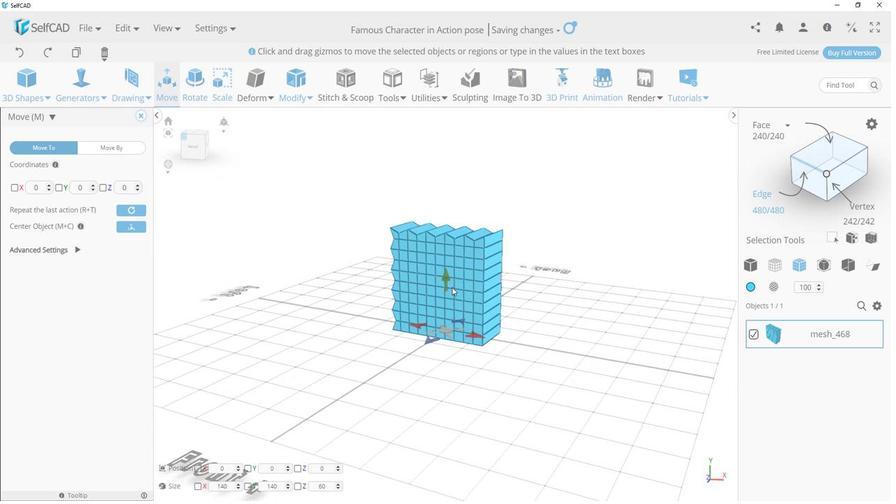 
Action: Mouse moved to (487, 245)
Screenshot: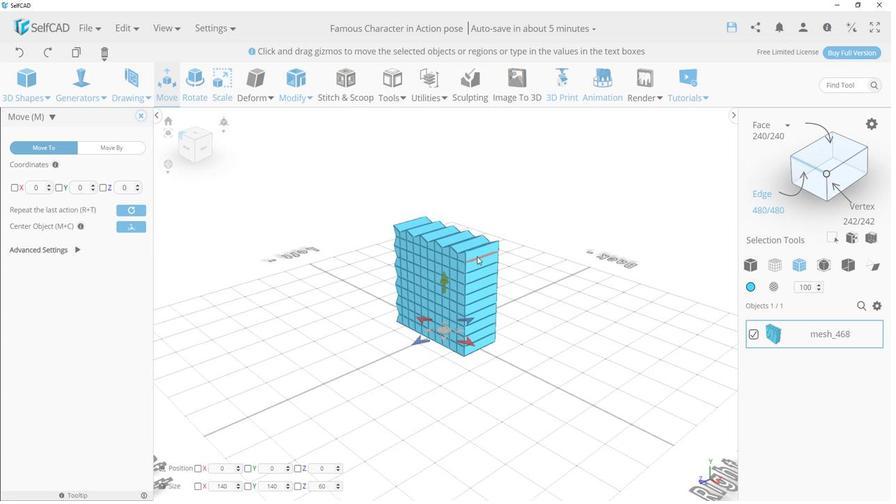 
Action: Mouse pressed left at (487, 245)
Screenshot: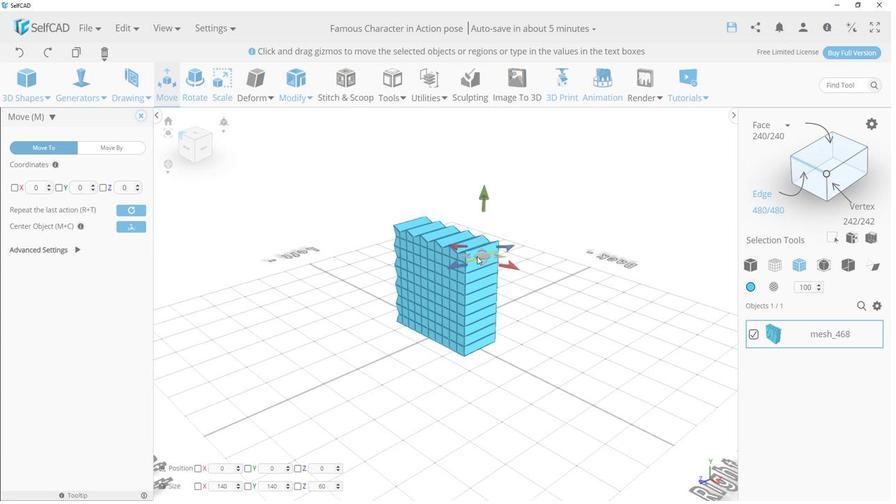 
Action: Mouse moved to (490, 260)
Screenshot: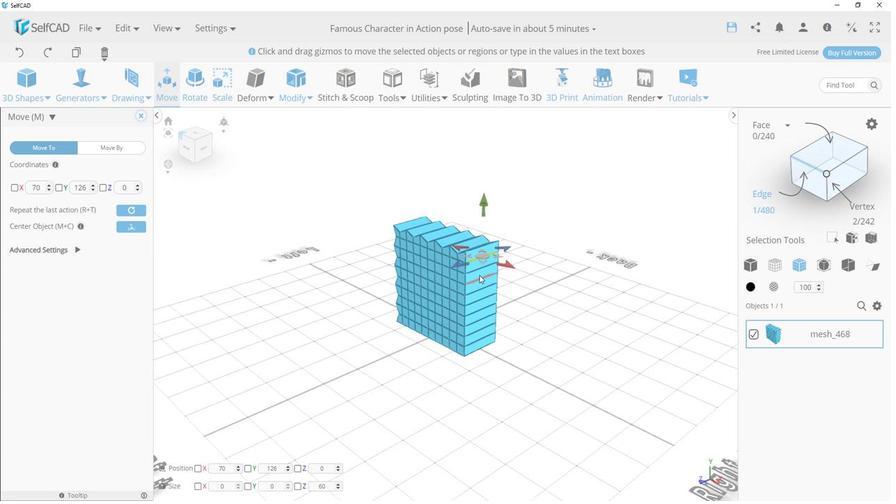 
Action: Mouse pressed left at (490, 260)
Screenshot: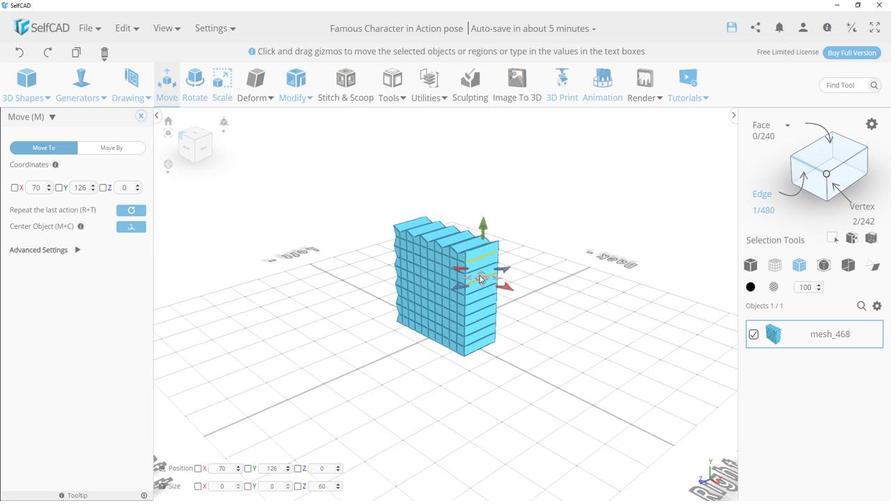 
Action: Mouse moved to (489, 279)
Screenshot: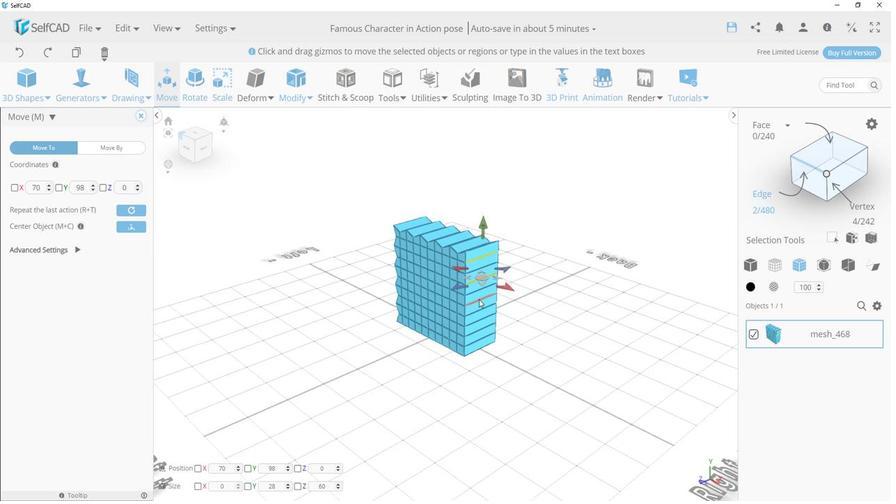 
Action: Mouse pressed left at (489, 279)
Screenshot: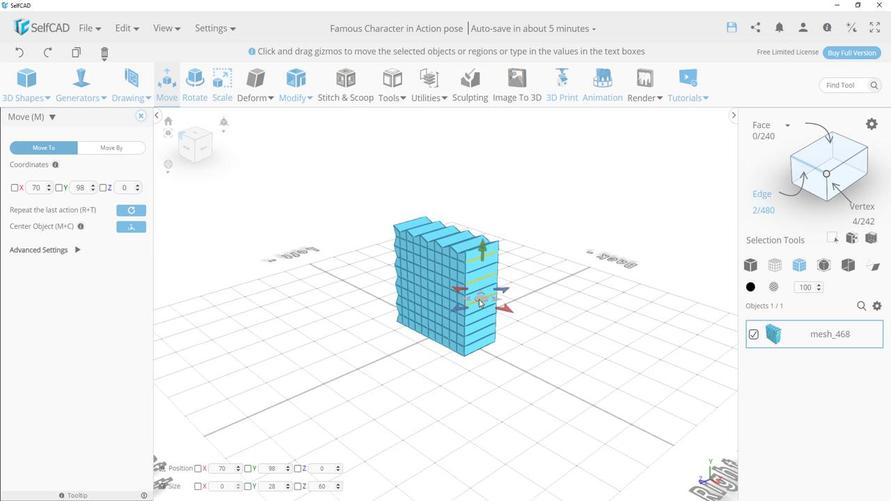 
Action: Mouse moved to (490, 297)
Screenshot: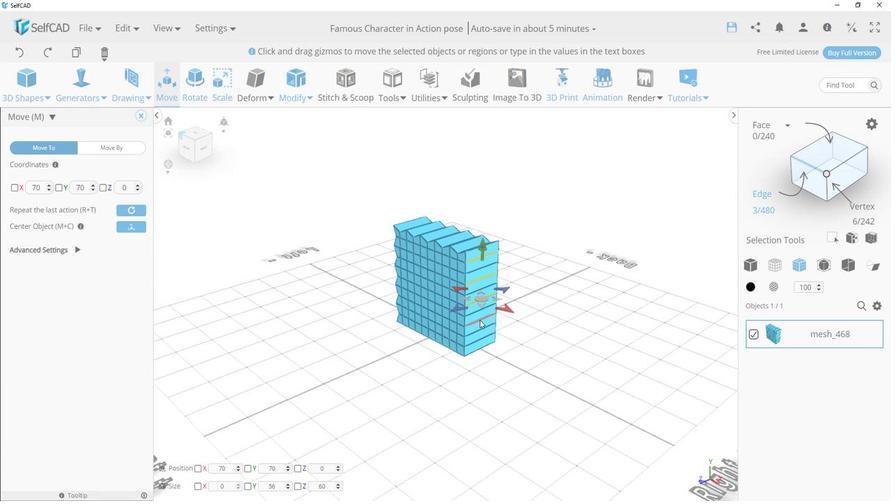 
Action: Mouse pressed left at (490, 297)
Screenshot: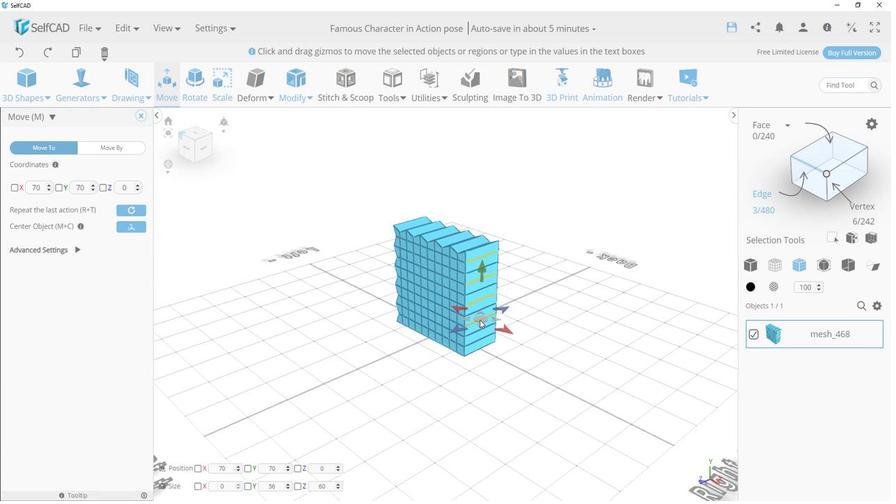 
Action: Mouse moved to (490, 313)
Screenshot: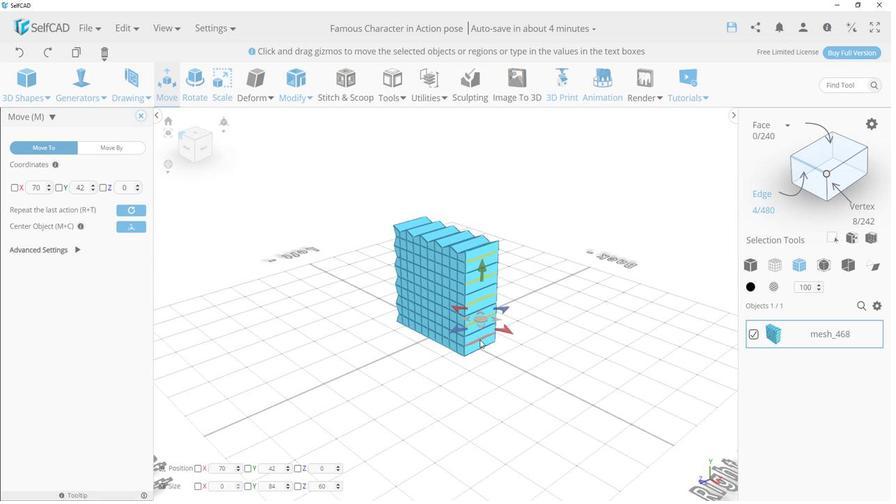 
Action: Mouse pressed left at (490, 313)
Screenshot: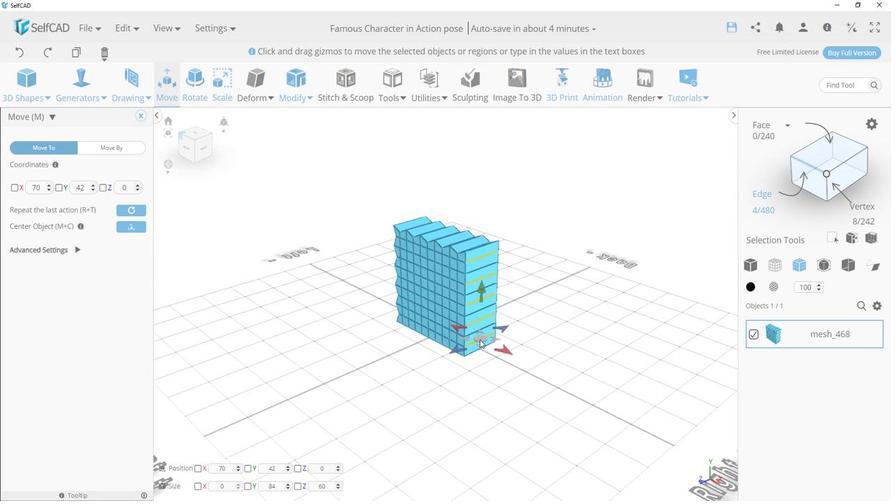 
Action: Mouse moved to (469, 302)
Screenshot: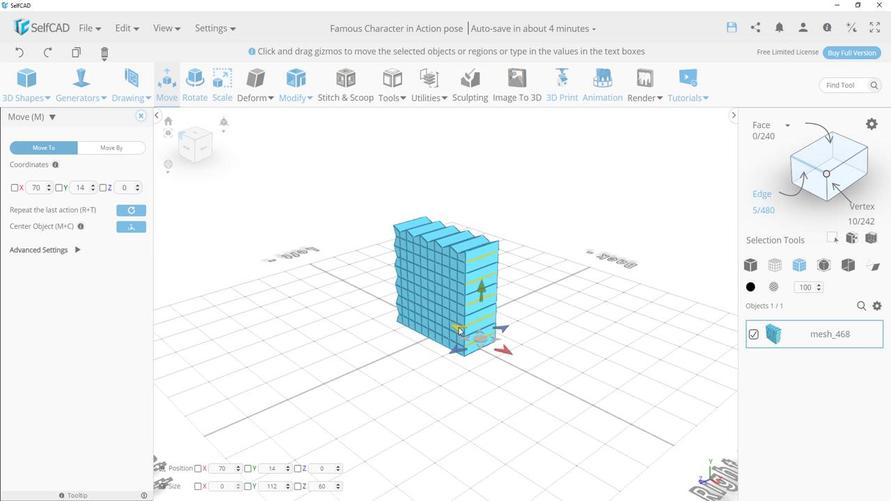 
Action: Mouse pressed left at (469, 302)
Screenshot: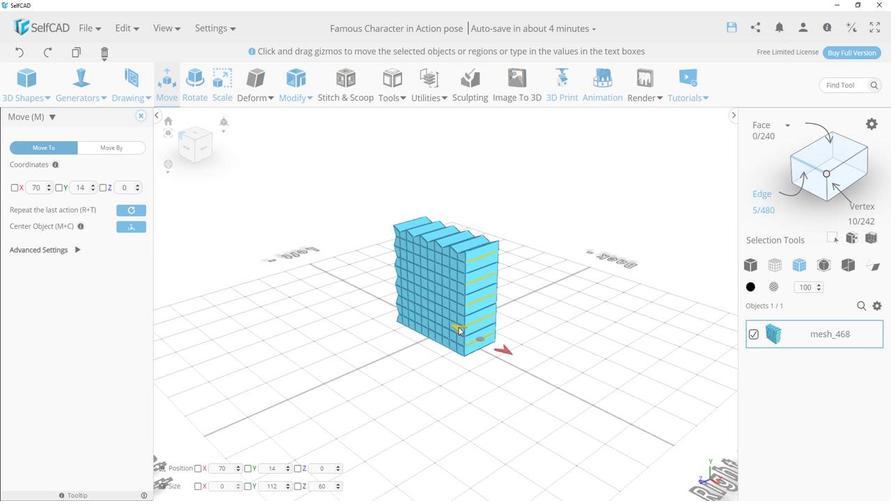 
Action: Mouse moved to (440, 330)
Screenshot: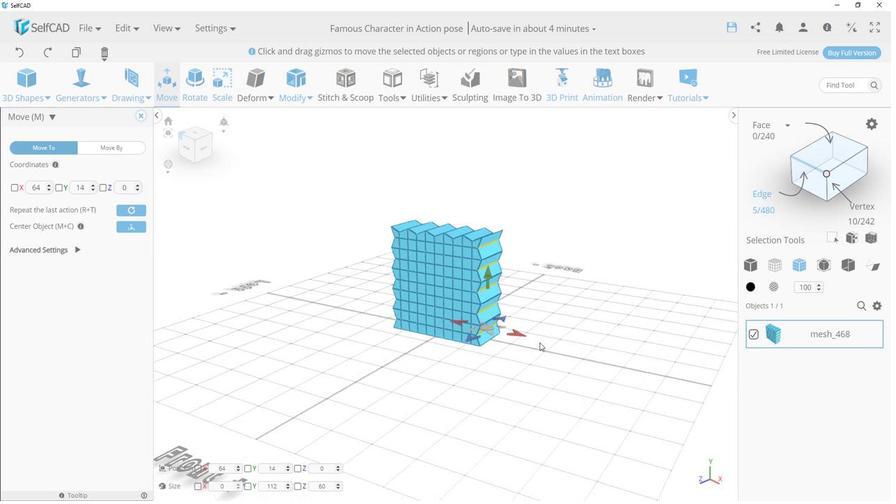 
Action: Mouse pressed left at (440, 330)
Screenshot: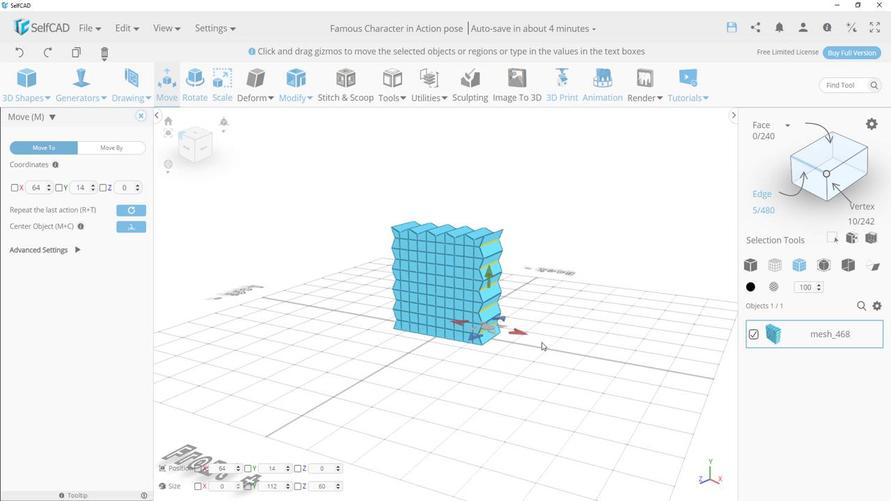 
Action: Mouse moved to (546, 278)
Screenshot: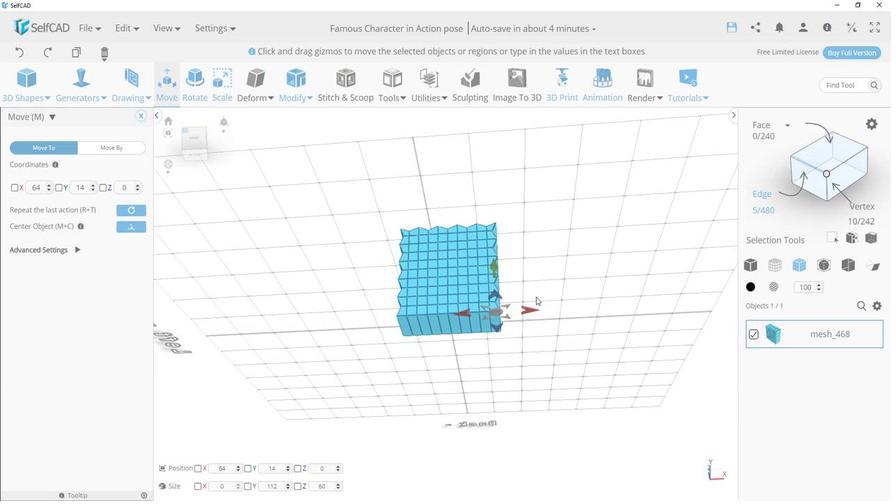 
Action: Mouse pressed left at (546, 278)
Screenshot: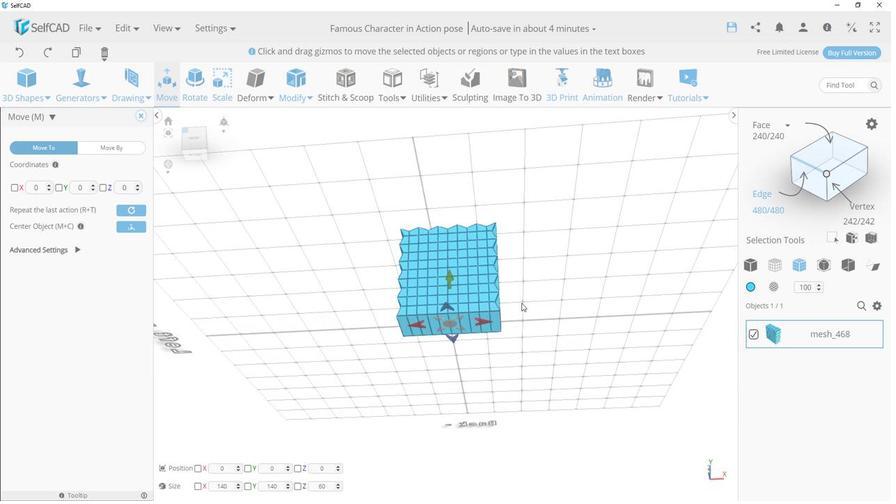 
Action: Mouse moved to (418, 300)
Screenshot: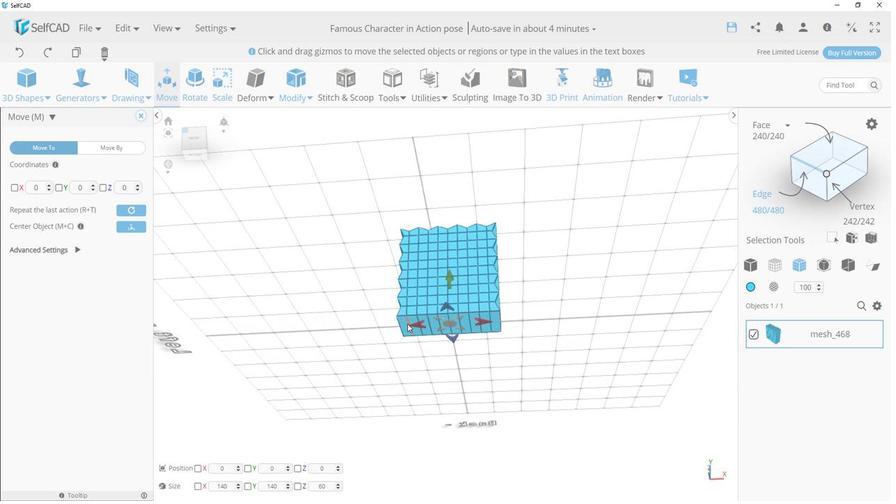 
Action: Mouse pressed left at (418, 300)
Screenshot: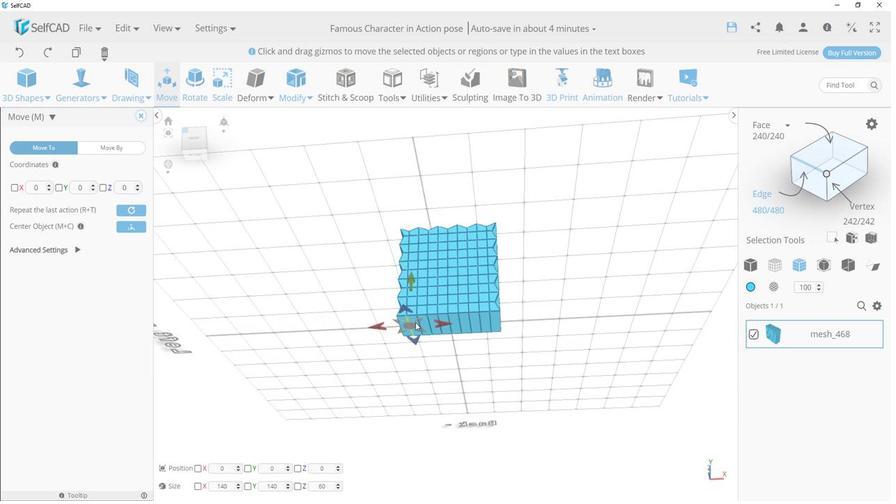
Action: Mouse moved to (435, 299)
Screenshot: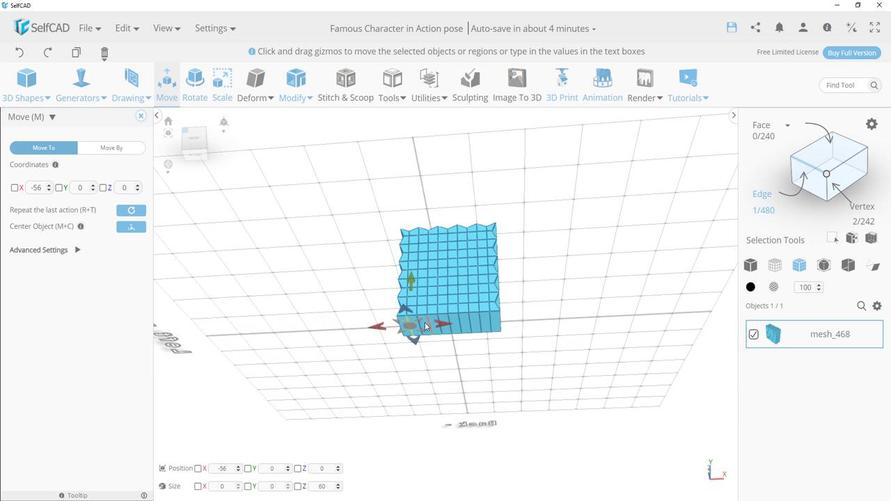 
Action: Mouse pressed left at (435, 299)
Screenshot: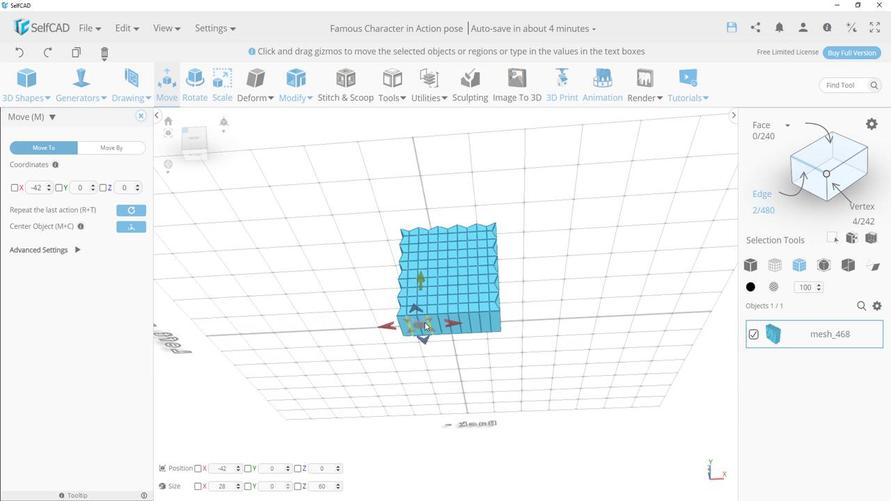 
Action: Mouse moved to (457, 302)
Screenshot: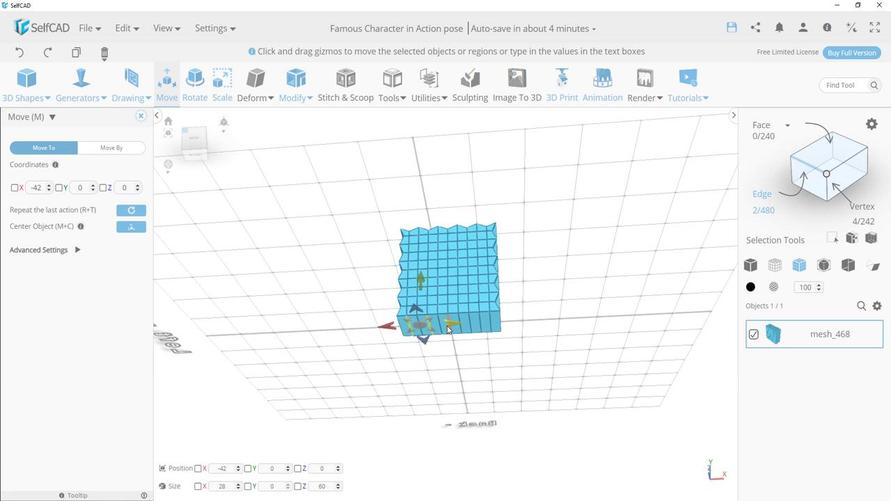 
Action: Mouse pressed left at (457, 302)
Screenshot: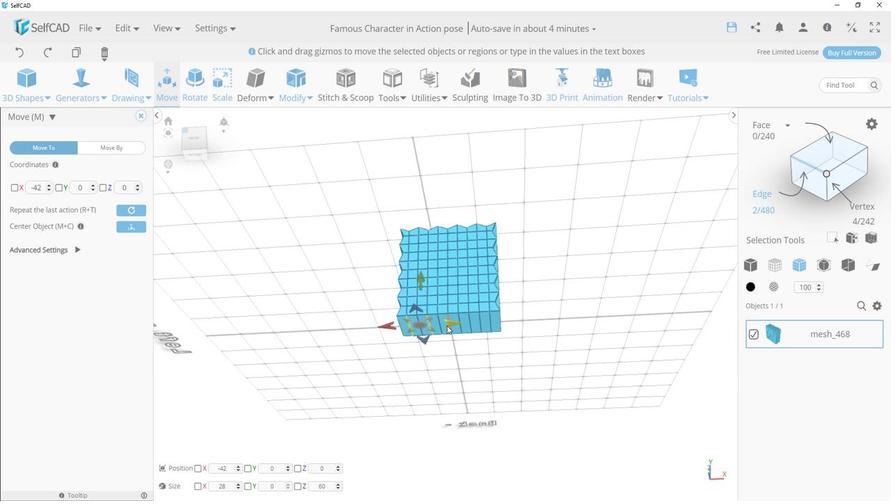 
Action: Mouse moved to (477, 304)
Screenshot: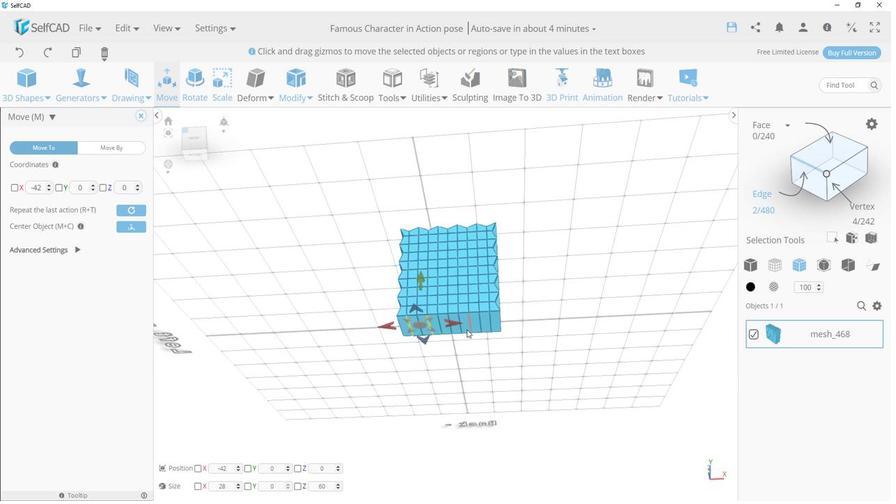 
Action: Mouse pressed left at (477, 304)
Screenshot: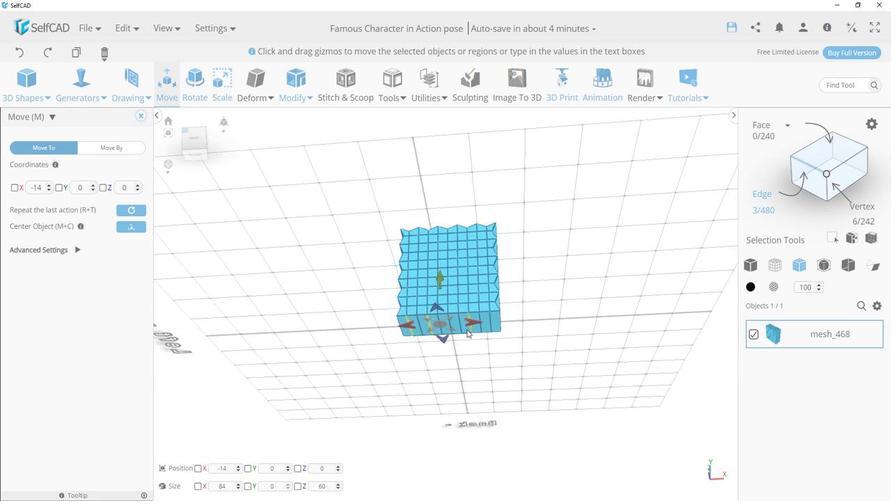 
Action: Mouse moved to (461, 300)
Screenshot: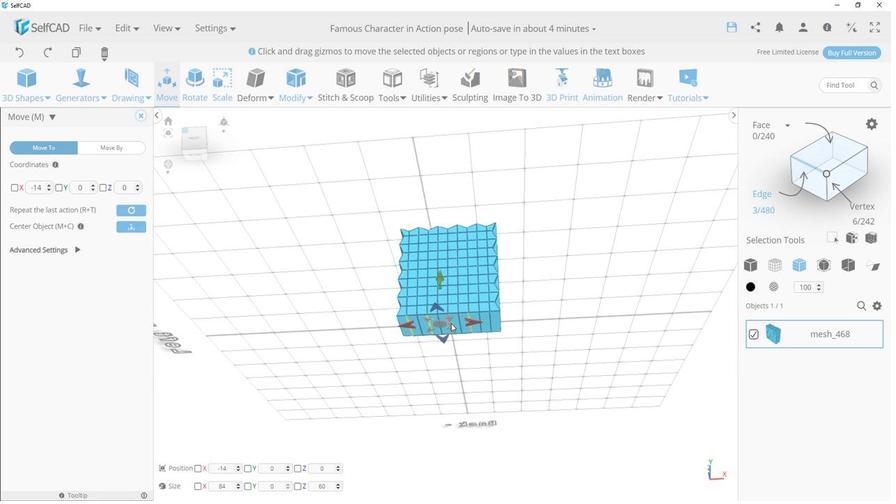 
Action: Mouse pressed left at (461, 300)
Screenshot: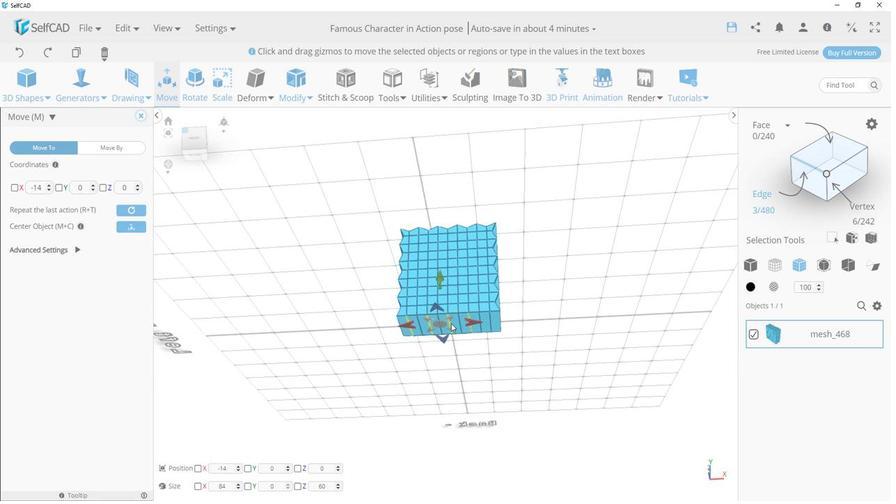 
Action: Mouse moved to (501, 299)
Screenshot: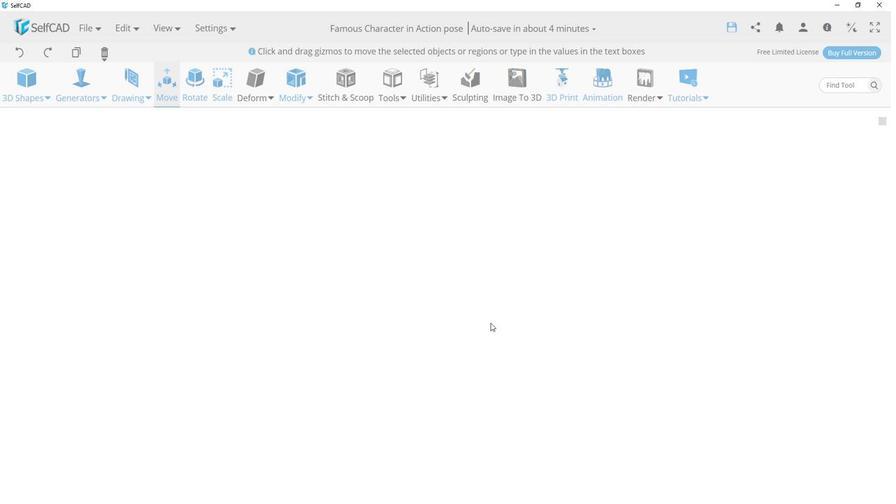 
Action: Mouse pressed left at (501, 299)
Screenshot: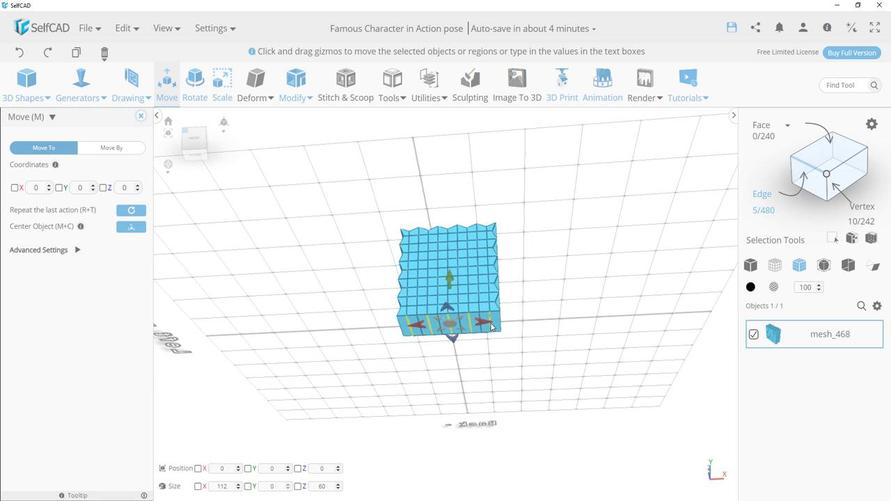
Action: Mouse moved to (554, 290)
Screenshot: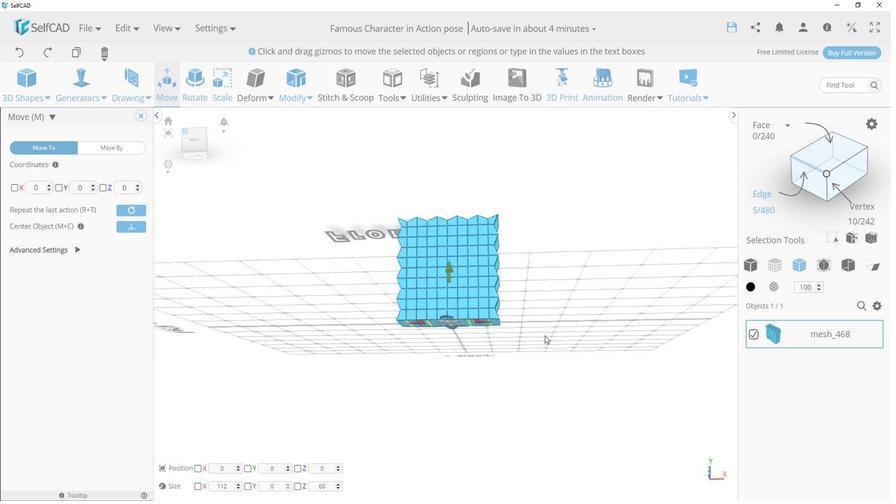 
Action: Mouse pressed left at (554, 290)
Screenshot: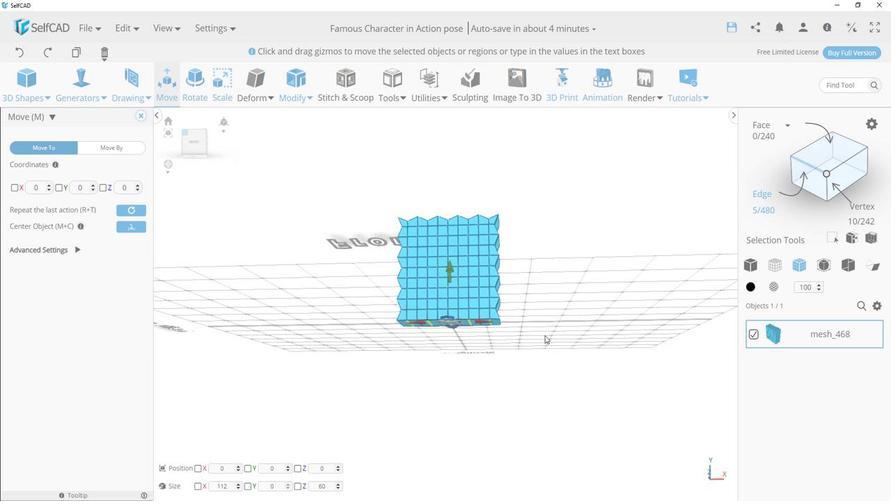 
Action: Mouse moved to (460, 252)
Screenshot: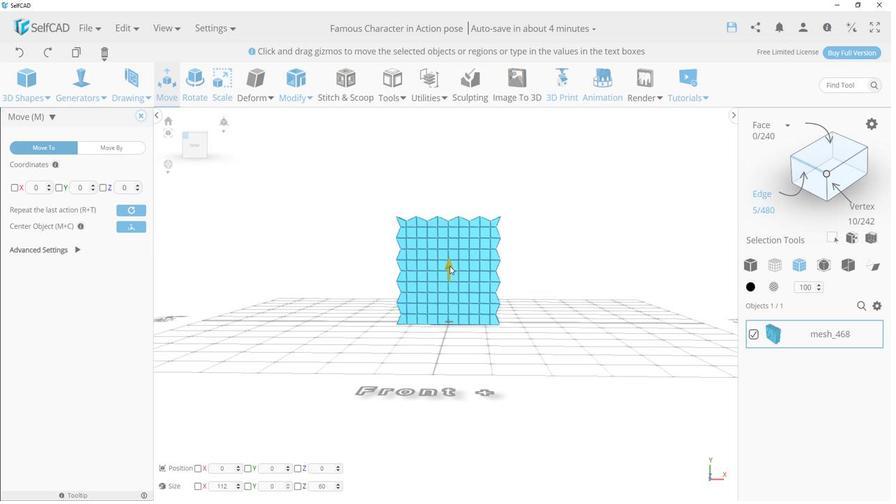 
Action: Mouse pressed left at (460, 252)
Screenshot: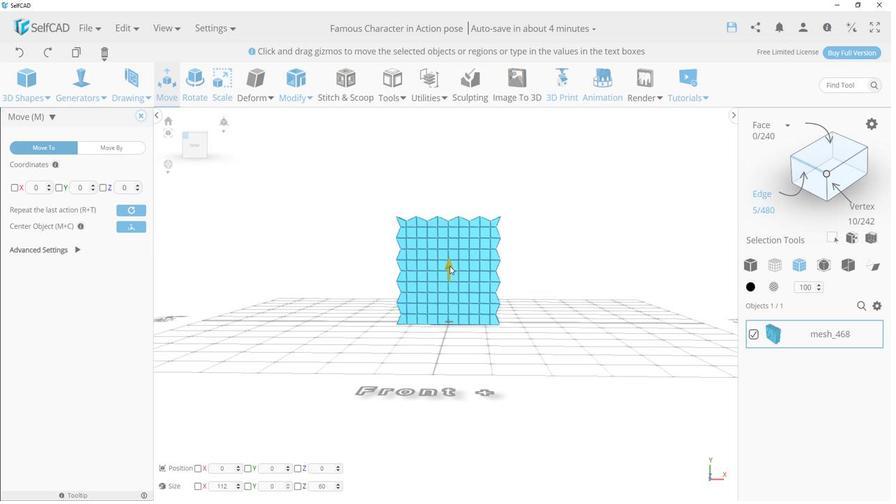 
Action: Mouse moved to (580, 290)
Screenshot: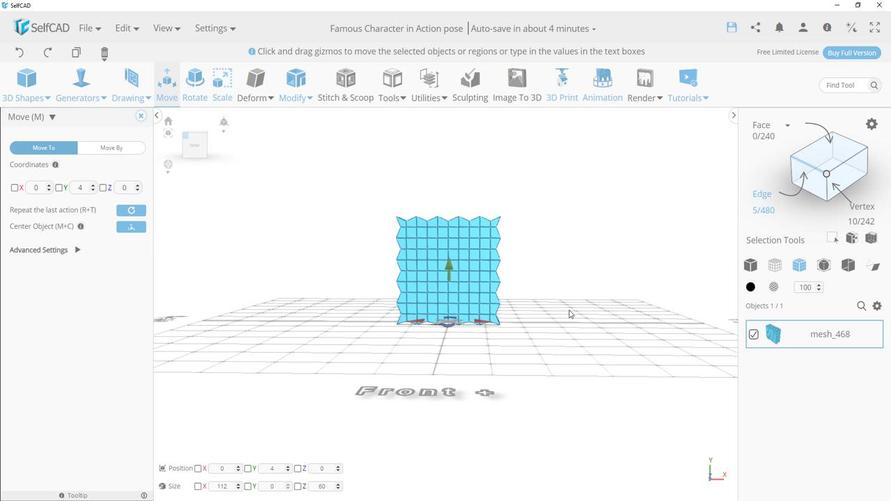 
Action: Mouse pressed left at (580, 290)
Screenshot: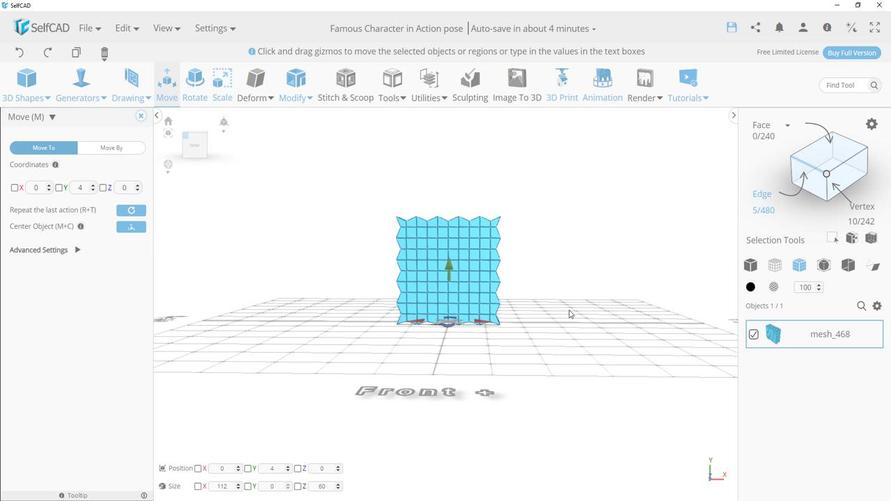 
Action: Mouse moved to (353, 268)
Screenshot: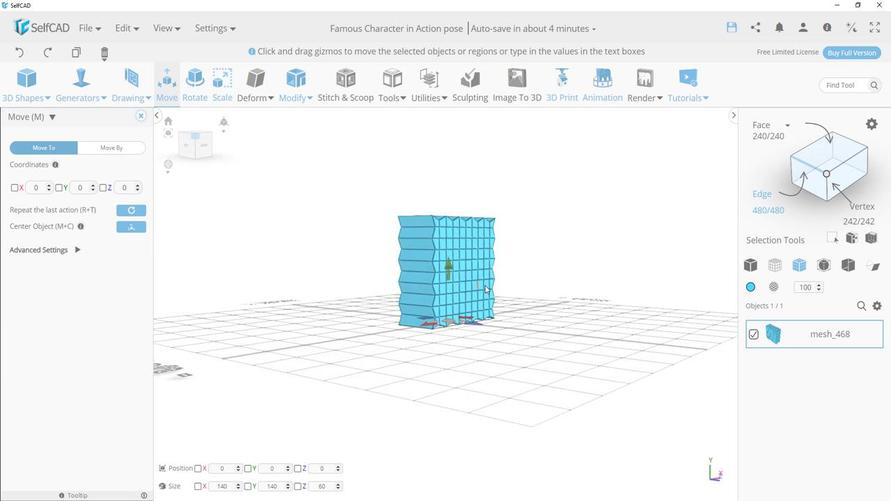 
Action: Mouse pressed left at (353, 268)
Screenshot: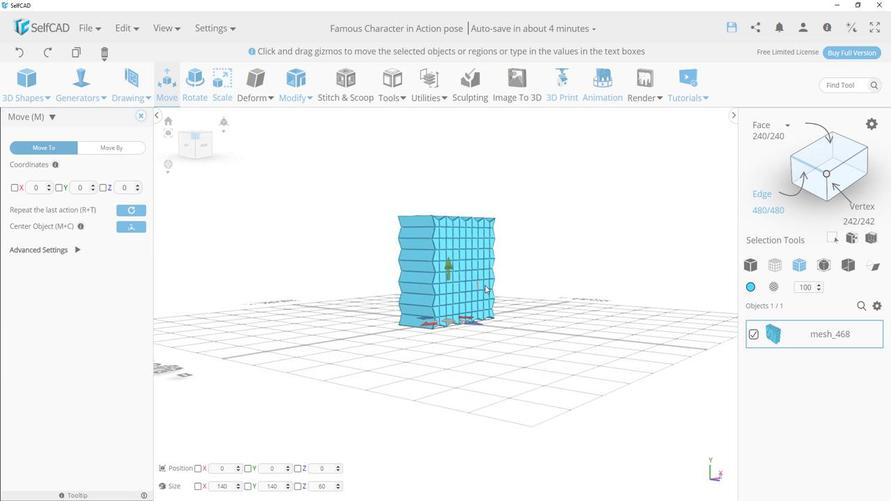 
Action: Mouse moved to (311, 112)
Screenshot: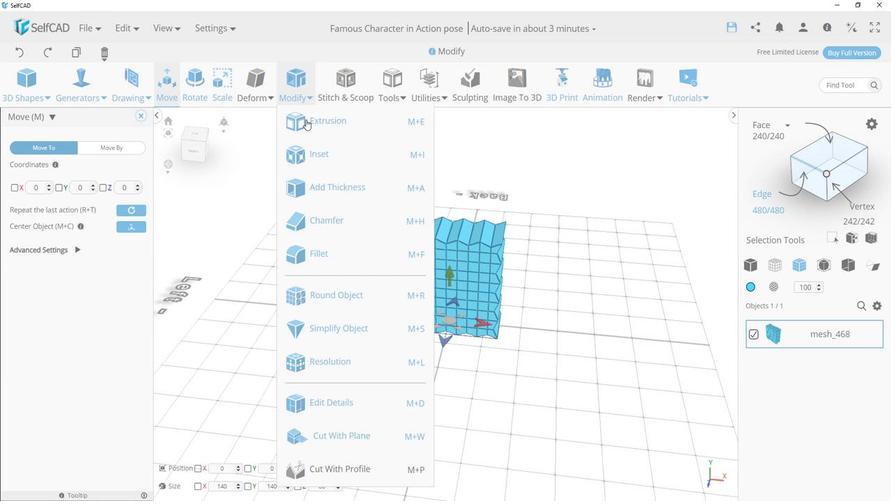 
Action: Mouse pressed left at (311, 112)
Screenshot: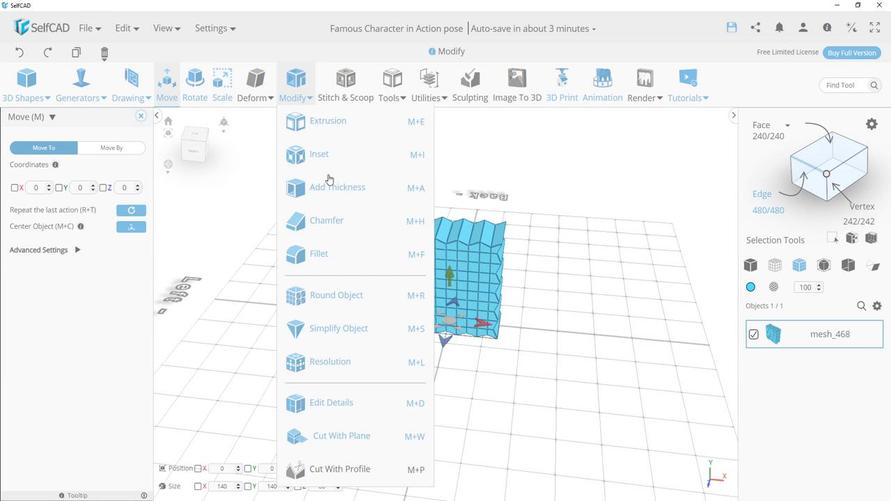 
Action: Mouse moved to (363, 280)
Screenshot: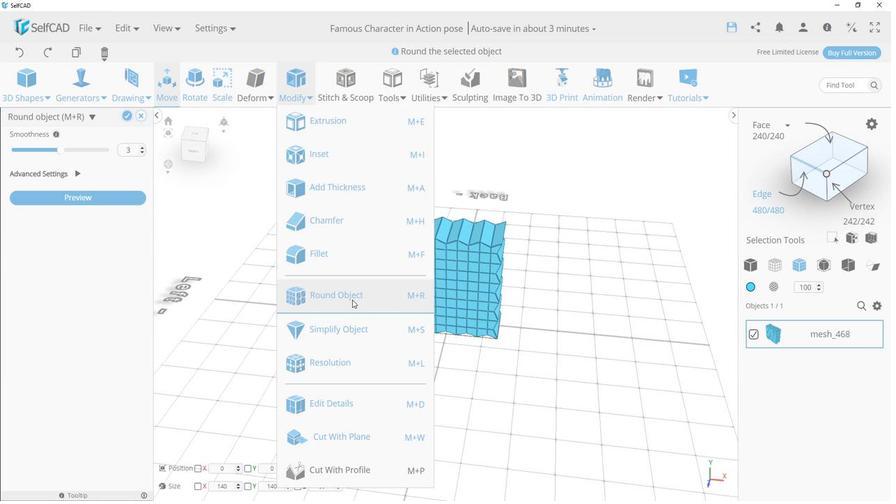 
Action: Mouse pressed left at (363, 280)
Screenshot: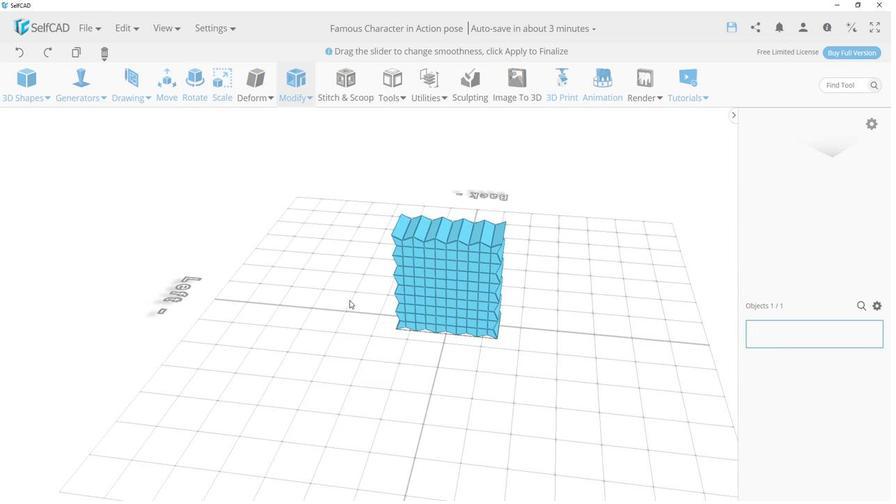 
Action: Mouse moved to (155, 159)
Screenshot: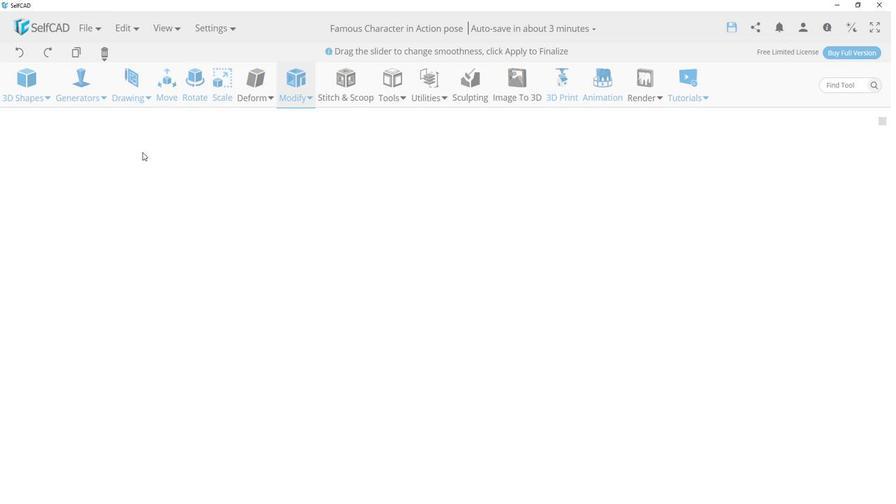 
Action: Mouse pressed left at (155, 159)
Screenshot: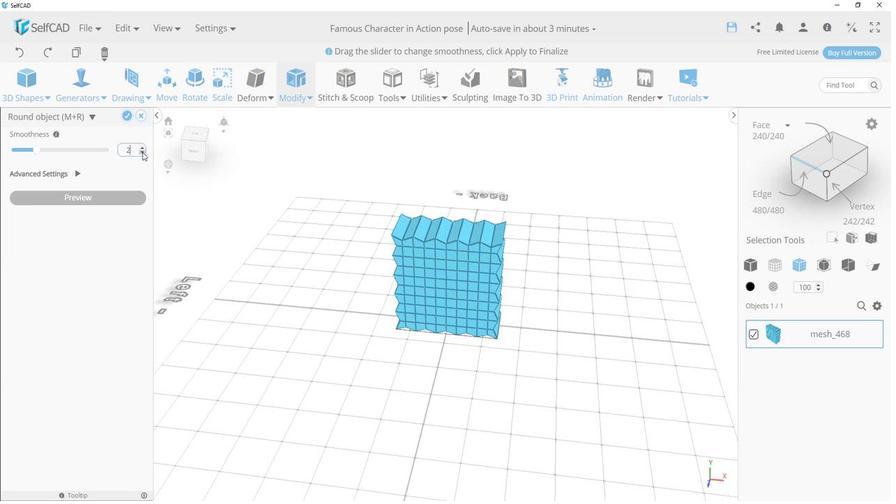 
Action: Mouse pressed left at (155, 159)
Screenshot: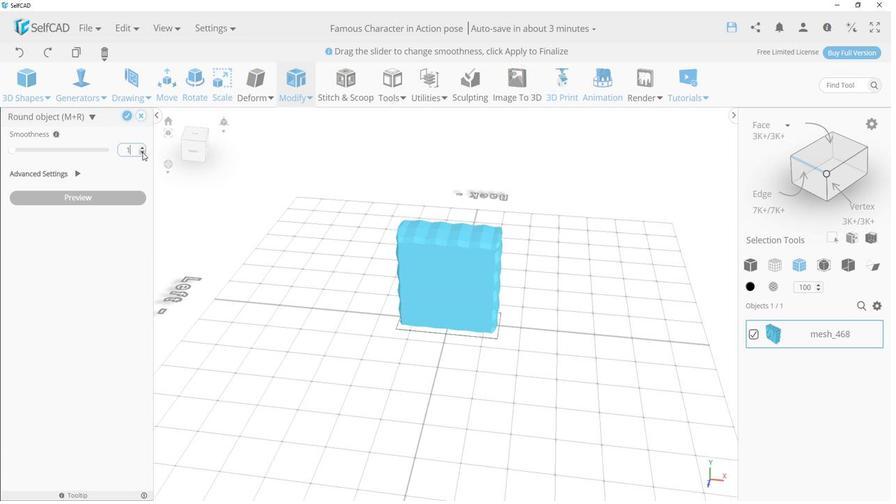
Action: Mouse moved to (348, 254)
Screenshot: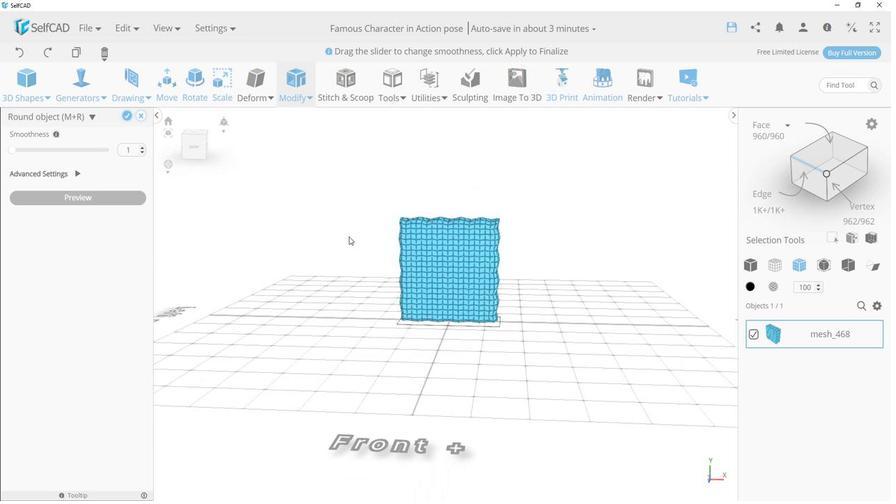 
Action: Mouse pressed left at (348, 254)
Screenshot: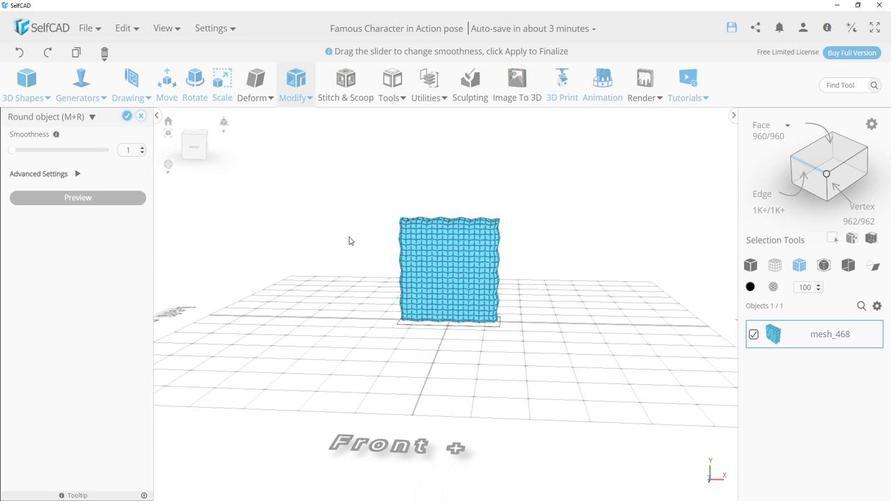 
Action: Mouse moved to (420, 248)
Screenshot: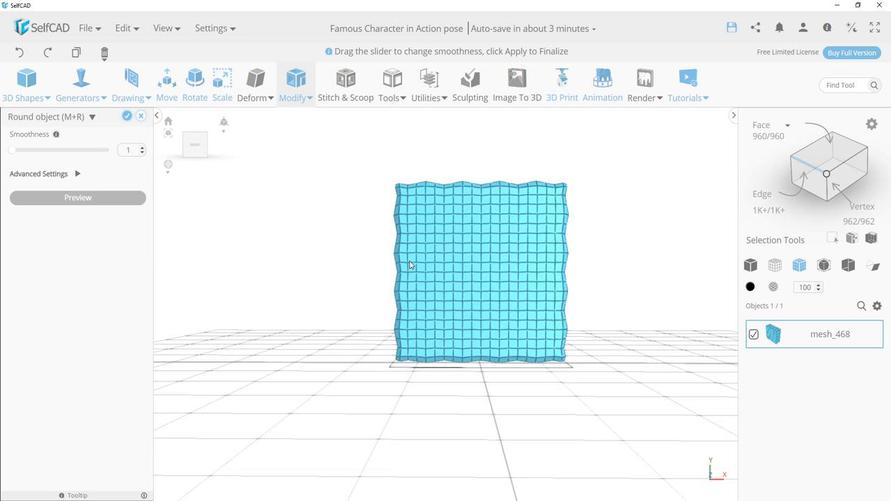 
Action: Mouse scrolled (420, 248) with delta (0, 0)
Screenshot: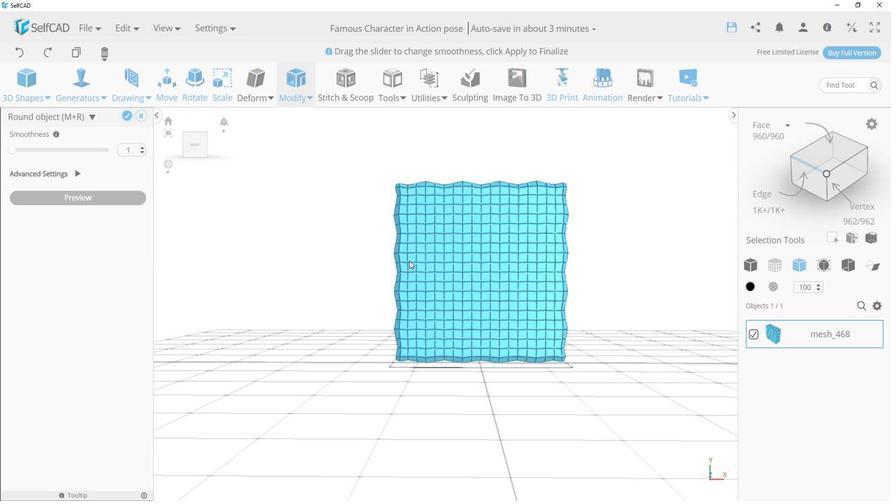 
Action: Mouse scrolled (420, 248) with delta (0, 0)
Screenshot: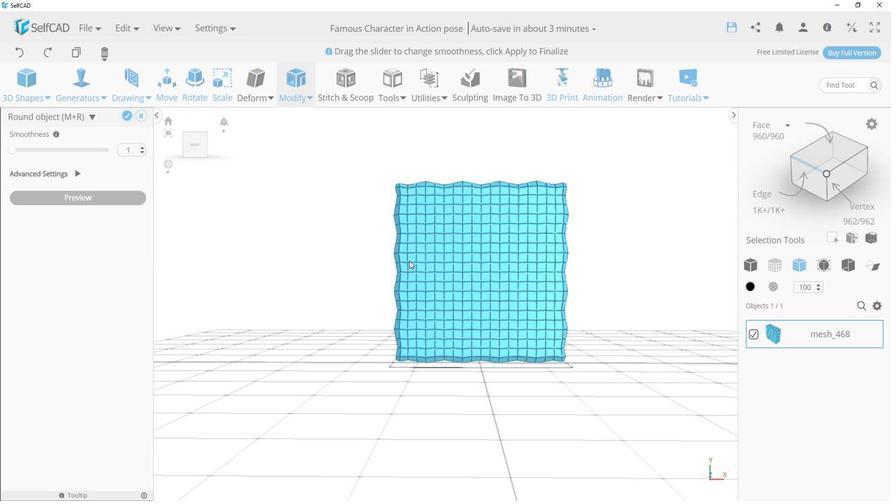 
Action: Mouse scrolled (420, 248) with delta (0, 0)
Screenshot: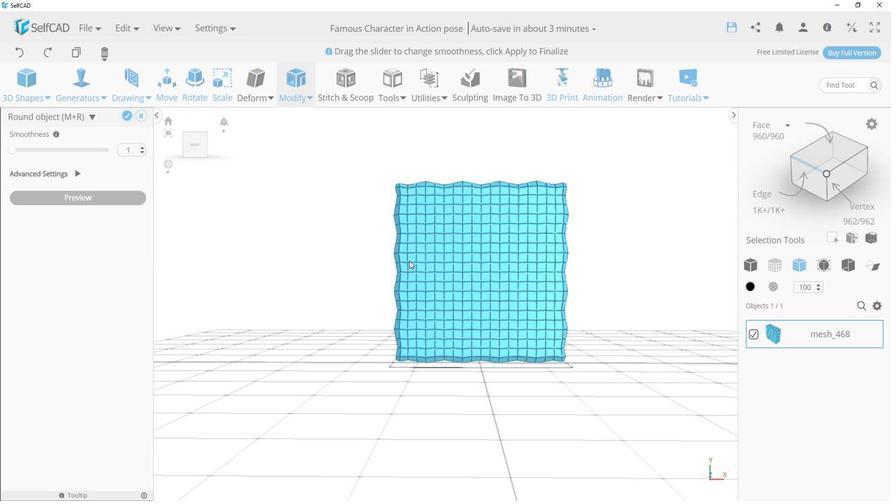 
Action: Mouse scrolled (420, 248) with delta (0, 0)
Screenshot: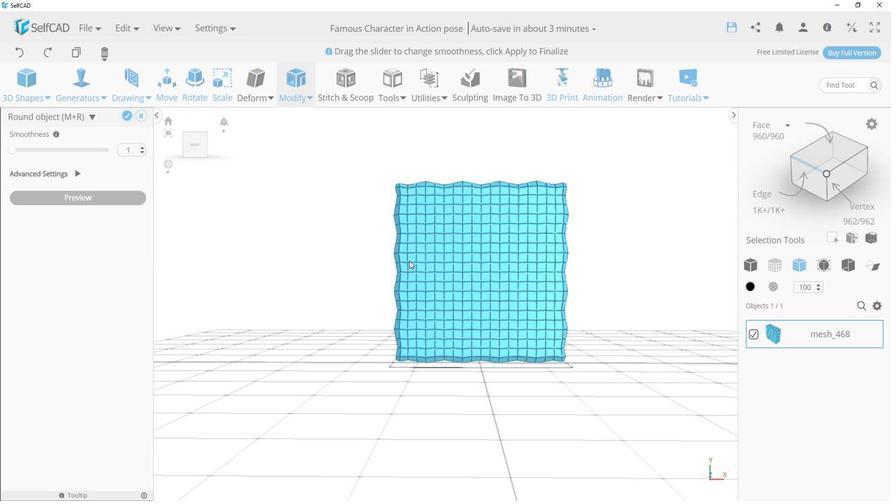 
Action: Mouse scrolled (420, 248) with delta (0, 0)
Screenshot: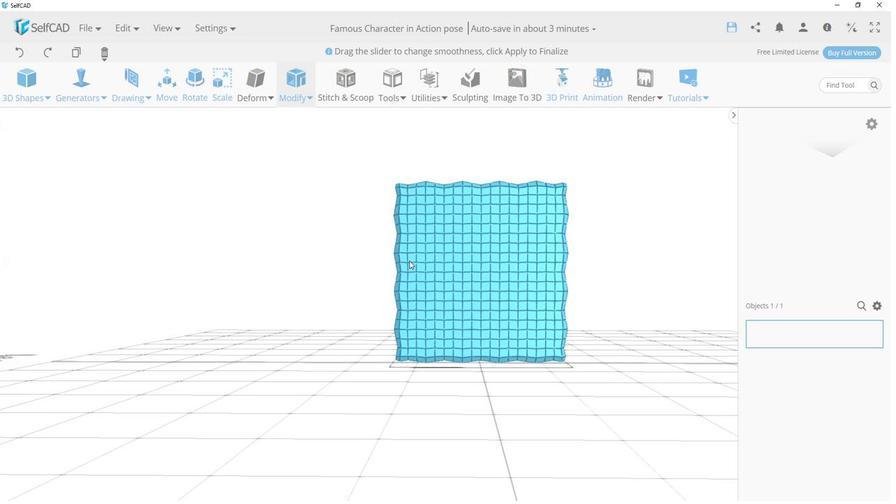 
Action: Mouse scrolled (420, 248) with delta (0, 0)
Screenshot: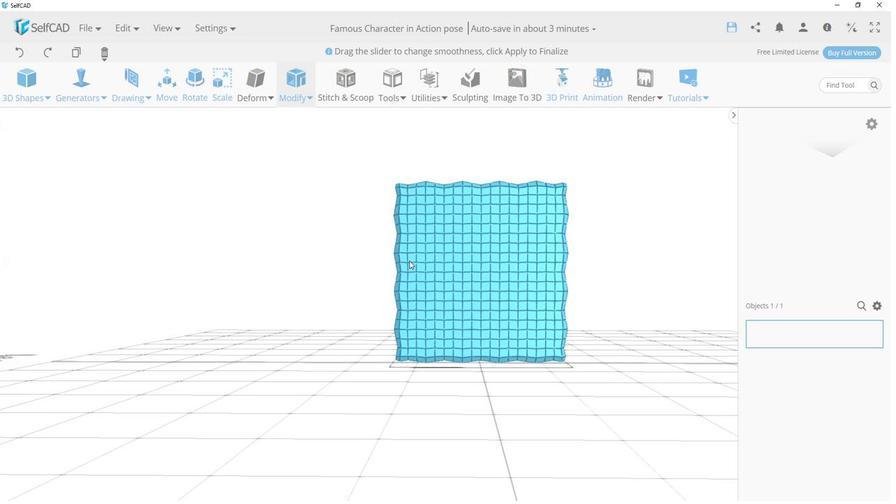 
Action: Mouse scrolled (420, 248) with delta (0, 0)
Screenshot: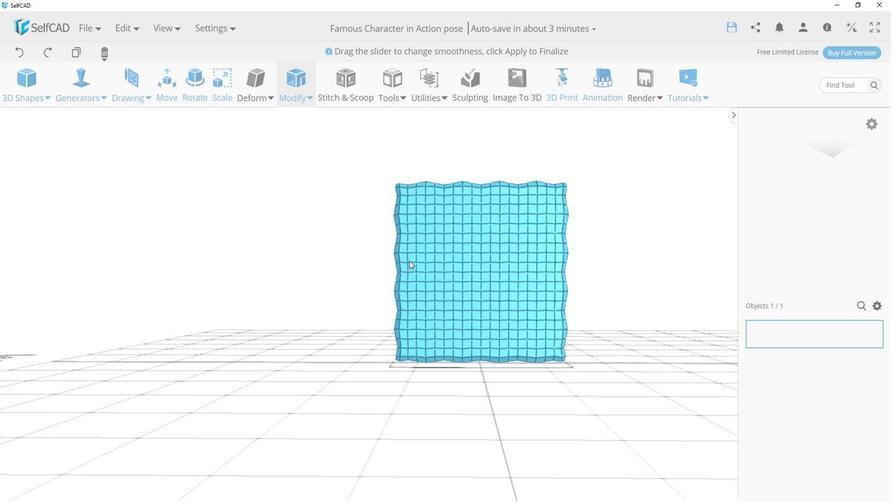 
Action: Mouse scrolled (420, 248) with delta (0, 0)
Screenshot: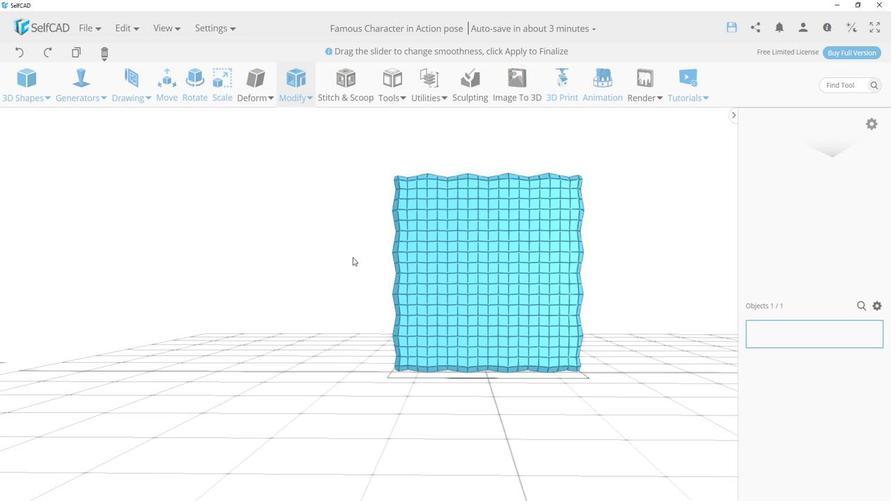 
Action: Mouse moved to (364, 245)
Screenshot: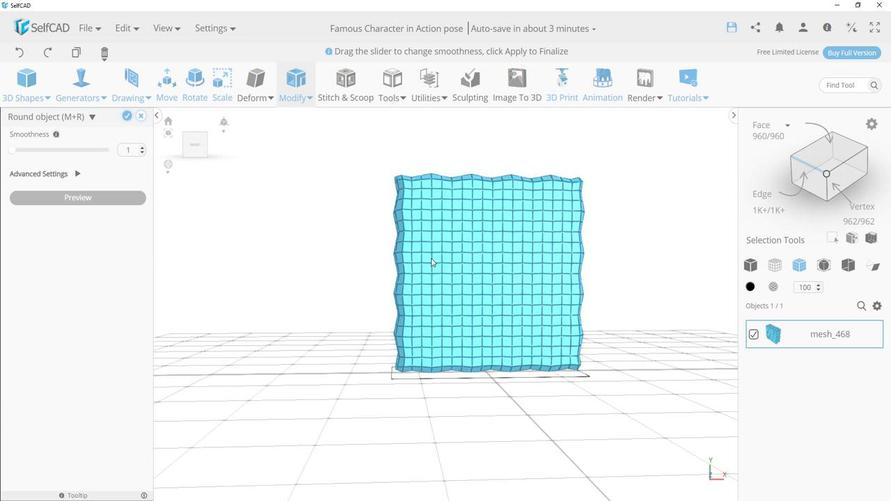 
Action: Mouse pressed left at (364, 245)
Screenshot: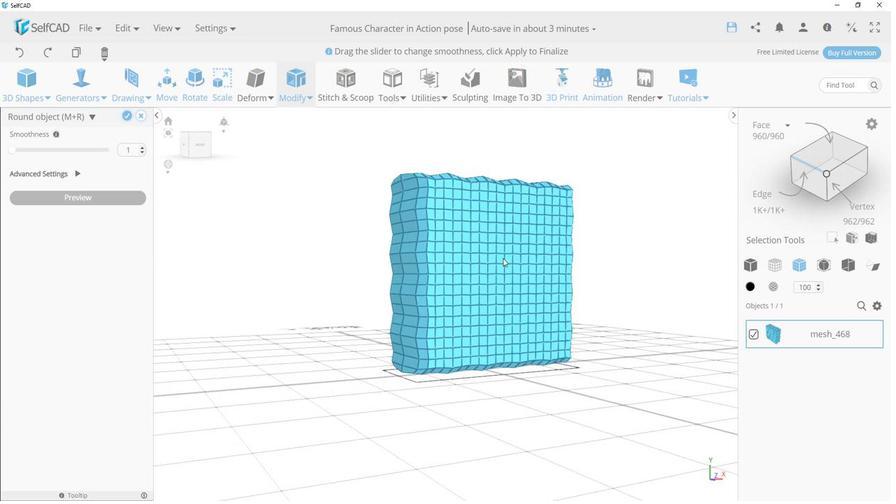 
Action: Mouse moved to (760, 251)
Screenshot: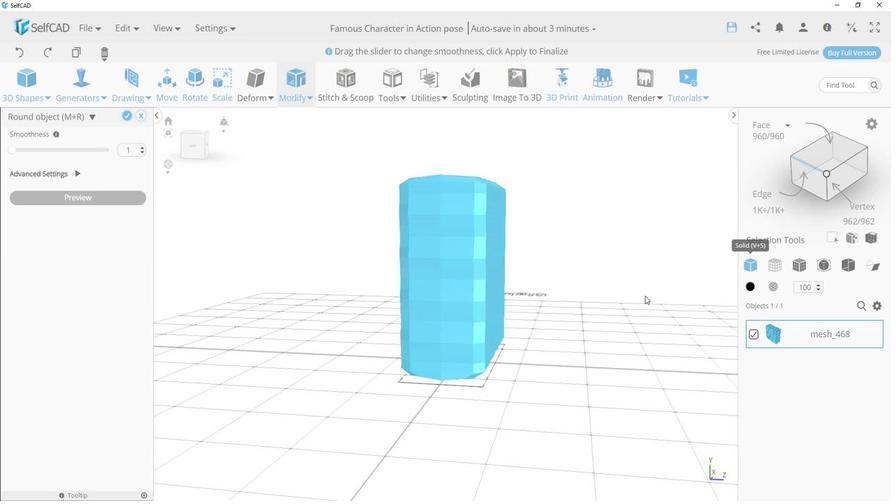 
Action: Mouse pressed left at (760, 251)
Screenshot: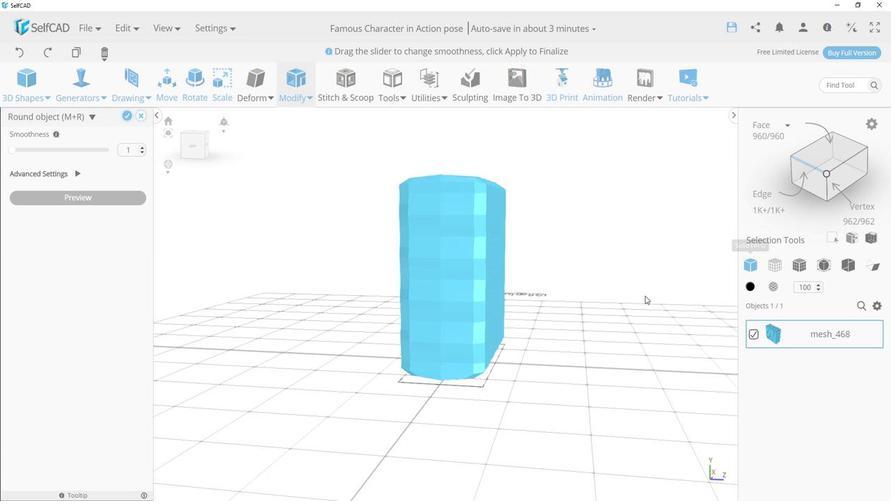 
Action: Mouse moved to (655, 277)
Screenshot: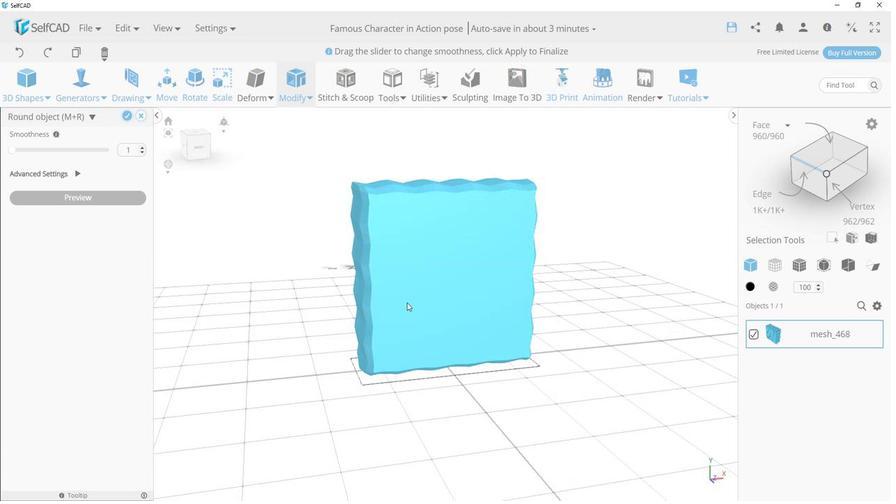 
Action: Mouse pressed left at (655, 277)
Screenshot: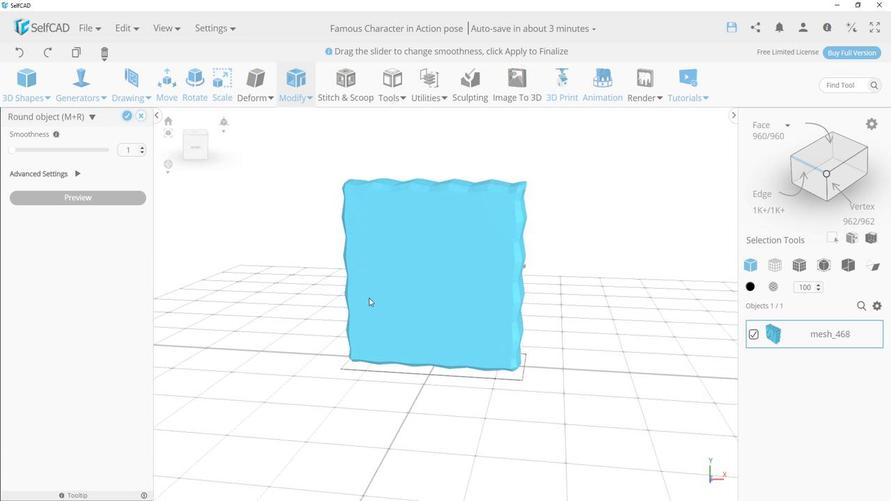 
Action: Mouse moved to (138, 130)
Screenshot: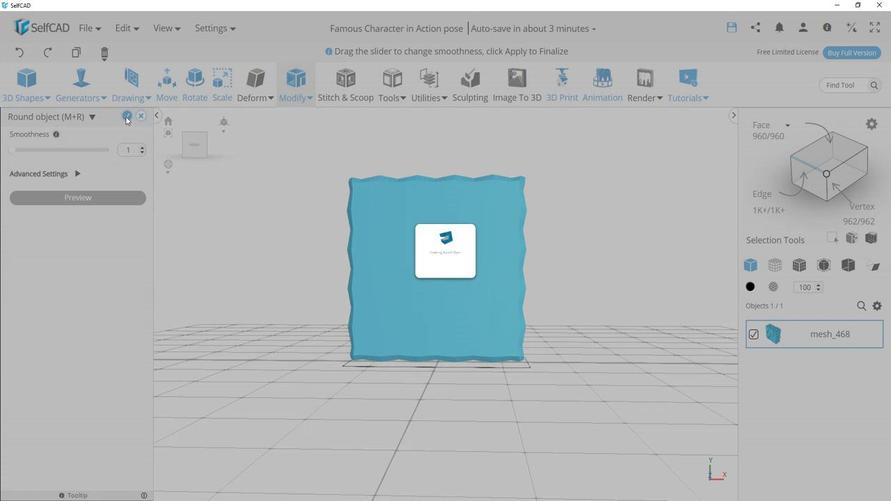 
Action: Mouse pressed left at (138, 130)
Screenshot: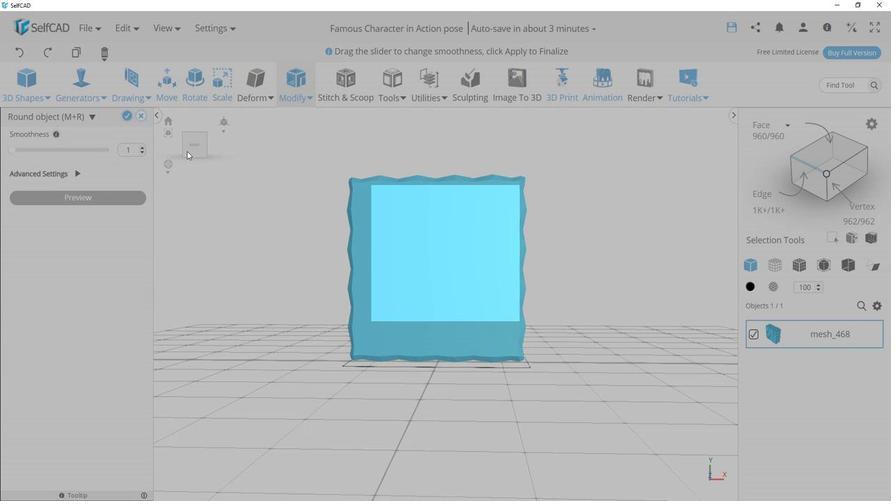 
Action: Mouse moved to (179, 105)
Screenshot: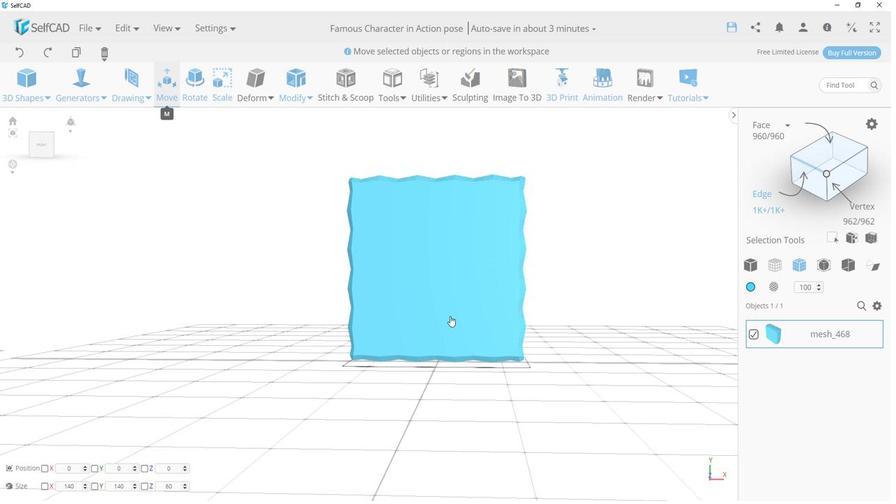 
Action: Mouse pressed left at (179, 105)
Screenshot: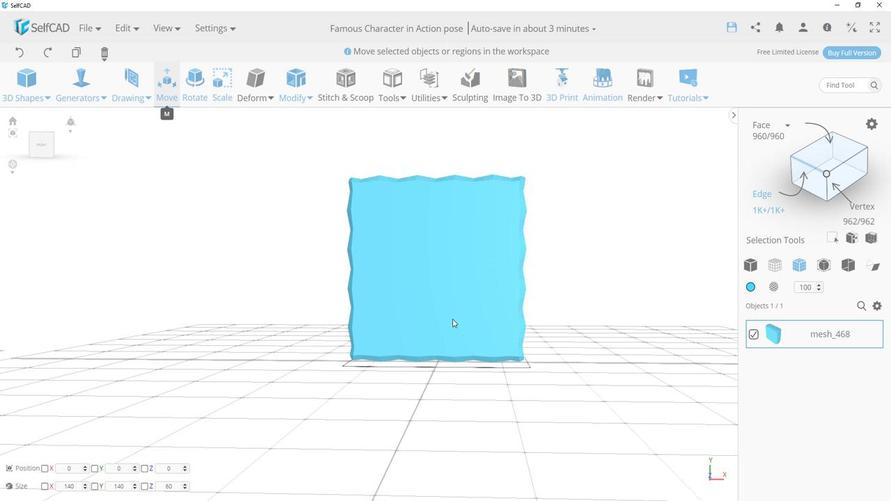 
Action: Mouse moved to (446, 284)
Screenshot: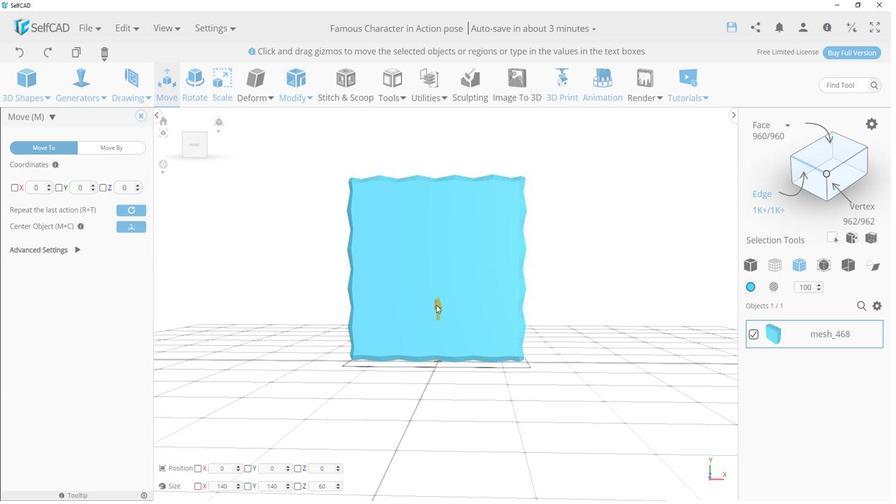 
Action: Mouse pressed left at (446, 284)
Screenshot: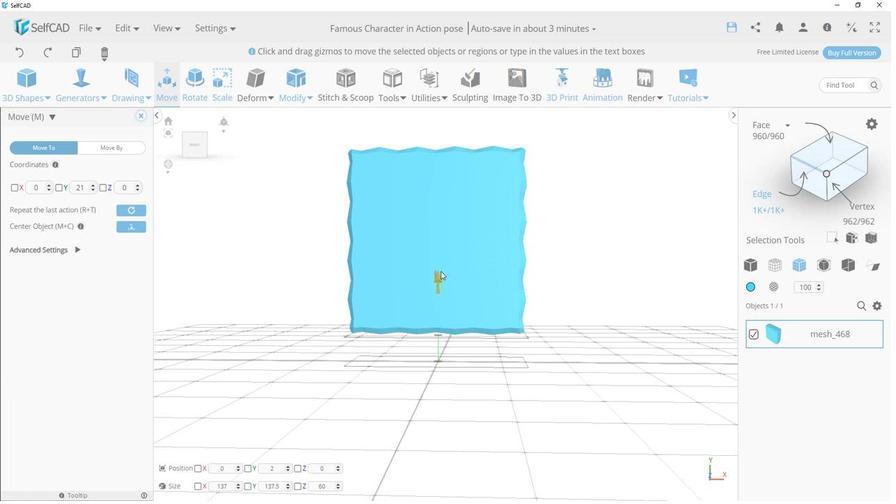 
Action: Mouse moved to (208, 154)
Screenshot: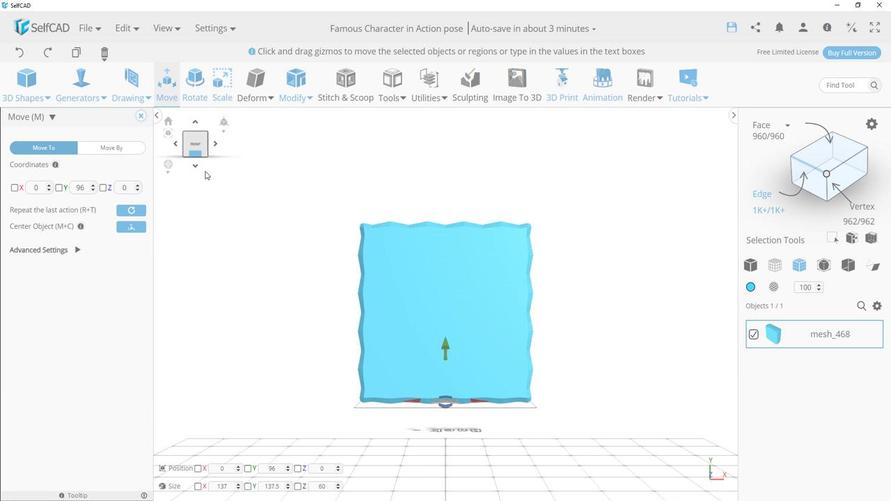 
Action: Mouse pressed left at (208, 154)
Screenshot: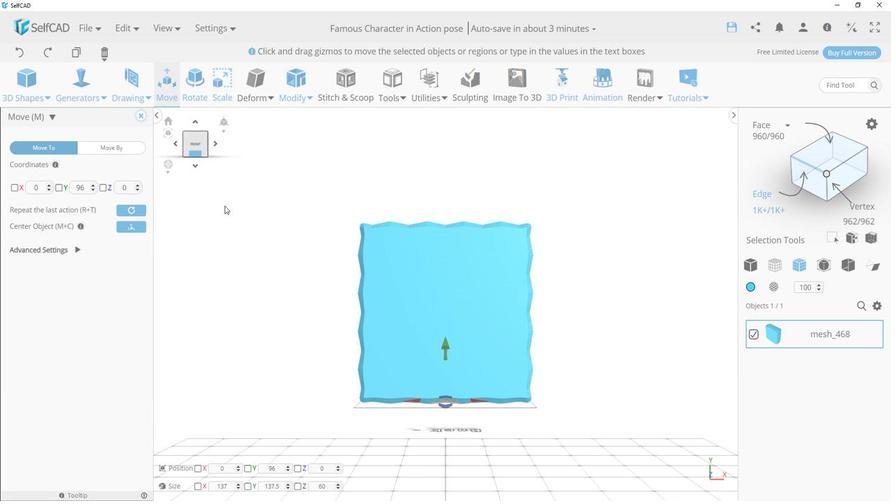 
Action: Mouse moved to (285, 294)
Screenshot: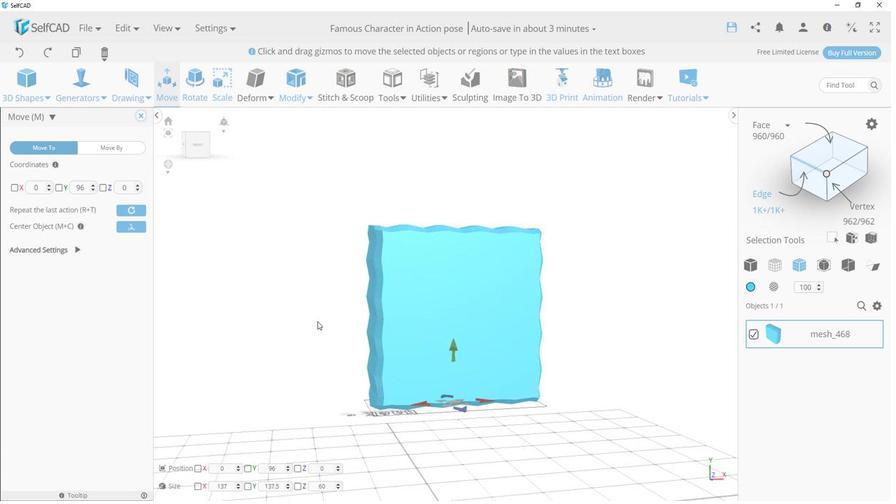 
Action: Mouse pressed left at (285, 294)
Screenshot: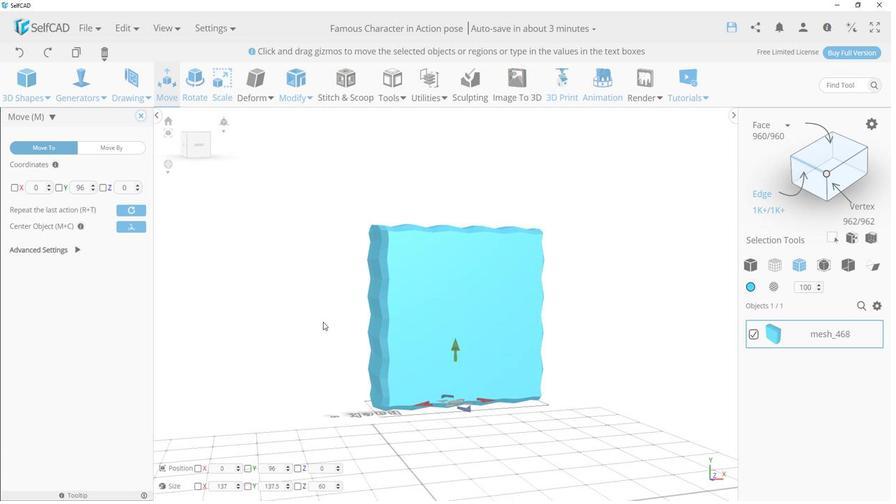 
Action: Mouse moved to (56, 182)
Screenshot: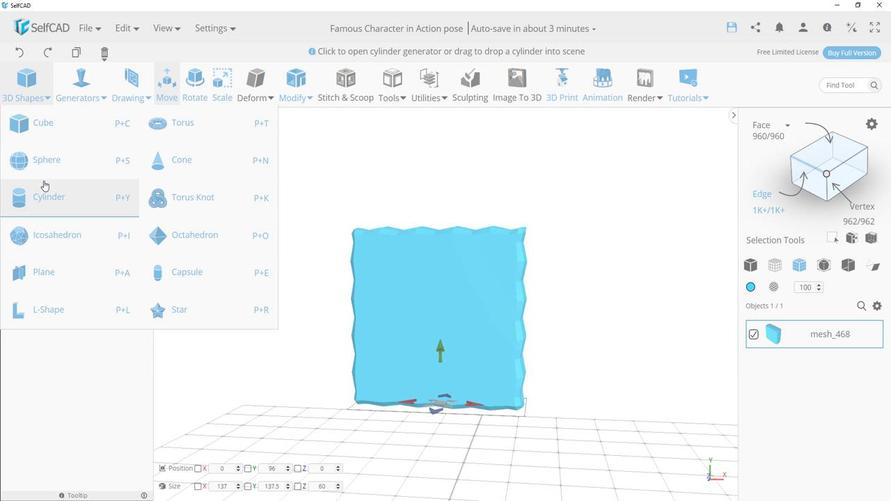 
Action: Mouse pressed left at (56, 182)
Screenshot: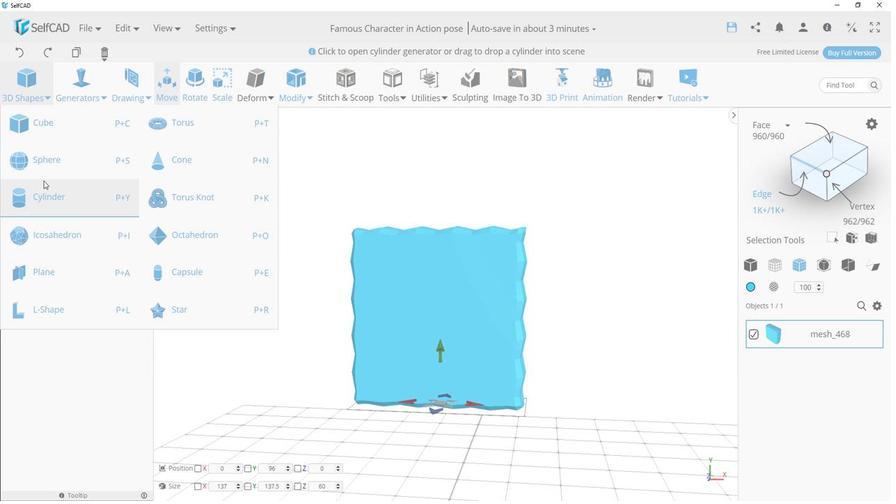 
Action: Mouse moved to (340, 311)
Screenshot: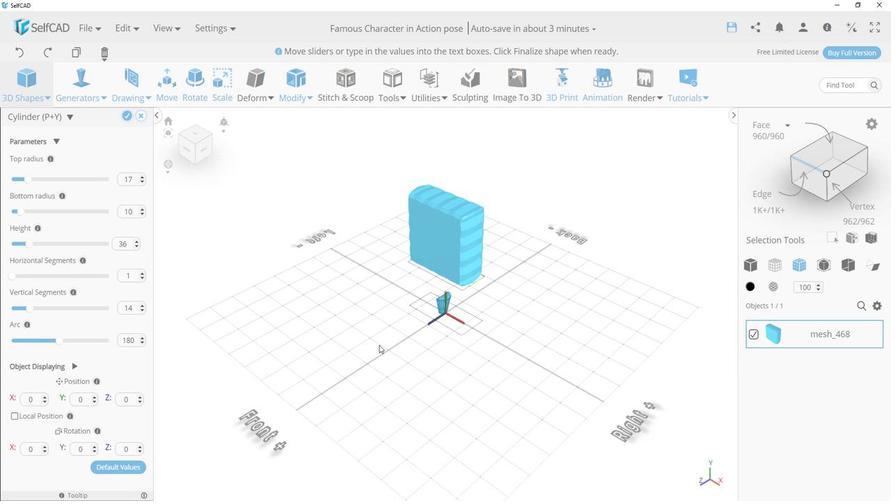 
Action: Mouse pressed left at (340, 311)
Screenshot: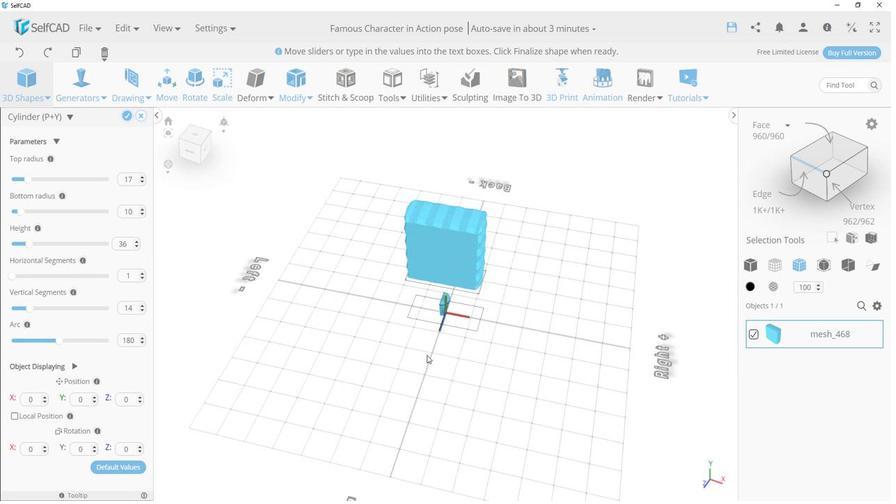 
Action: Mouse moved to (155, 204)
Screenshot: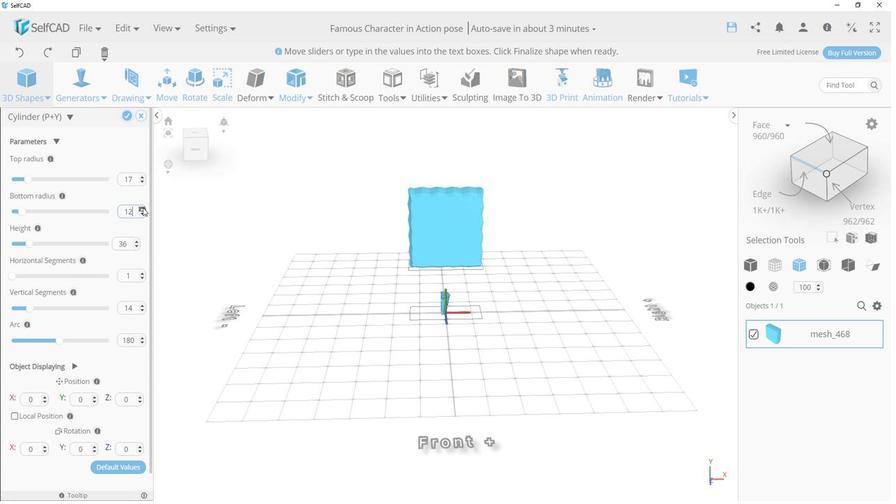 
Action: Mouse pressed left at (155, 204)
Screenshot: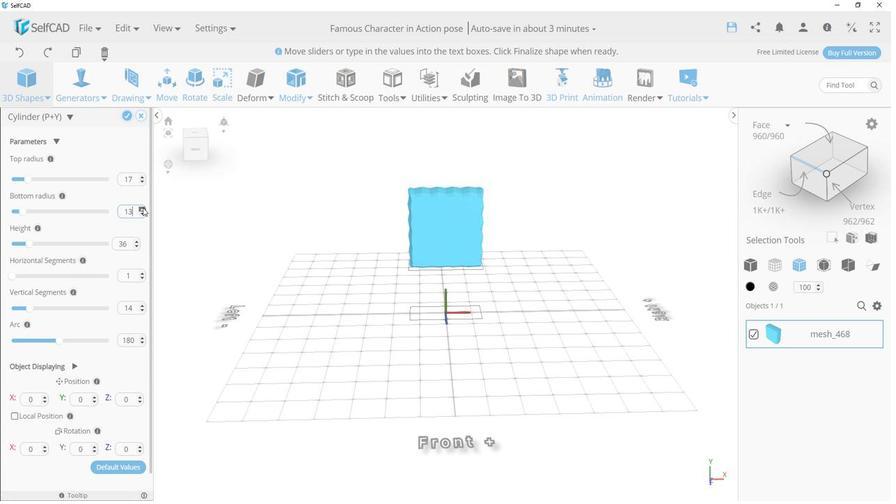 
Action: Mouse pressed left at (155, 204)
Screenshot: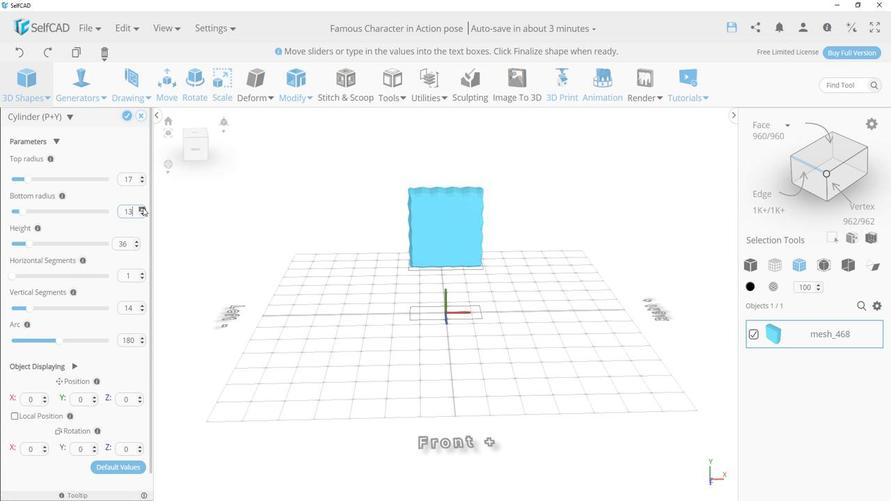 
Action: Mouse pressed left at (155, 204)
Screenshot: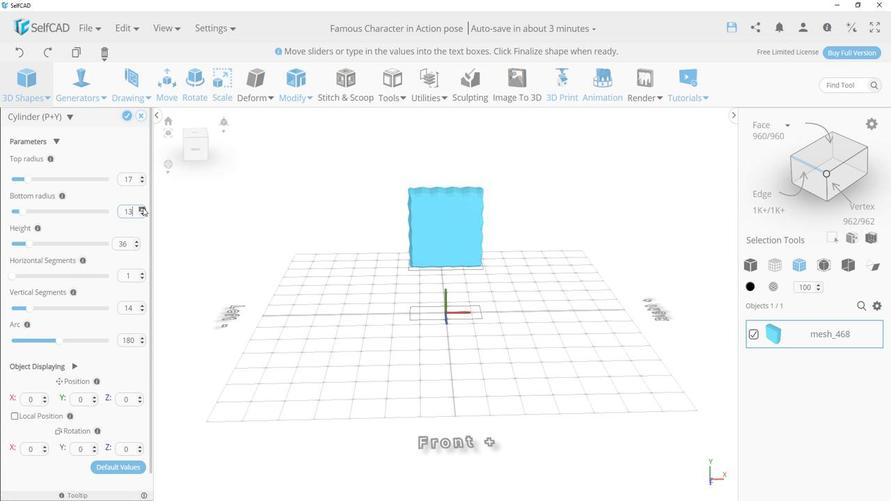 
Action: Mouse pressed left at (155, 204)
Screenshot: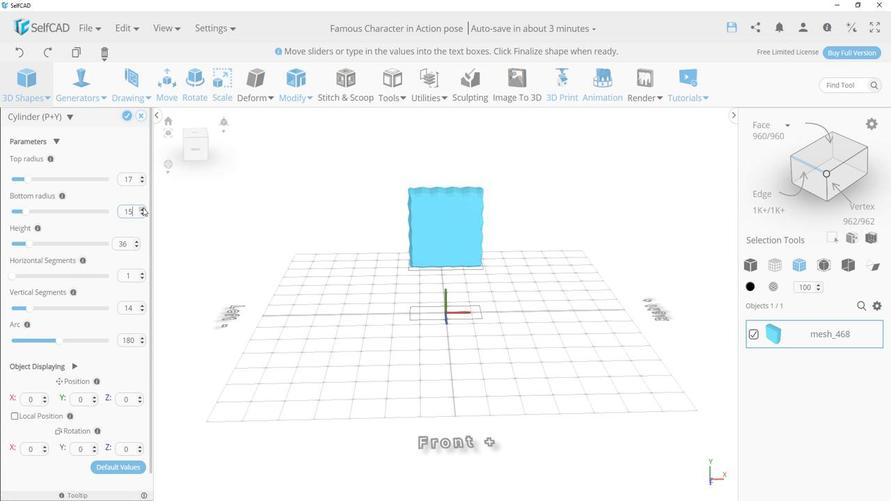 
Action: Mouse pressed left at (155, 204)
Screenshot: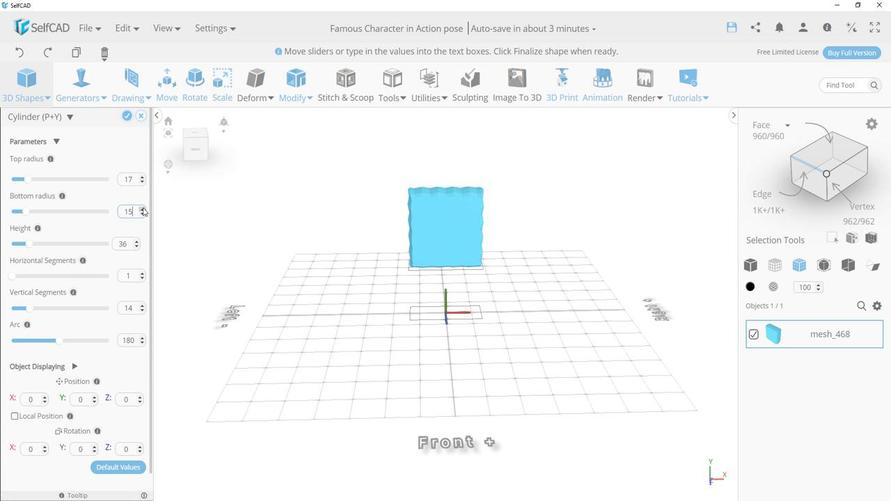 
Action: Mouse pressed left at (155, 204)
Screenshot: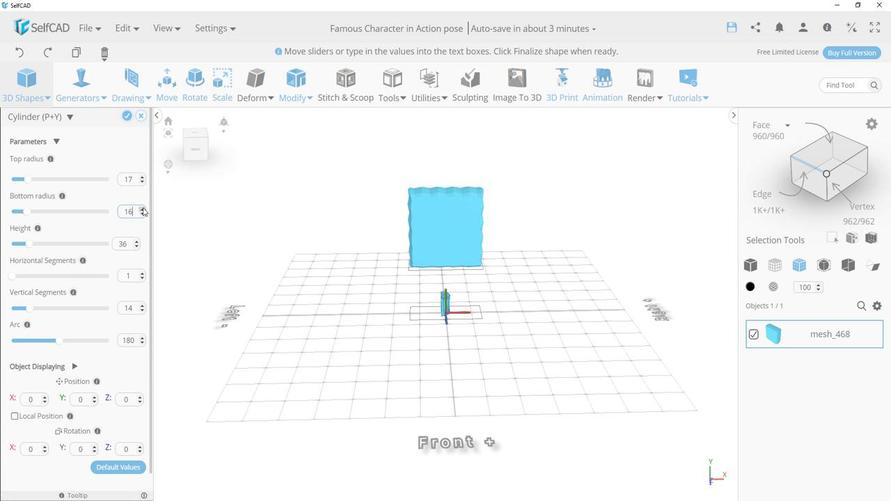 
Action: Mouse pressed left at (155, 204)
Screenshot: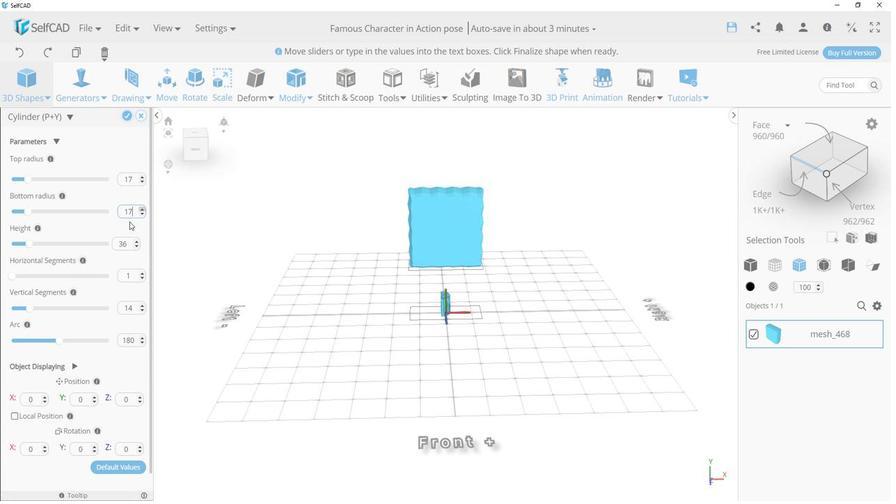 
Action: Mouse moved to (29, 233)
Screenshot: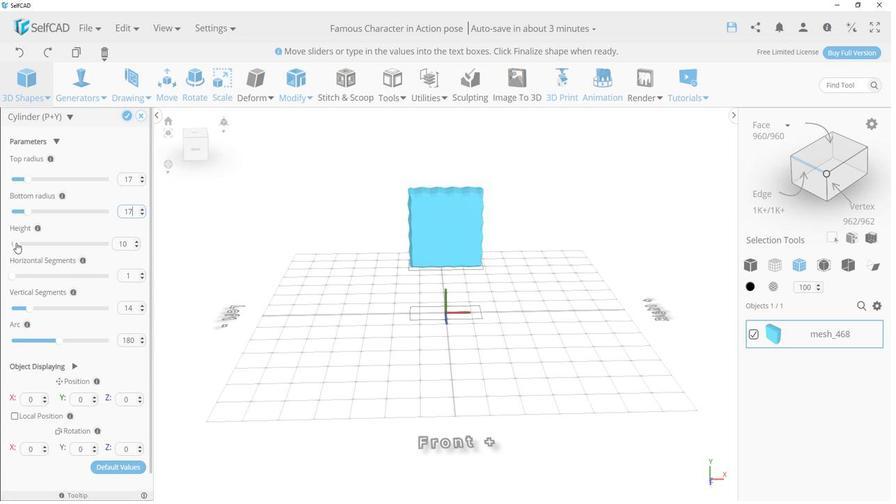 
Action: Mouse pressed left at (29, 233)
Screenshot: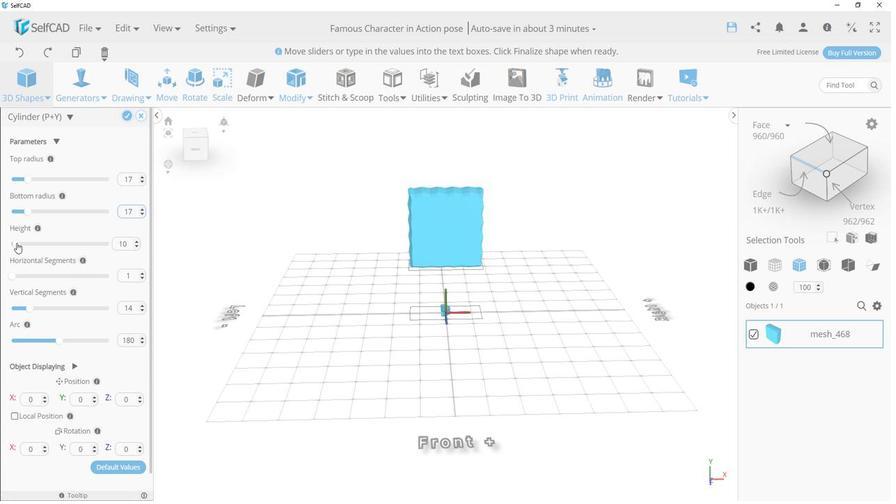 
Action: Mouse moved to (138, 127)
Screenshot: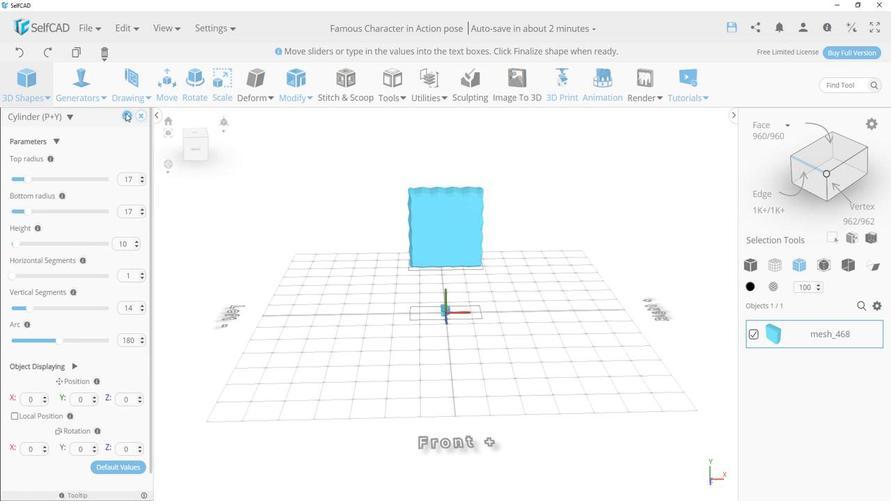 
Action: Mouse pressed left at (138, 127)
Screenshot: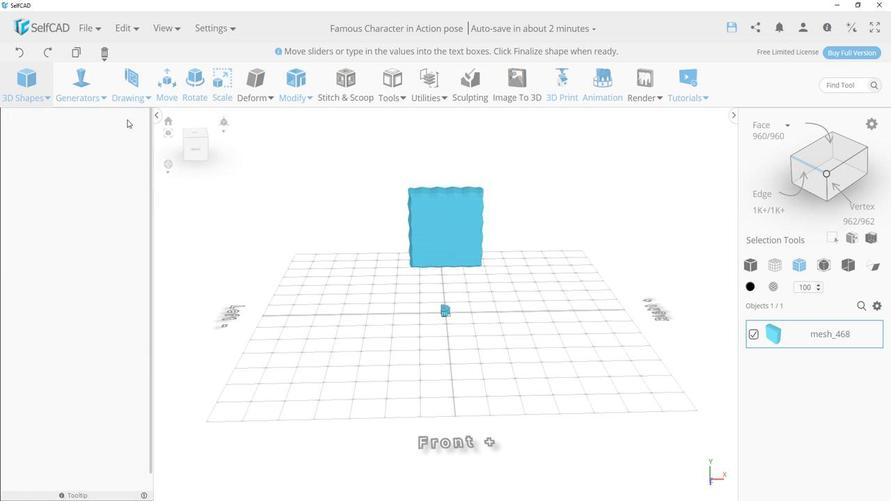 
Action: Mouse moved to (503, 314)
Screenshot: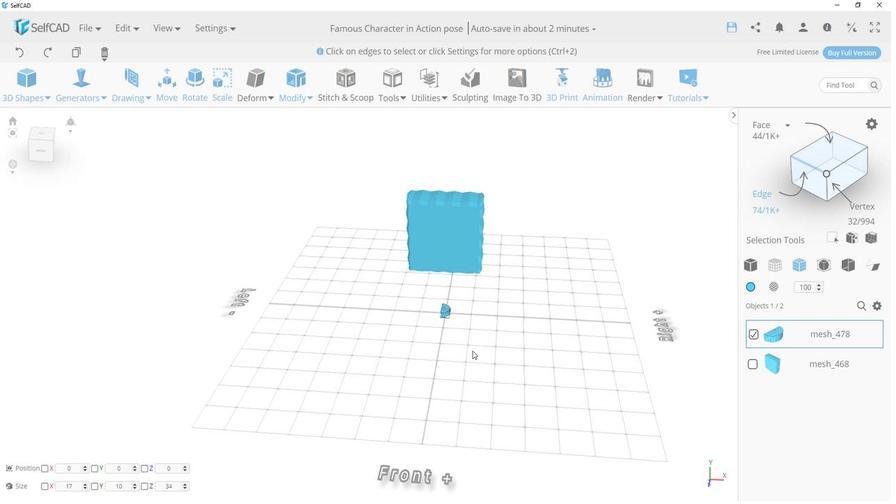 
Action: Mouse pressed left at (503, 314)
Screenshot: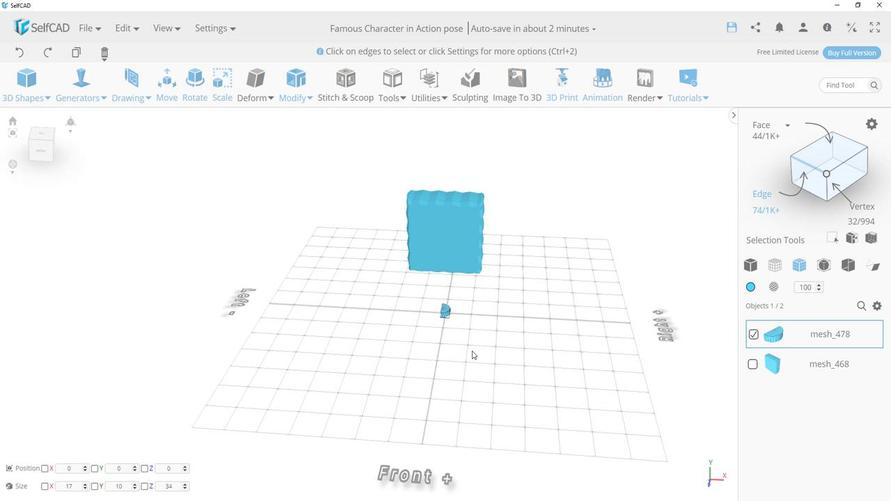 
Action: Mouse moved to (208, 118)
Screenshot: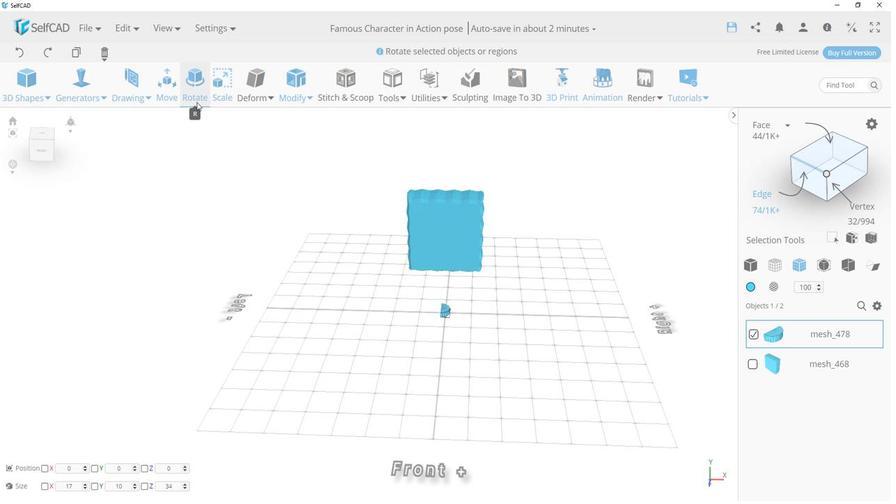 
Action: Mouse pressed left at (208, 118)
Screenshot: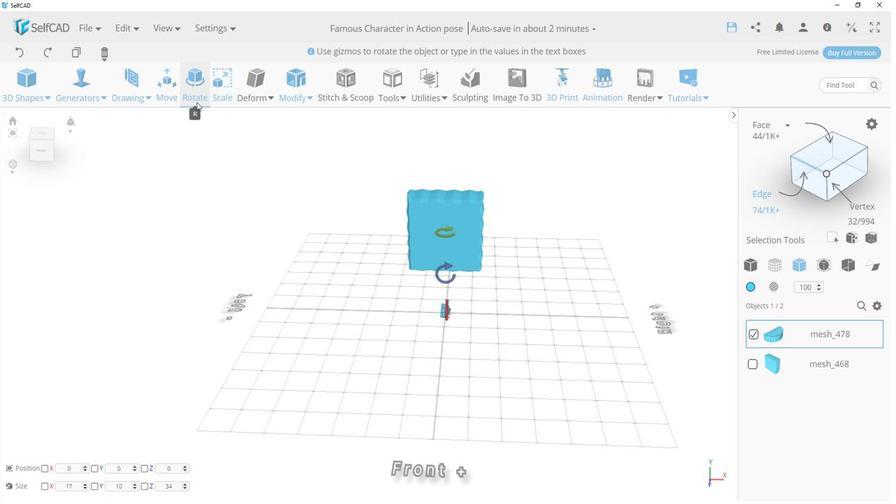 
Action: Mouse moved to (460, 222)
Screenshot: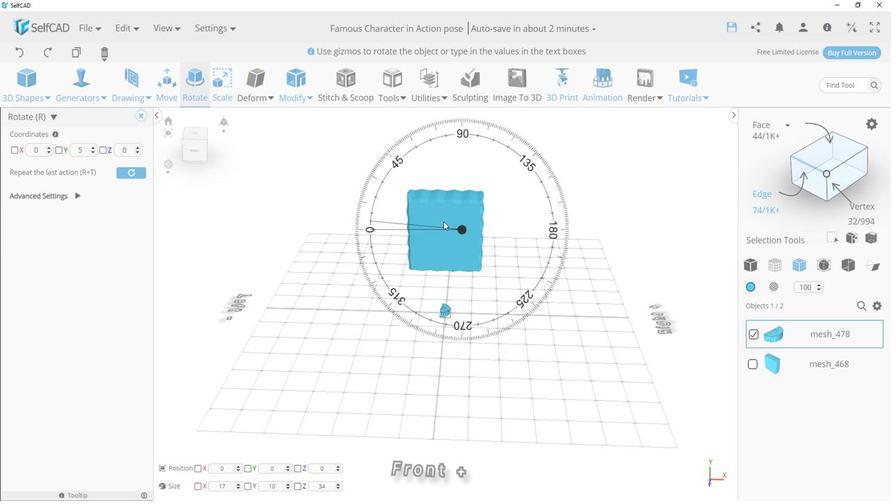 
Action: Mouse pressed left at (460, 222)
Screenshot: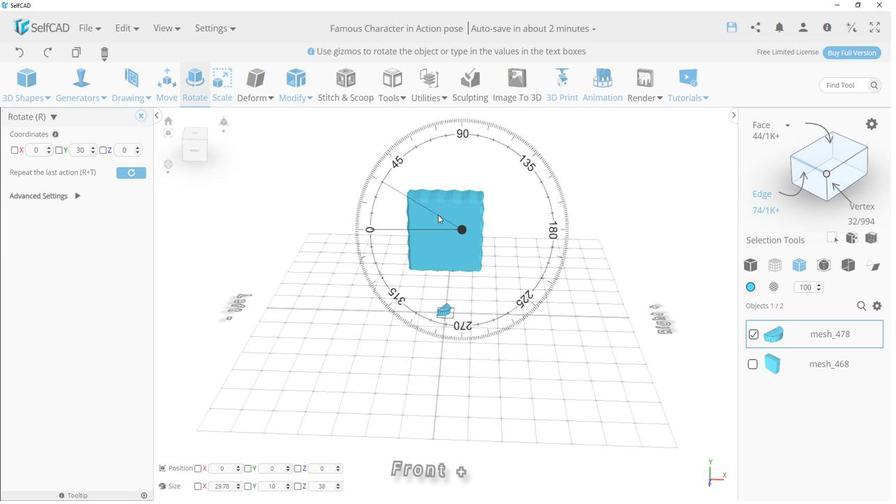 
Action: Mouse moved to (405, 290)
Screenshot: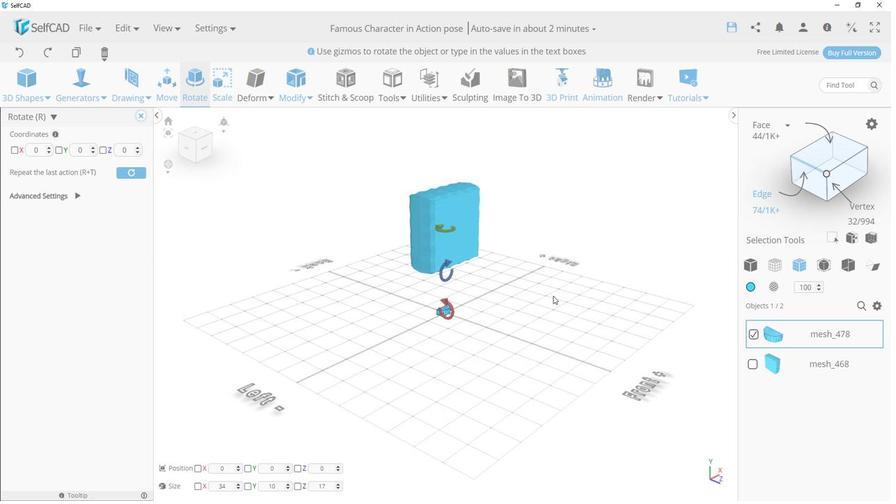 
Action: Mouse pressed left at (405, 290)
Screenshot: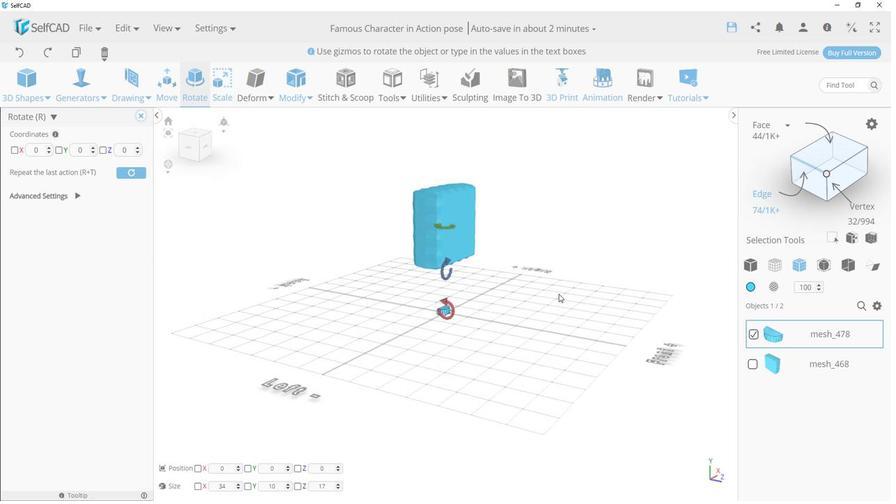 
Action: Mouse moved to (455, 281)
Screenshot: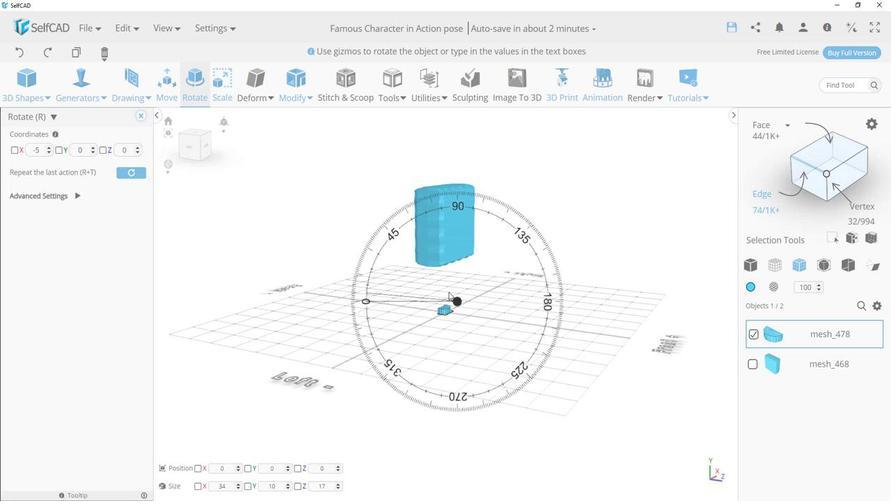 
Action: Mouse pressed left at (455, 281)
Screenshot: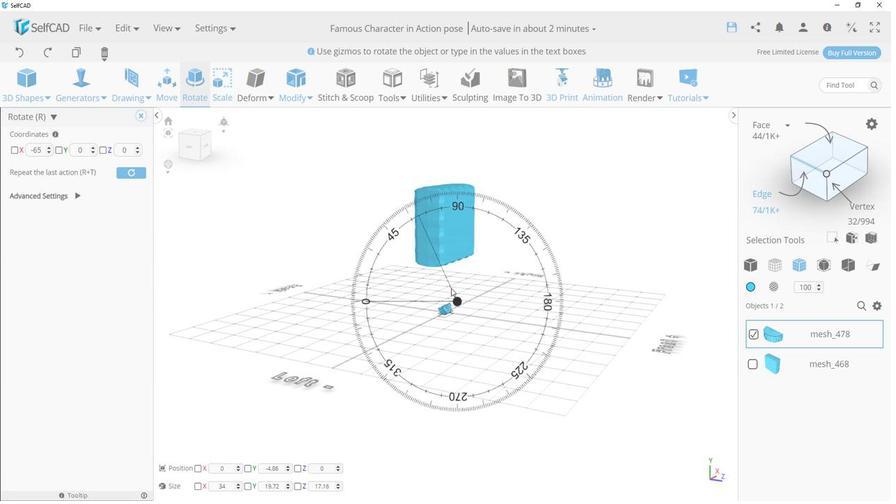 
Action: Mouse moved to (177, 105)
Screenshot: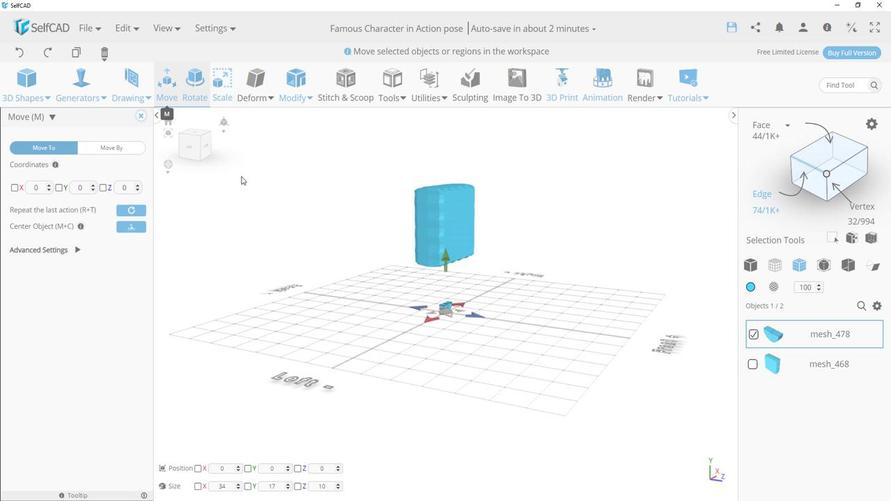 
Action: Mouse pressed left at (177, 105)
Screenshot: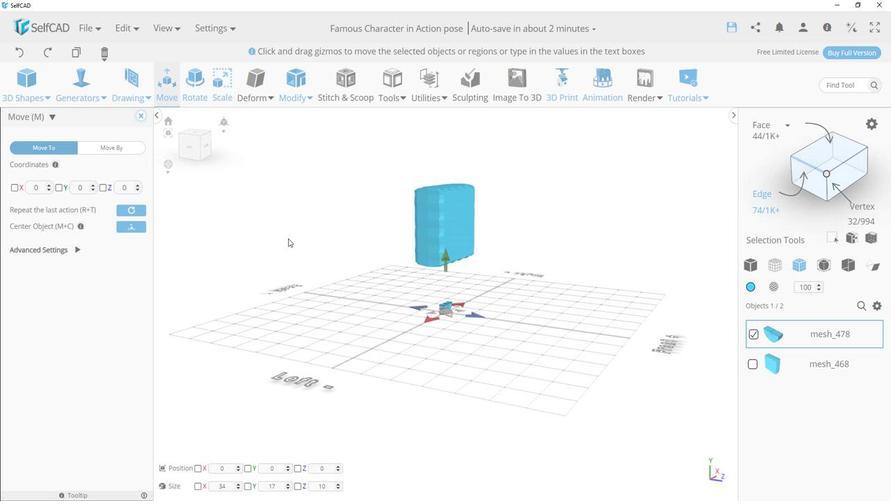 
Action: Mouse moved to (300, 230)
Screenshot: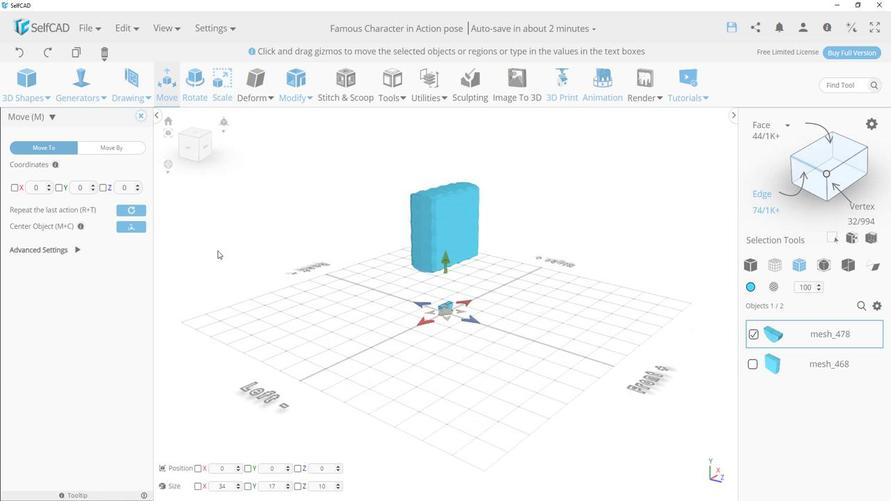 
Action: Mouse pressed left at (300, 230)
Screenshot: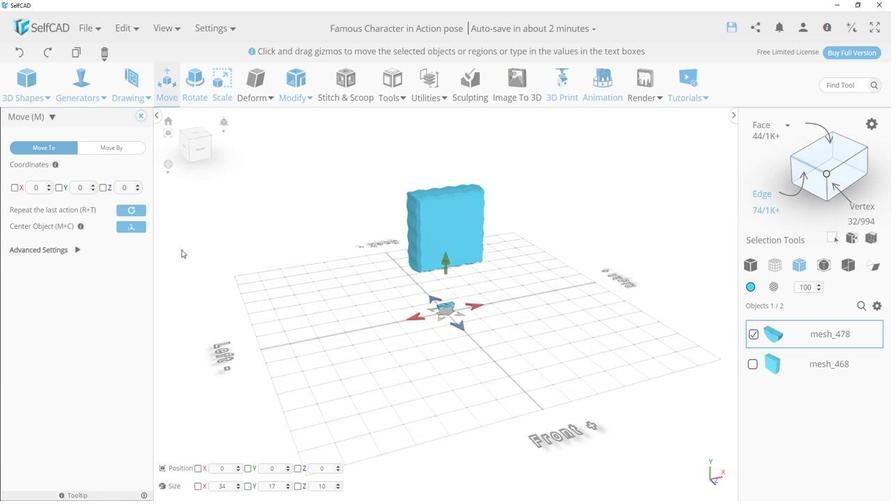 
Action: Mouse moved to (457, 250)
Screenshot: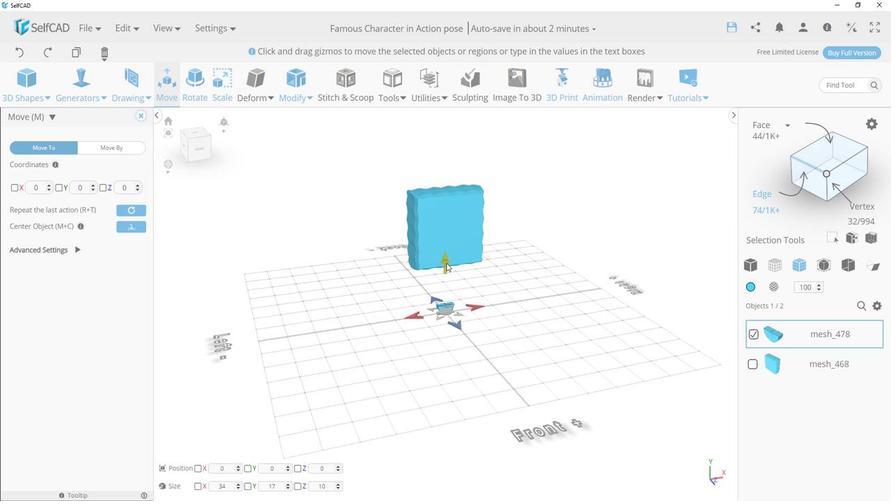 
Action: Mouse pressed left at (457, 250)
Screenshot: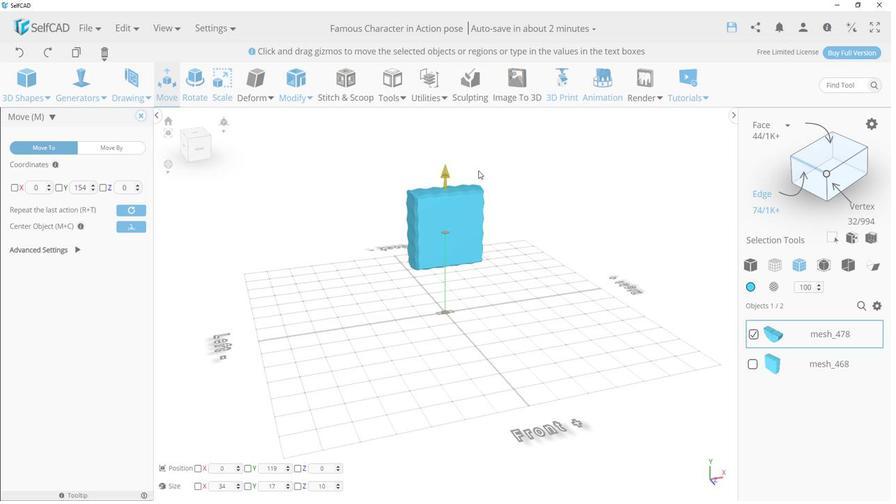 
Action: Mouse moved to (399, 247)
Screenshot: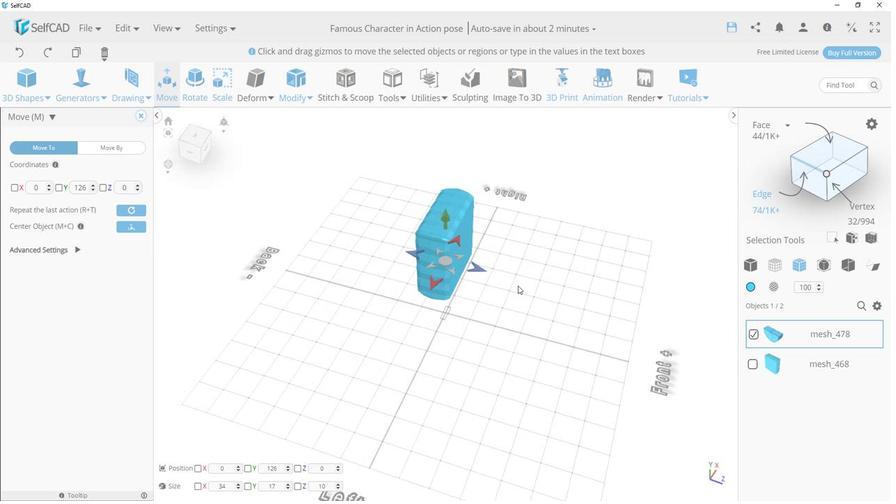 
Action: Mouse pressed left at (399, 247)
Screenshot: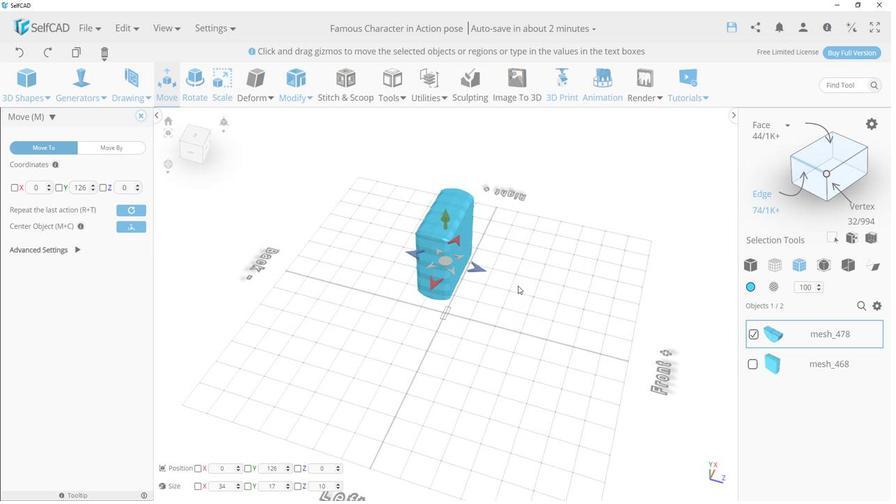 
Action: Mouse moved to (490, 256)
Screenshot: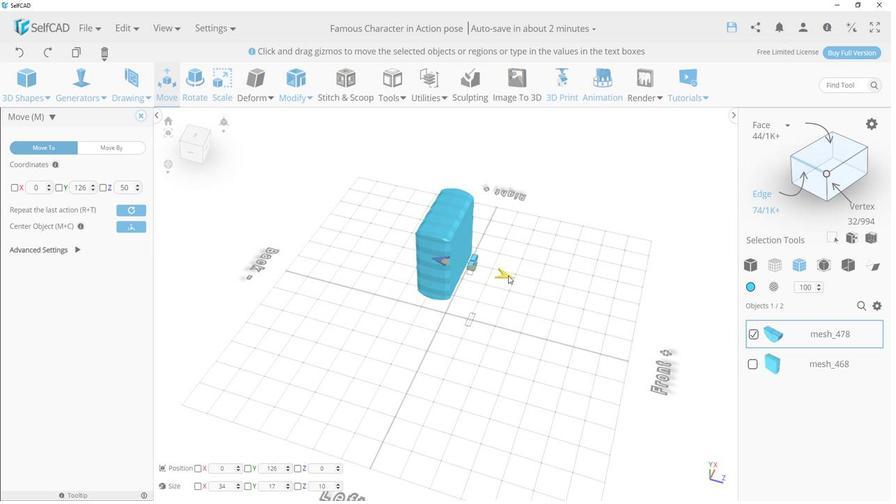
Action: Mouse pressed left at (490, 256)
Screenshot: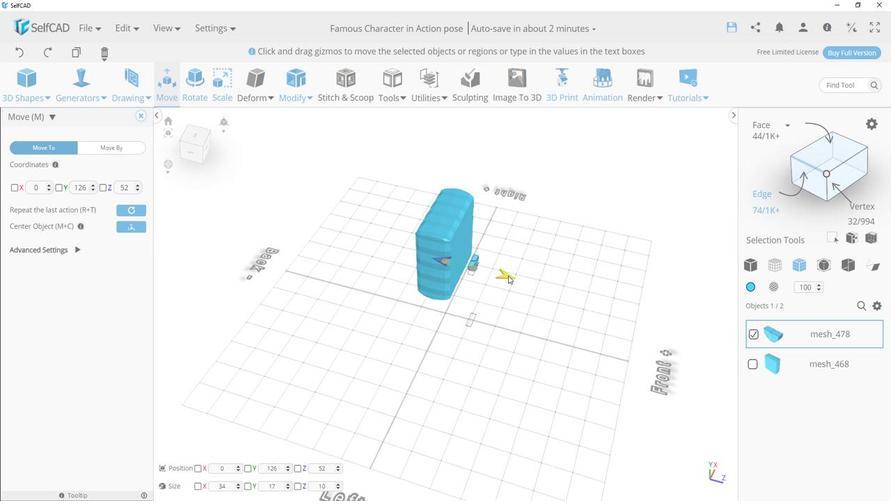 
Action: Mouse moved to (570, 245)
Screenshot: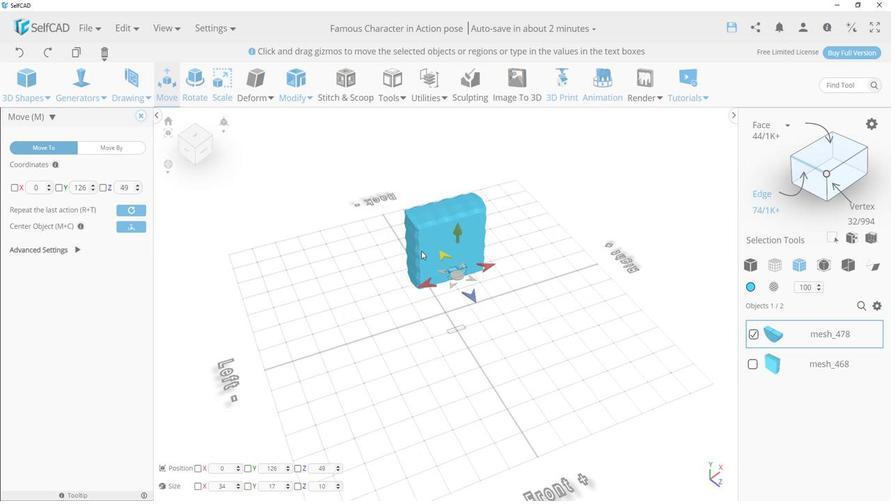 
Action: Mouse pressed left at (570, 245)
Screenshot: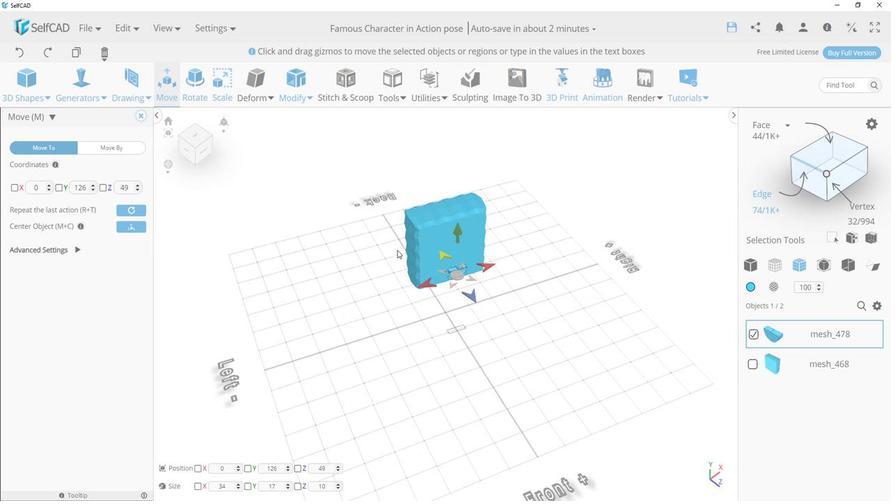 
Action: Mouse moved to (471, 282)
Screenshot: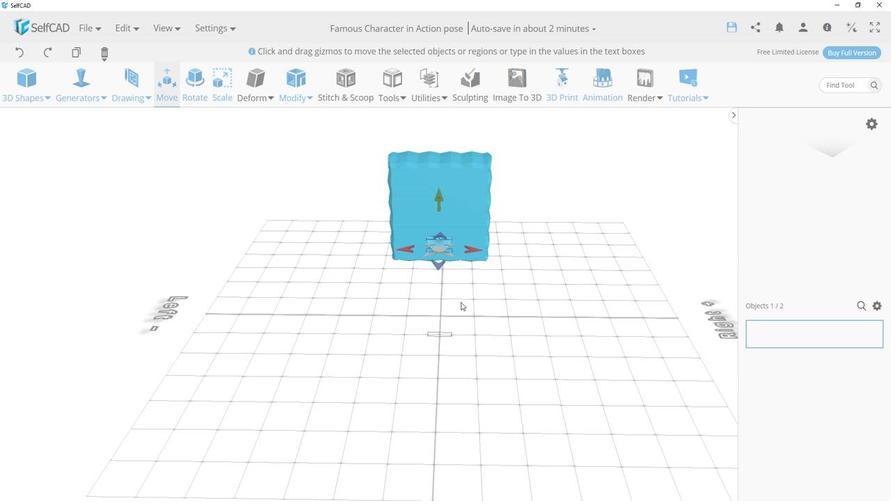 
Action: Mouse scrolled (471, 282) with delta (0, 0)
